 Task: Send an email with the signature Leah Clark with the subject Request for feedback on a disaster recovery plan and the message Could you please provide a list of the project risks and mitigation strategies? from softage.3@softage.net to softage.7@softage.net with an attached audio file Audio_conference_recording.mp3 and move the email from Sent Items to the folder Finished goods
Action: Mouse moved to (126, 220)
Screenshot: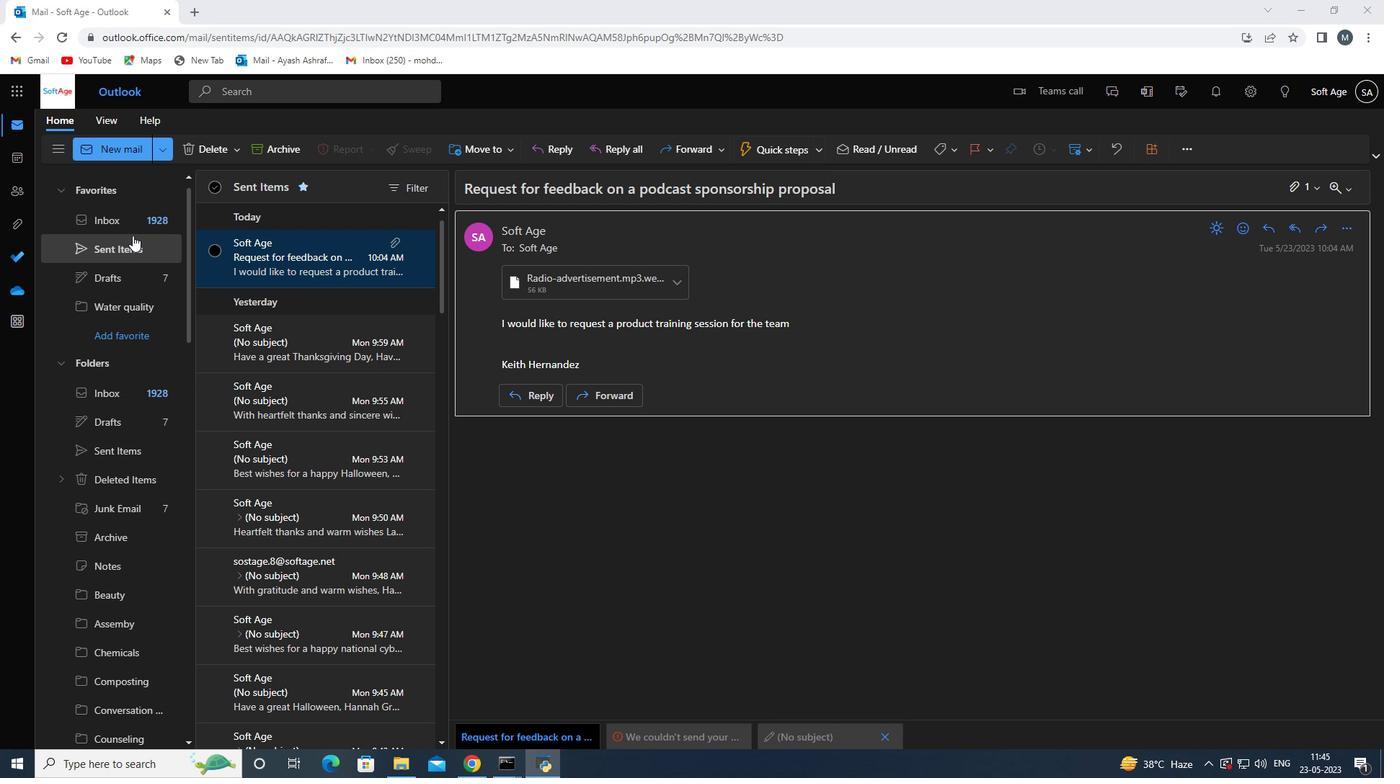 
Action: Mouse pressed left at (126, 220)
Screenshot: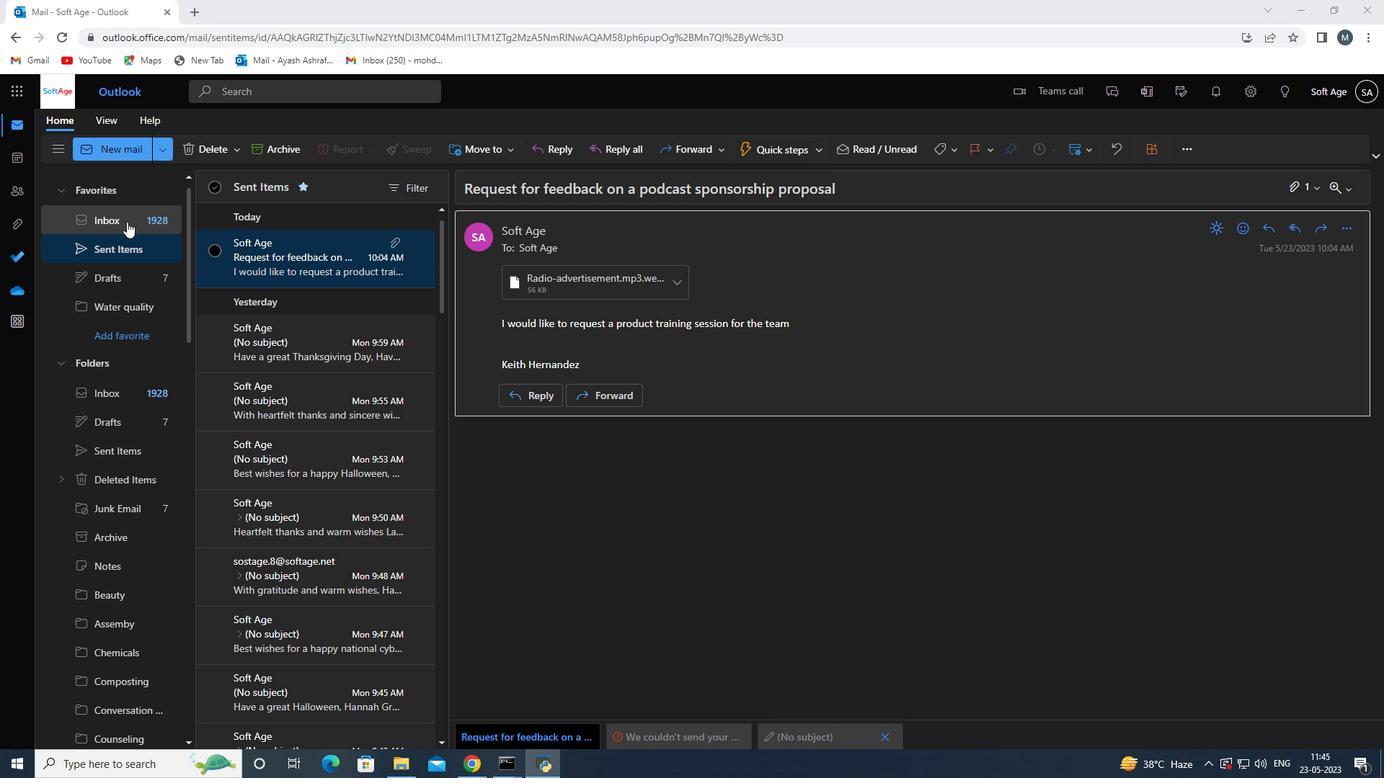 
Action: Mouse moved to (333, 354)
Screenshot: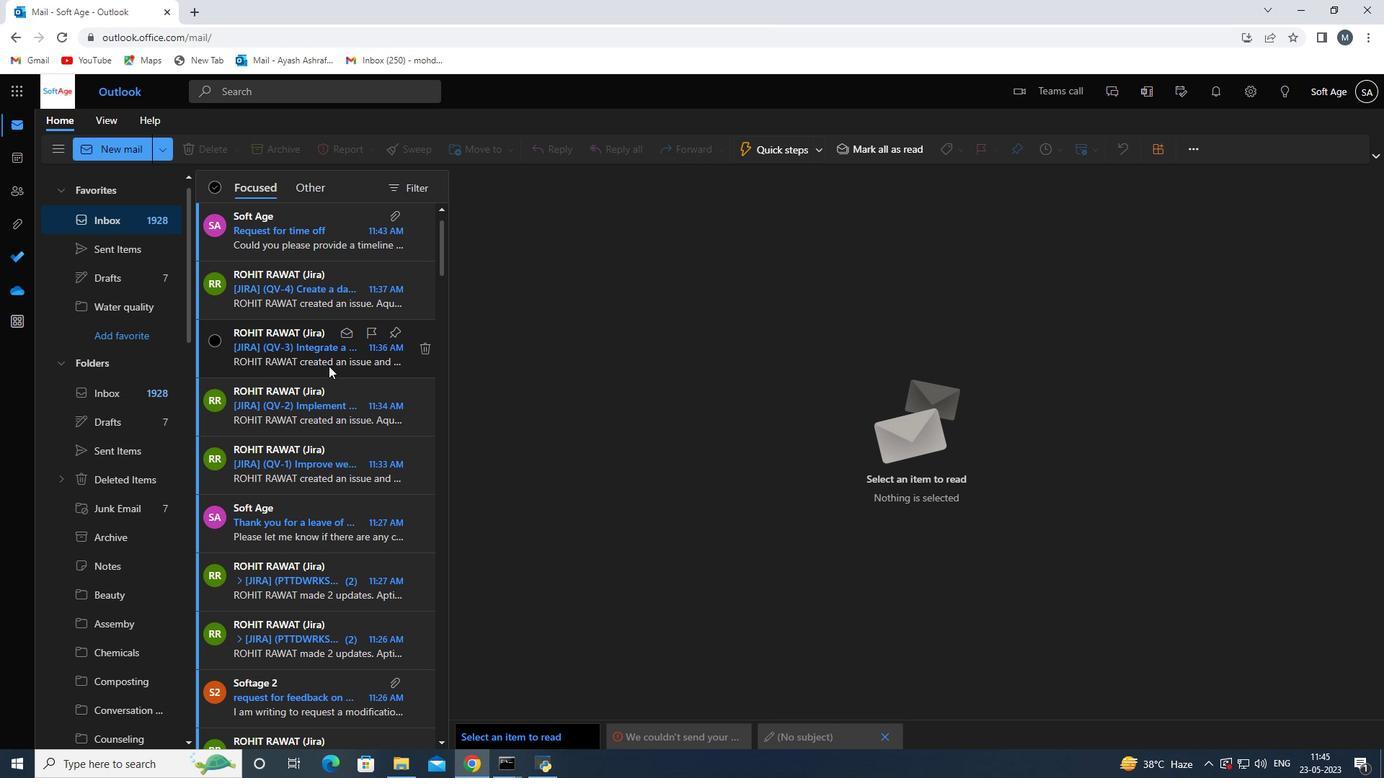 
Action: Mouse scrolled (333, 355) with delta (0, 0)
Screenshot: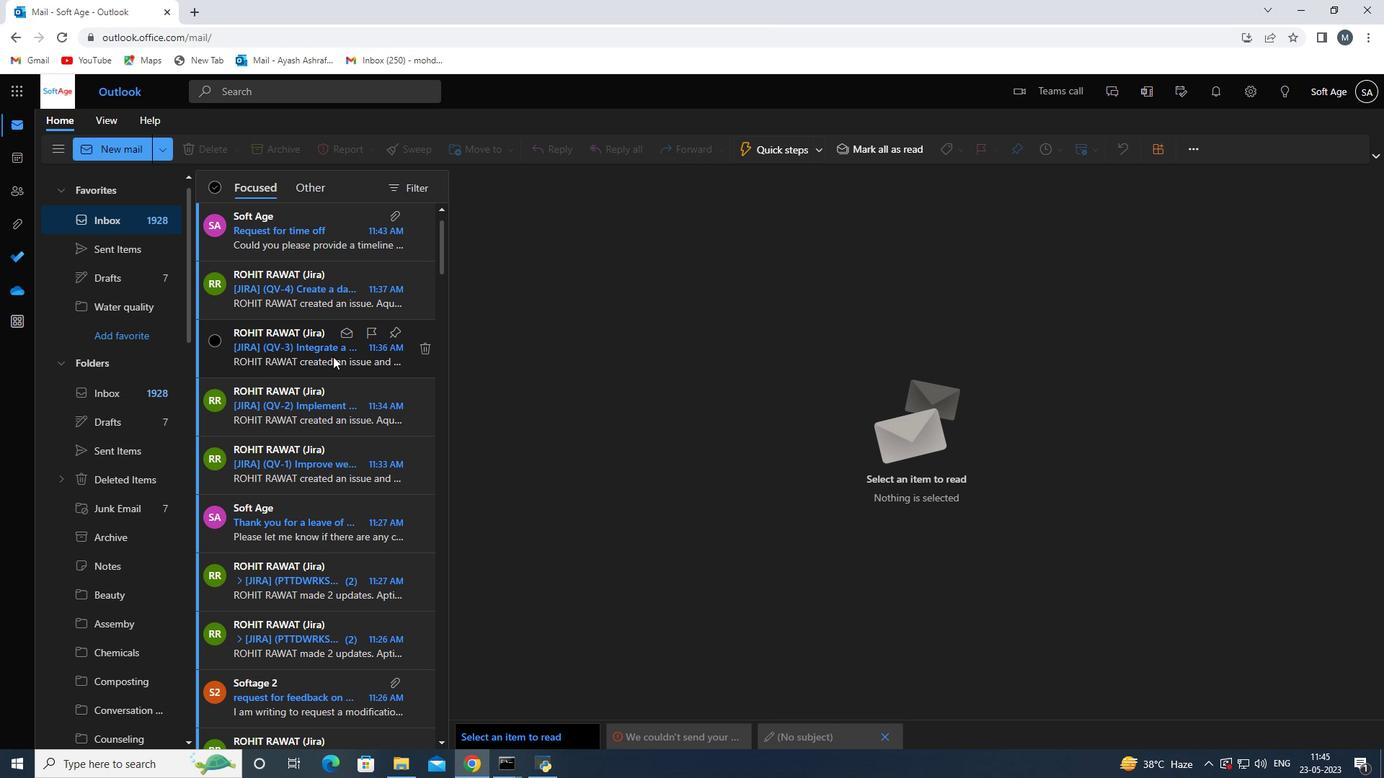 
Action: Mouse scrolled (333, 355) with delta (0, 0)
Screenshot: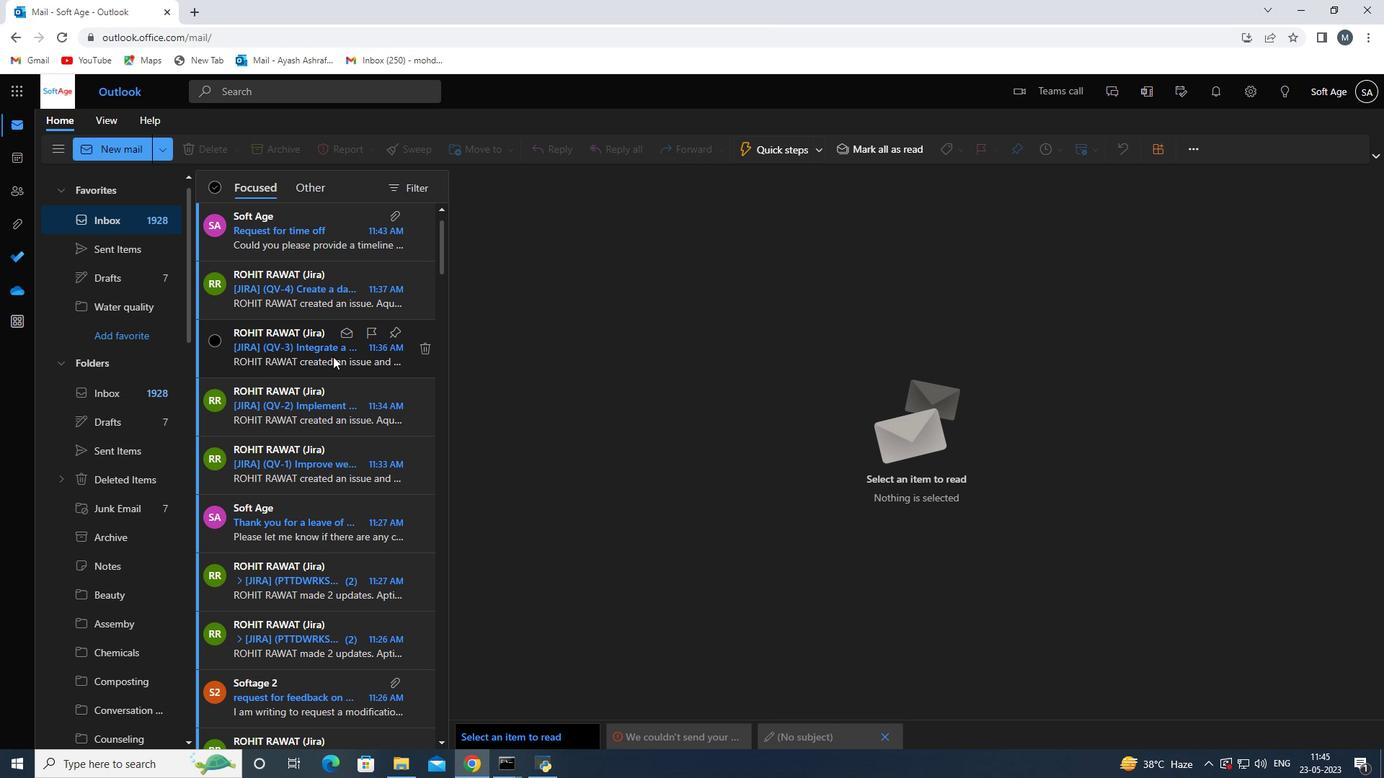 
Action: Mouse scrolled (333, 355) with delta (0, 0)
Screenshot: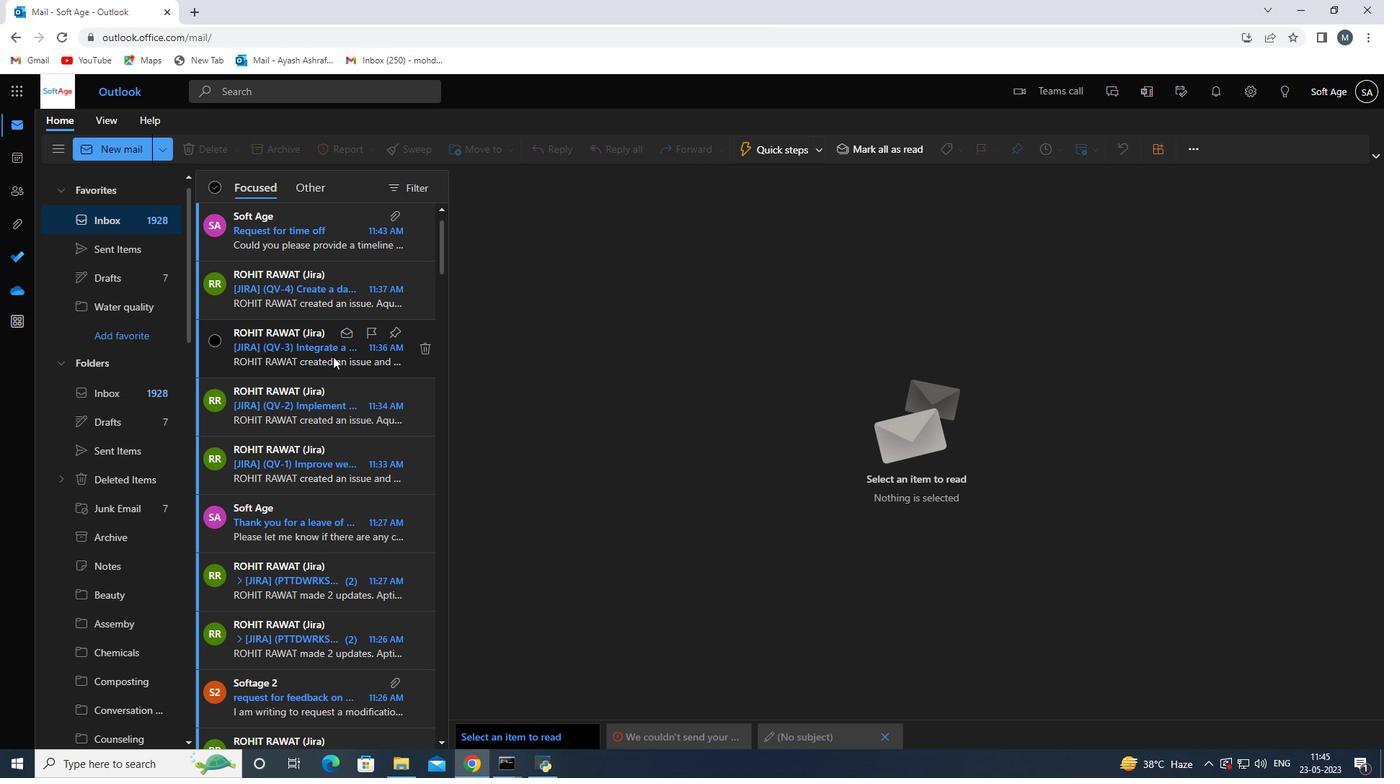 
Action: Mouse scrolled (333, 355) with delta (0, 0)
Screenshot: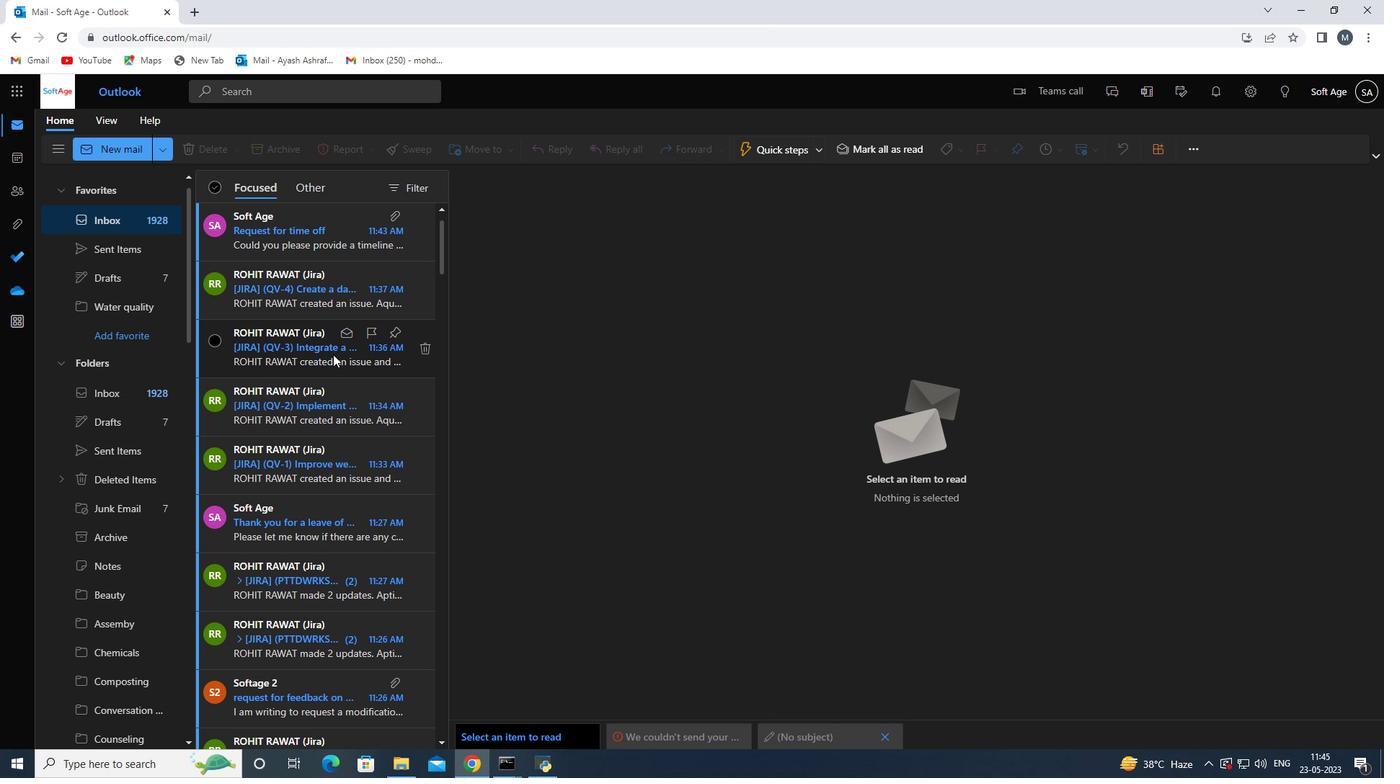 
Action: Mouse moved to (101, 149)
Screenshot: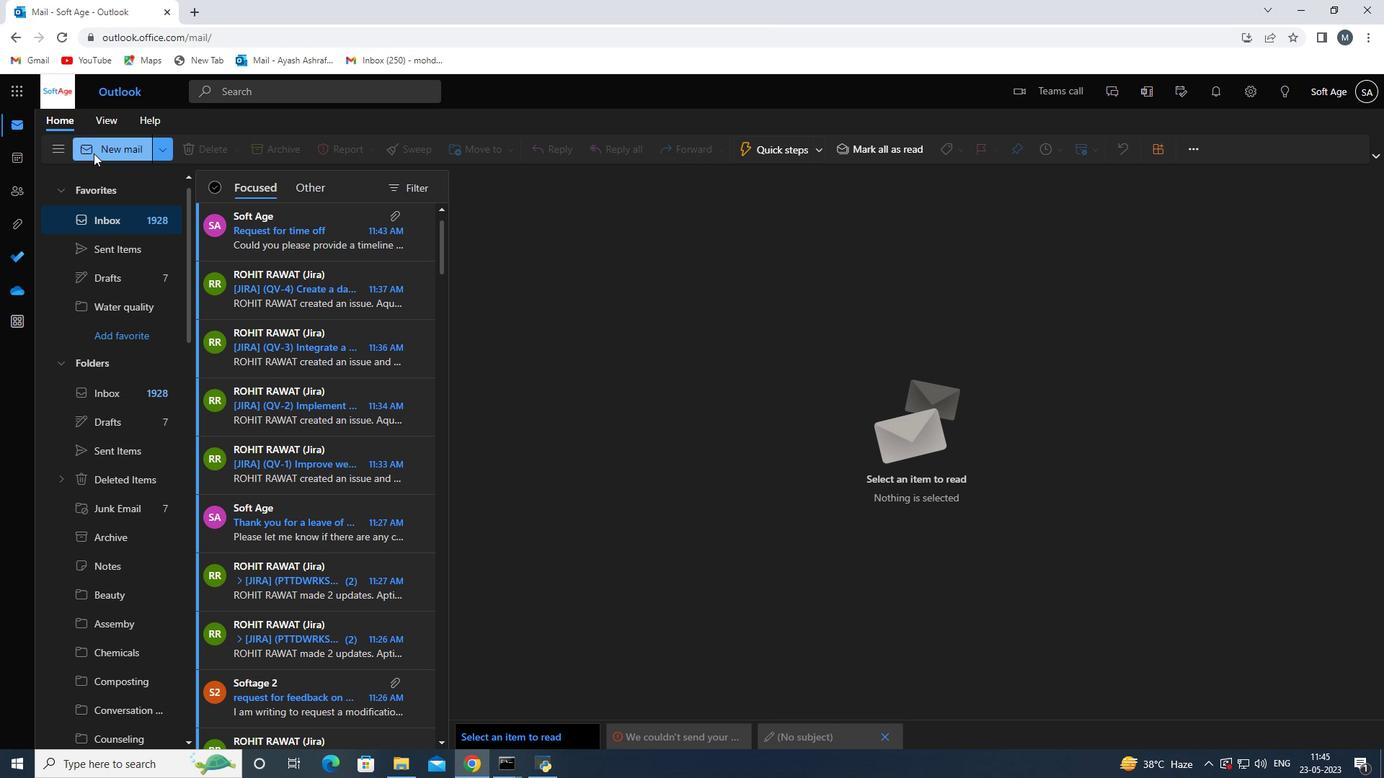 
Action: Mouse pressed left at (101, 149)
Screenshot: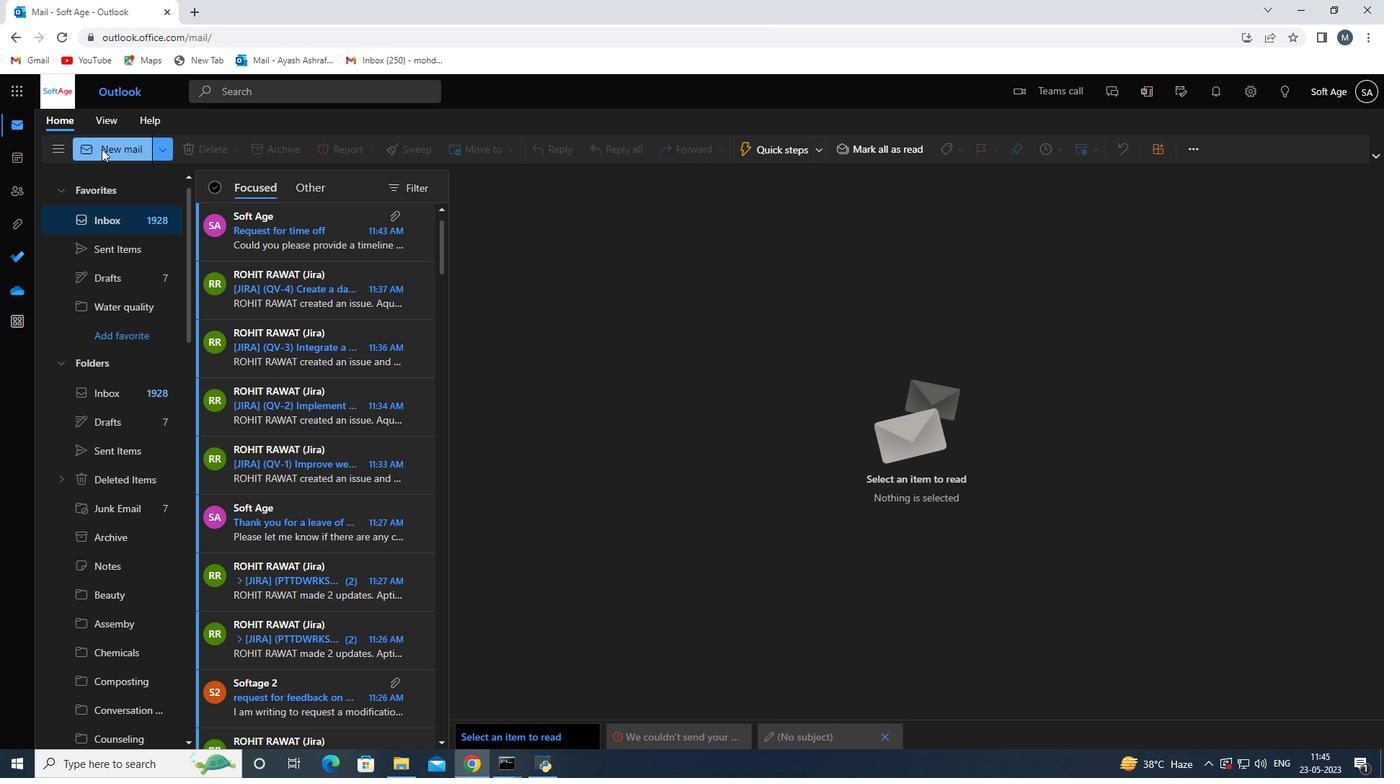 
Action: Mouse moved to (965, 155)
Screenshot: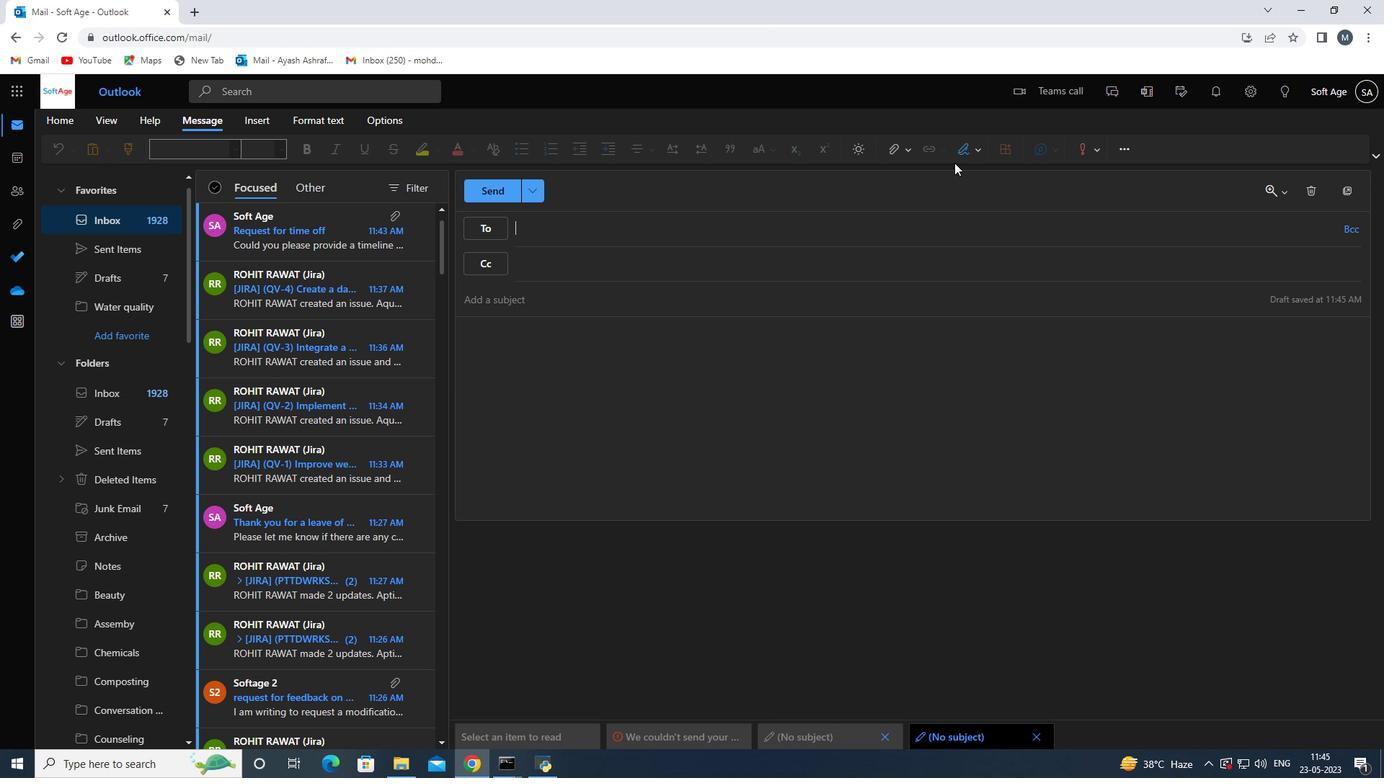 
Action: Mouse pressed left at (965, 155)
Screenshot: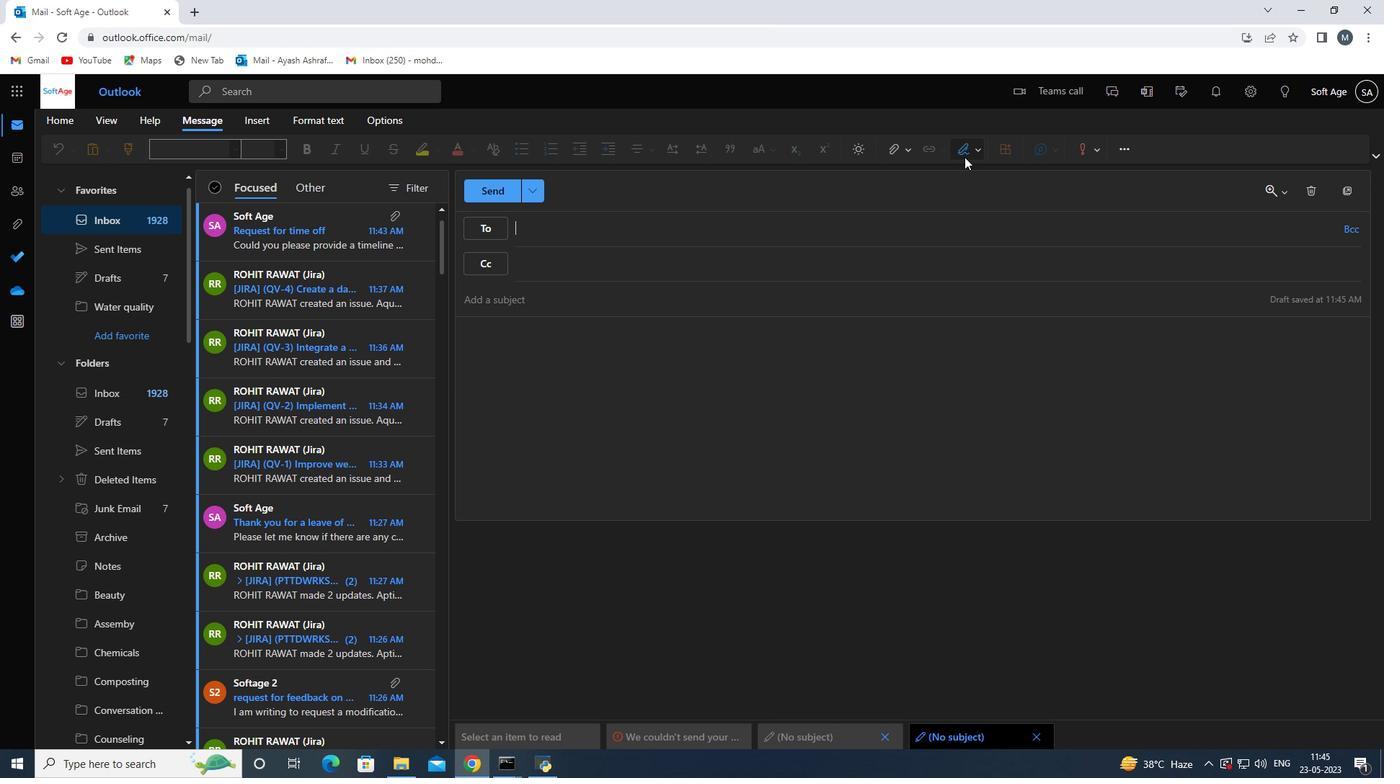 
Action: Mouse moved to (946, 208)
Screenshot: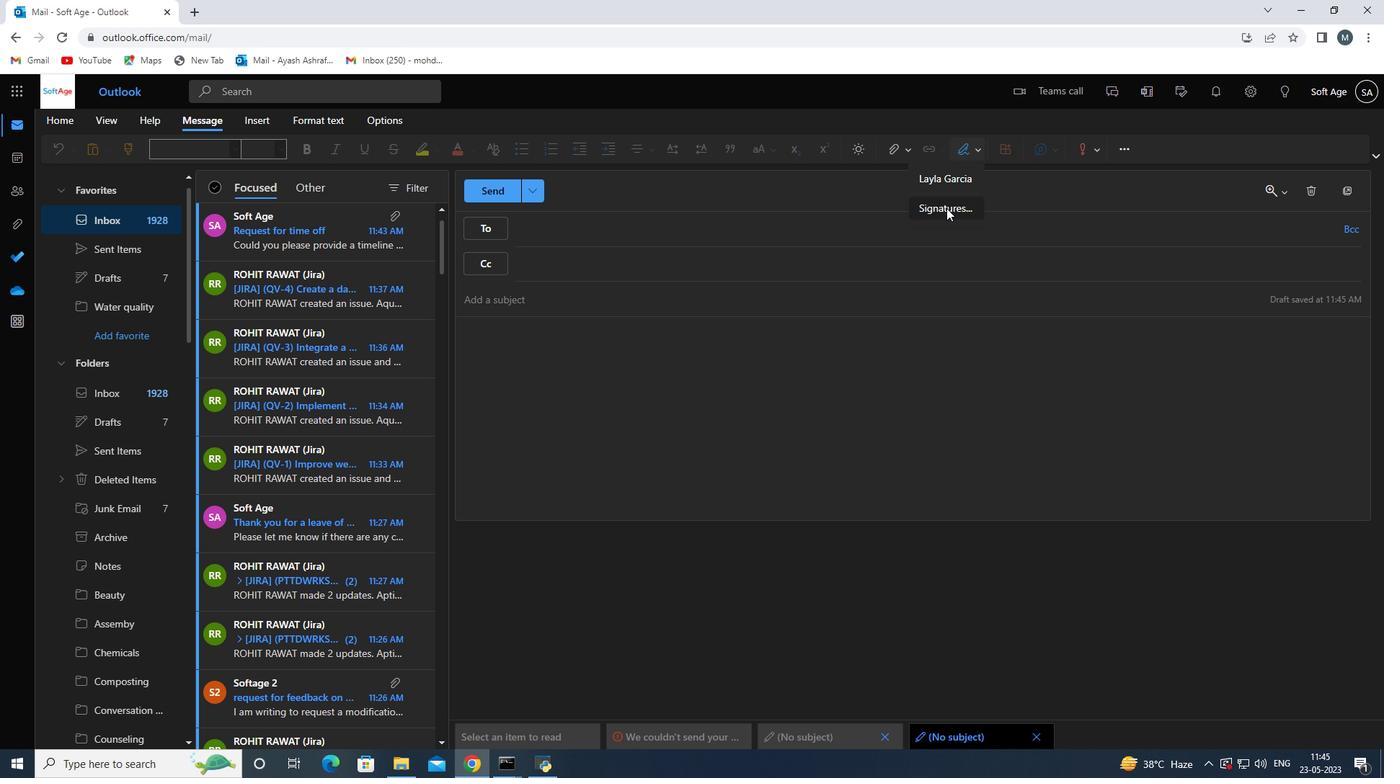 
Action: Mouse pressed left at (946, 208)
Screenshot: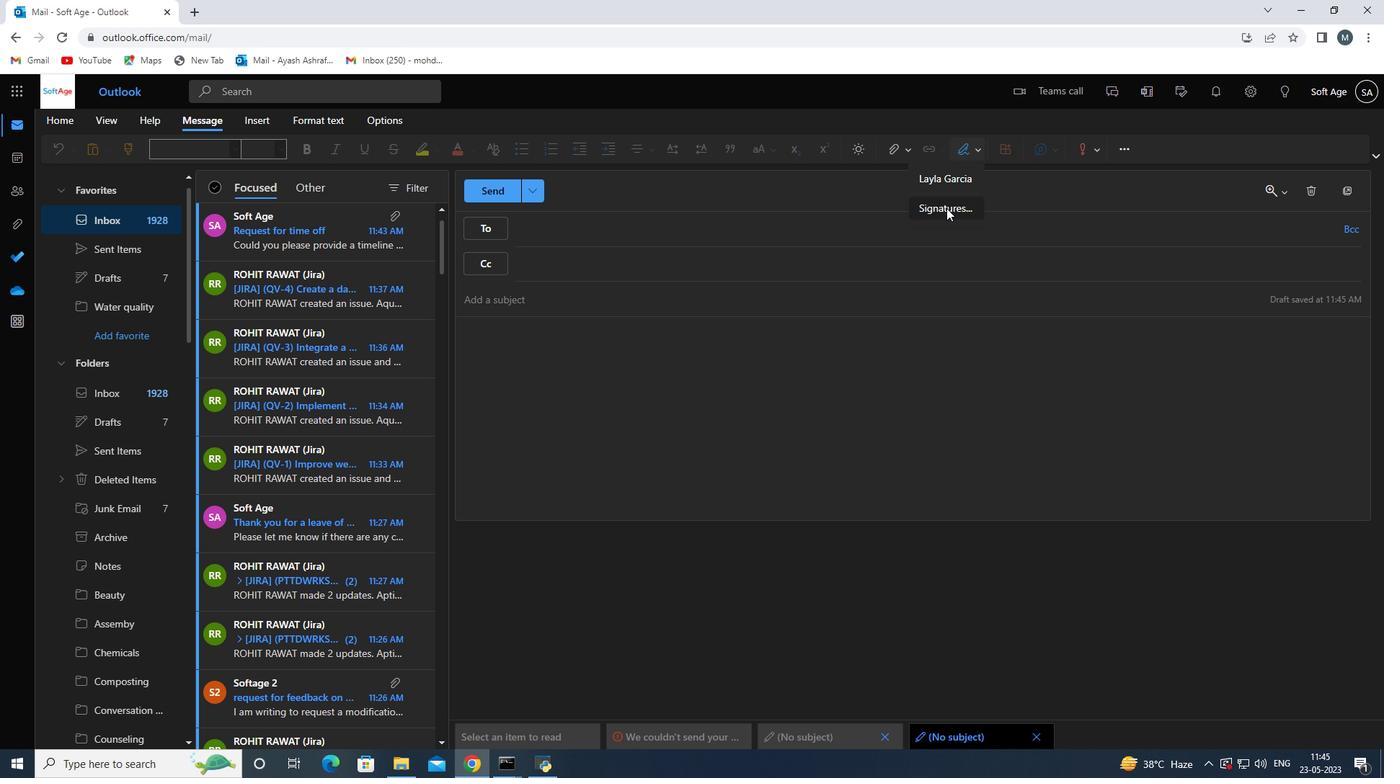 
Action: Mouse moved to (962, 269)
Screenshot: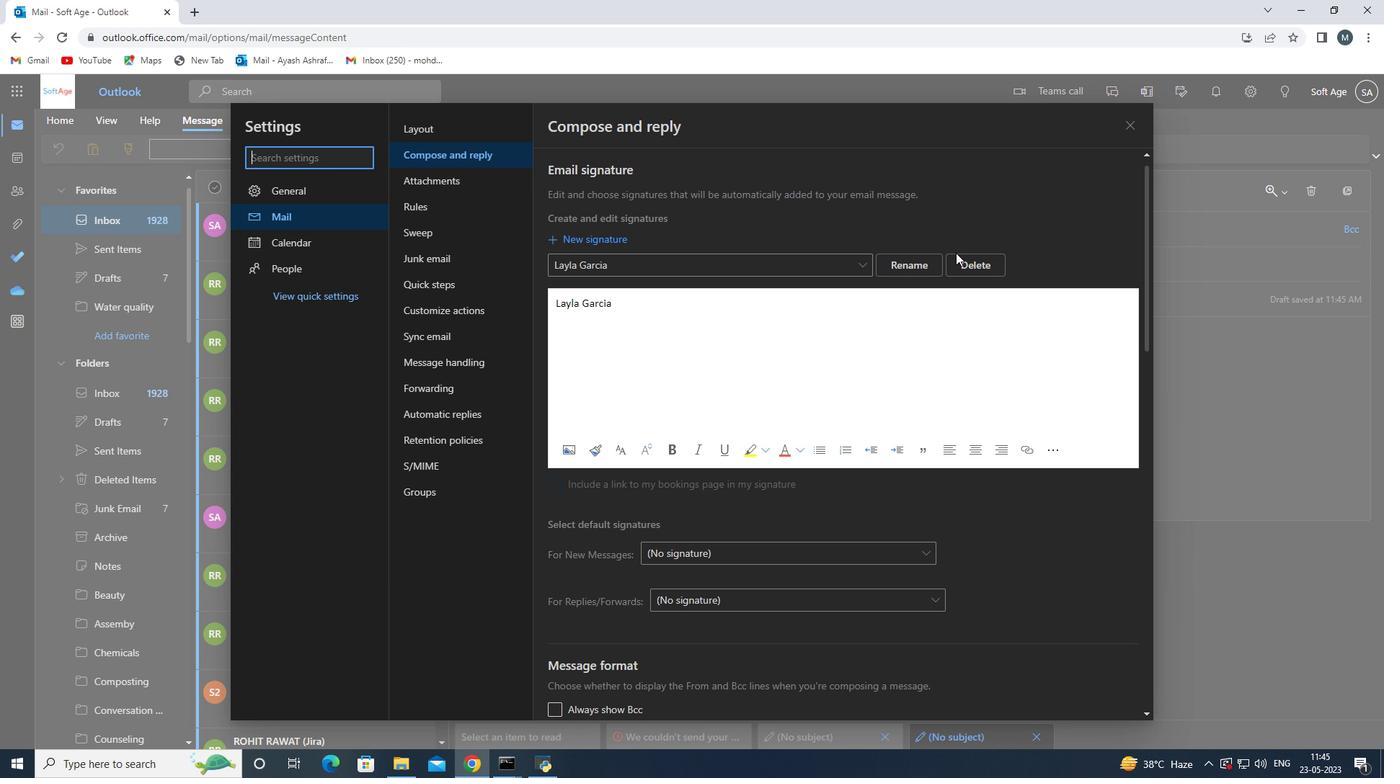 
Action: Mouse pressed left at (962, 269)
Screenshot: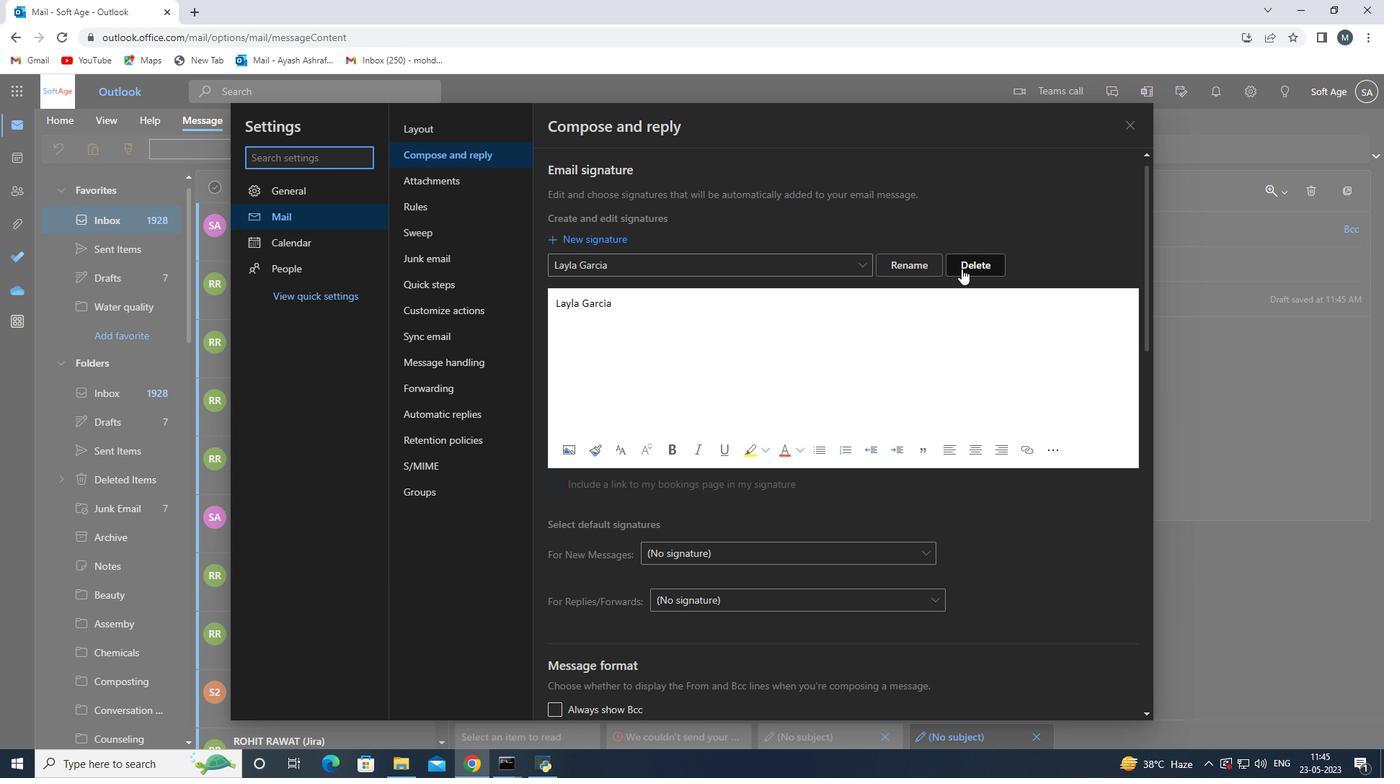
Action: Mouse moved to (724, 267)
Screenshot: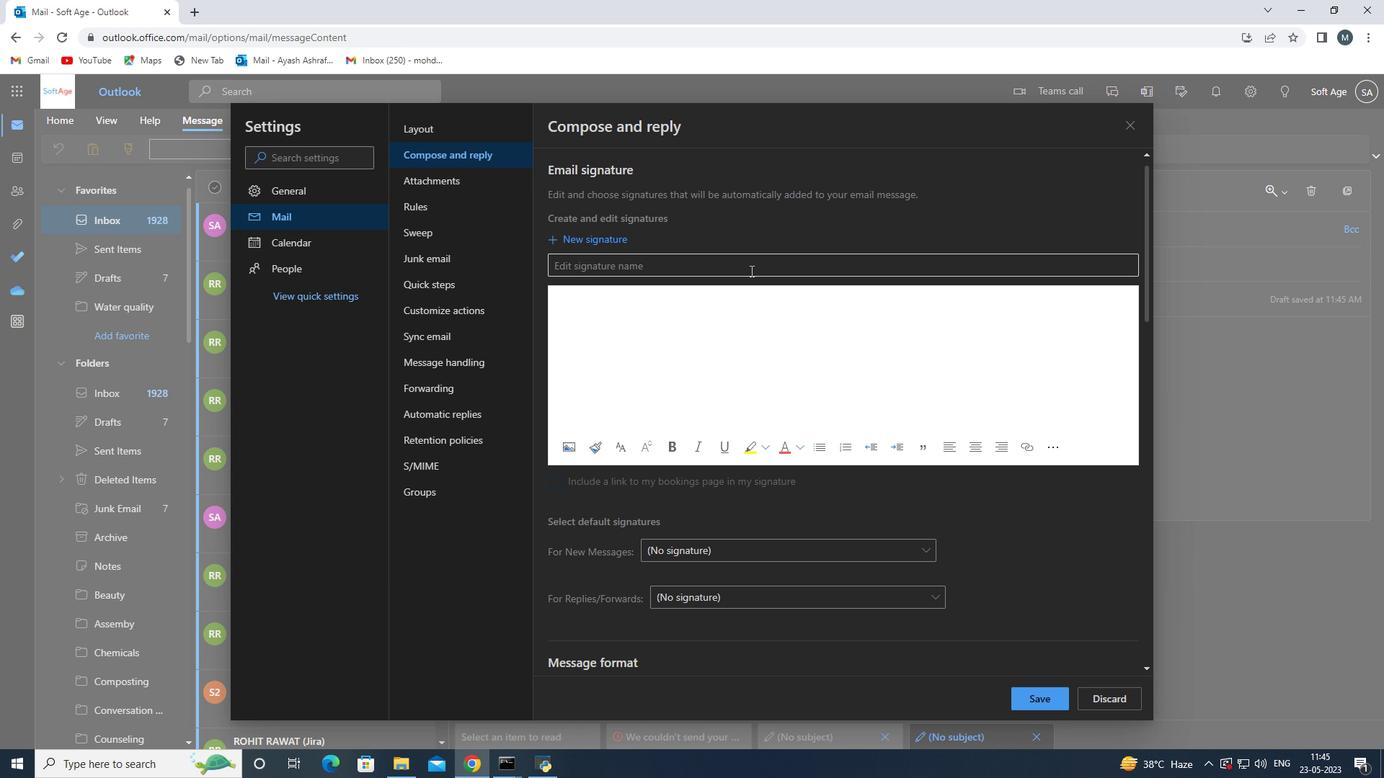 
Action: Mouse pressed left at (724, 267)
Screenshot: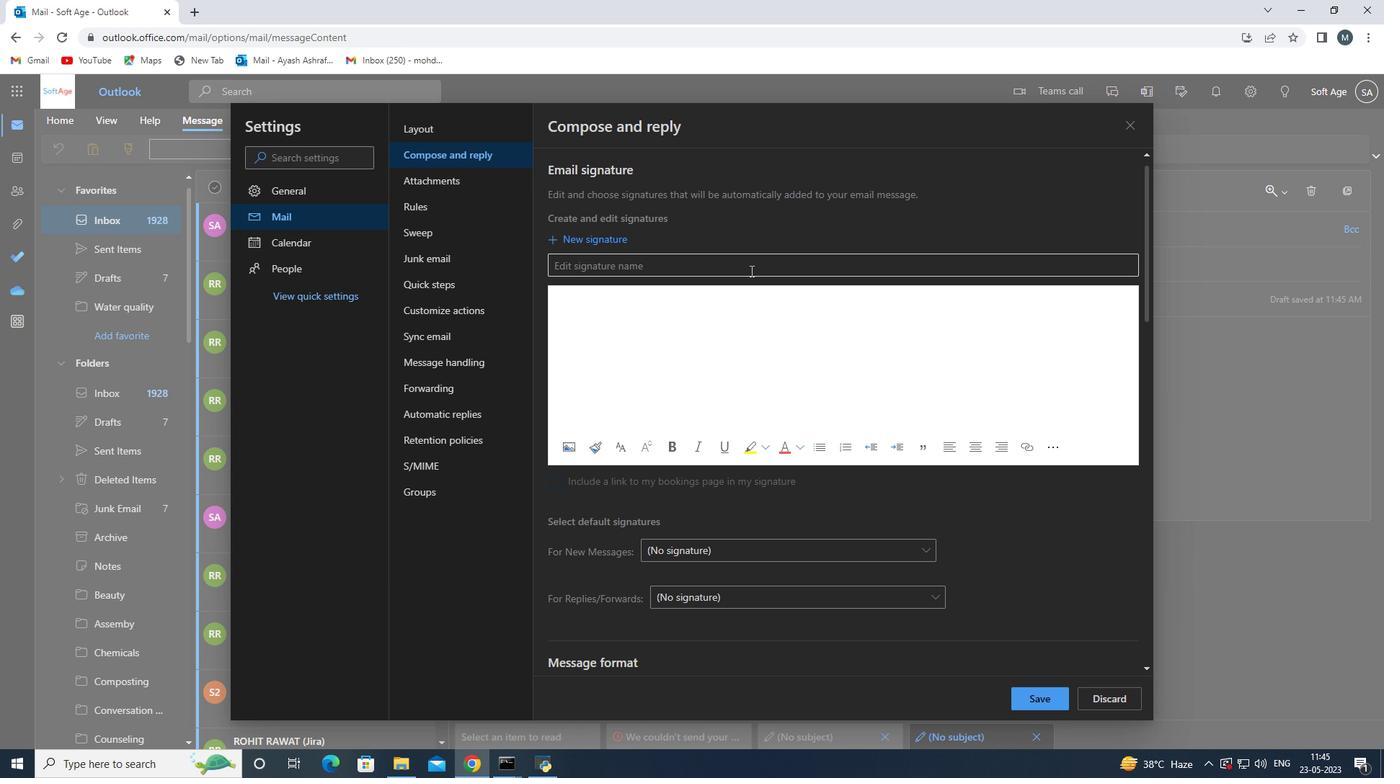 
Action: Key pressed <Key.shift>Leah<Key.space><Key.shift><Key.shift><Key.shift><Key.shift><Key.shift><Key.shift><Key.shift><Key.shift><Key.shift><Key.shift>Clark<Key.space>
Screenshot: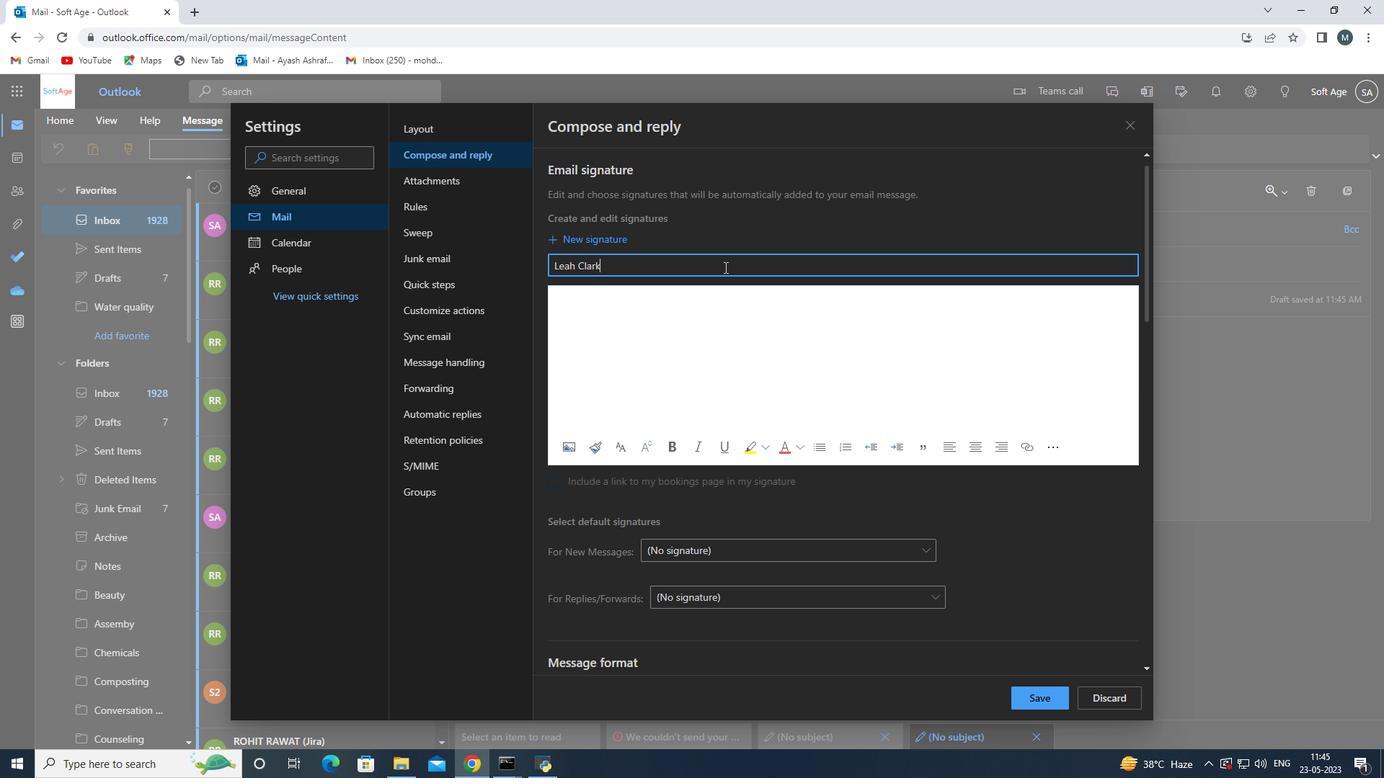 
Action: Mouse moved to (728, 324)
Screenshot: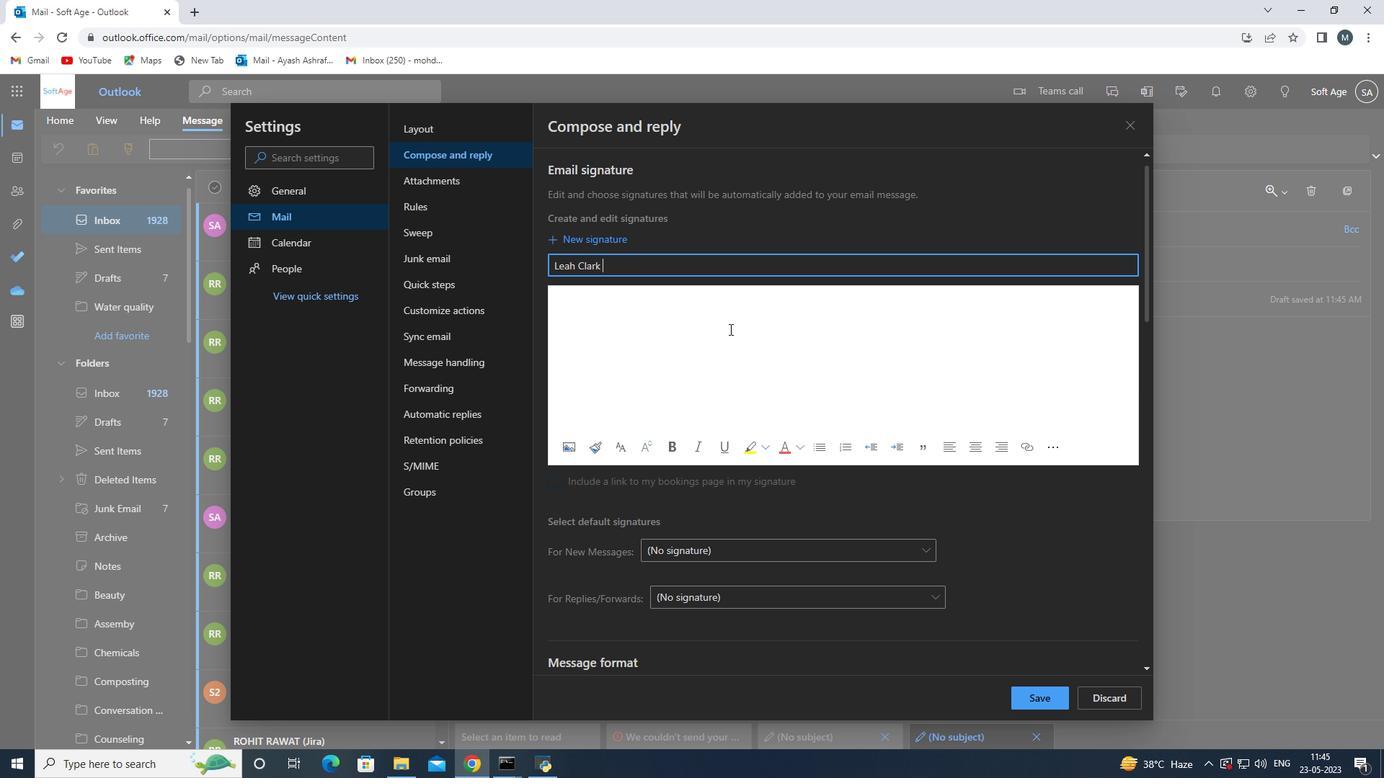 
Action: Mouse pressed left at (728, 324)
Screenshot: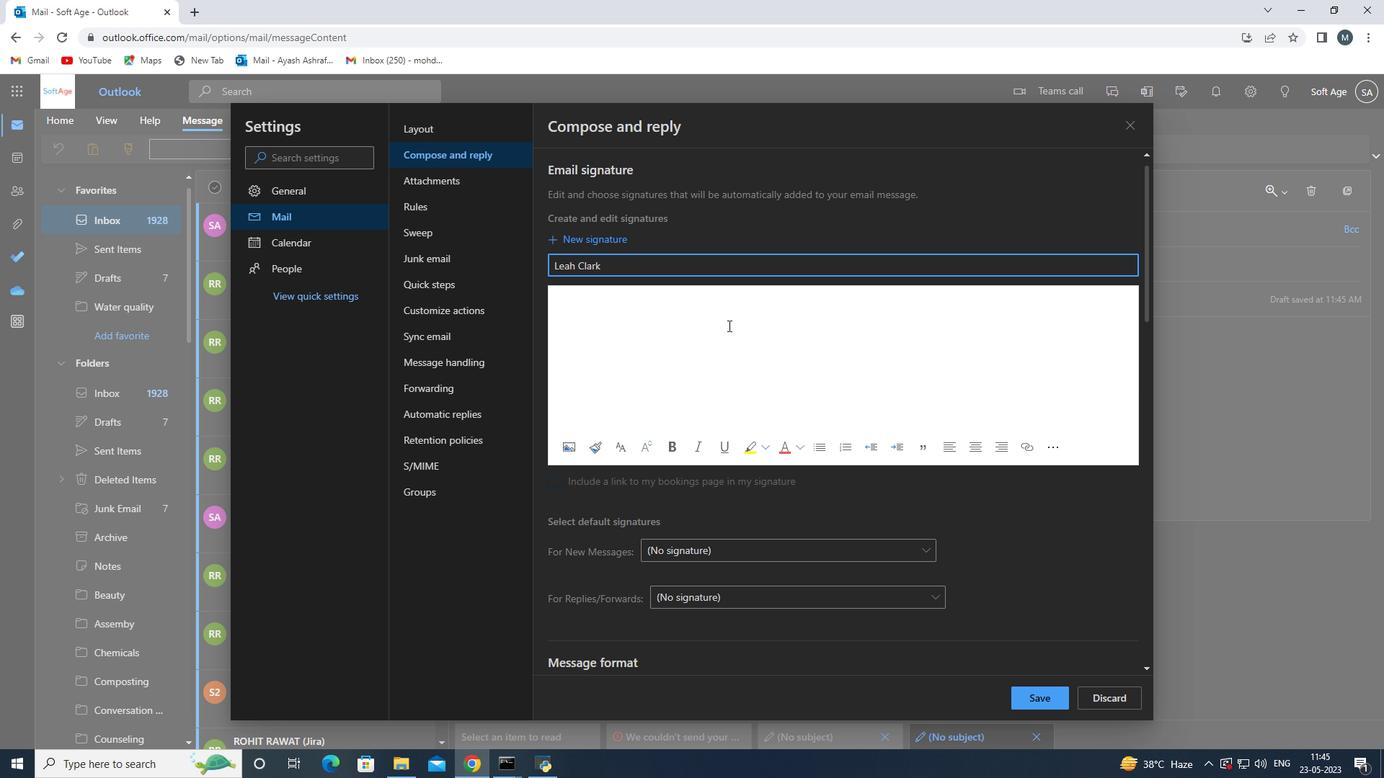 
Action: Key pressed <Key.shift>Leah<Key.space><Key.shift>Clark<Key.space>
Screenshot: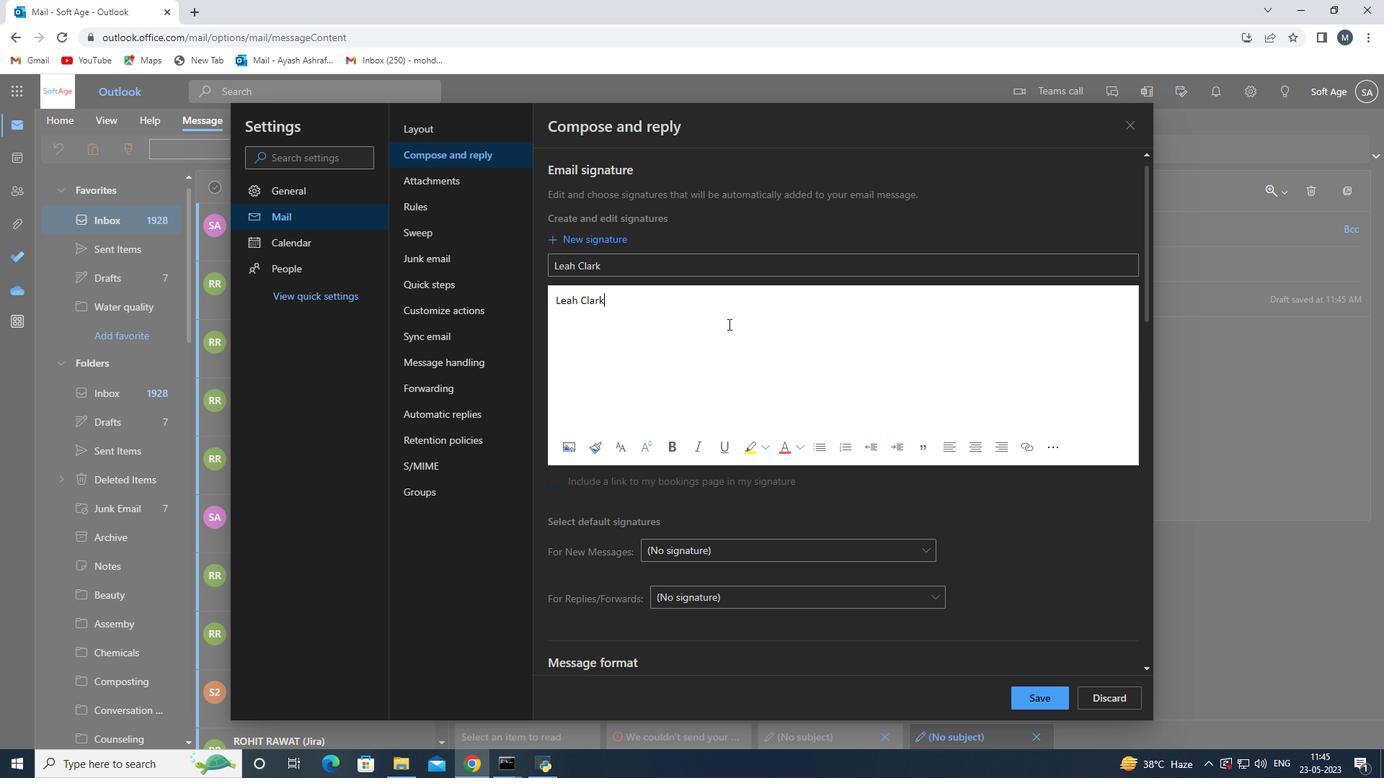 
Action: Mouse moved to (1059, 704)
Screenshot: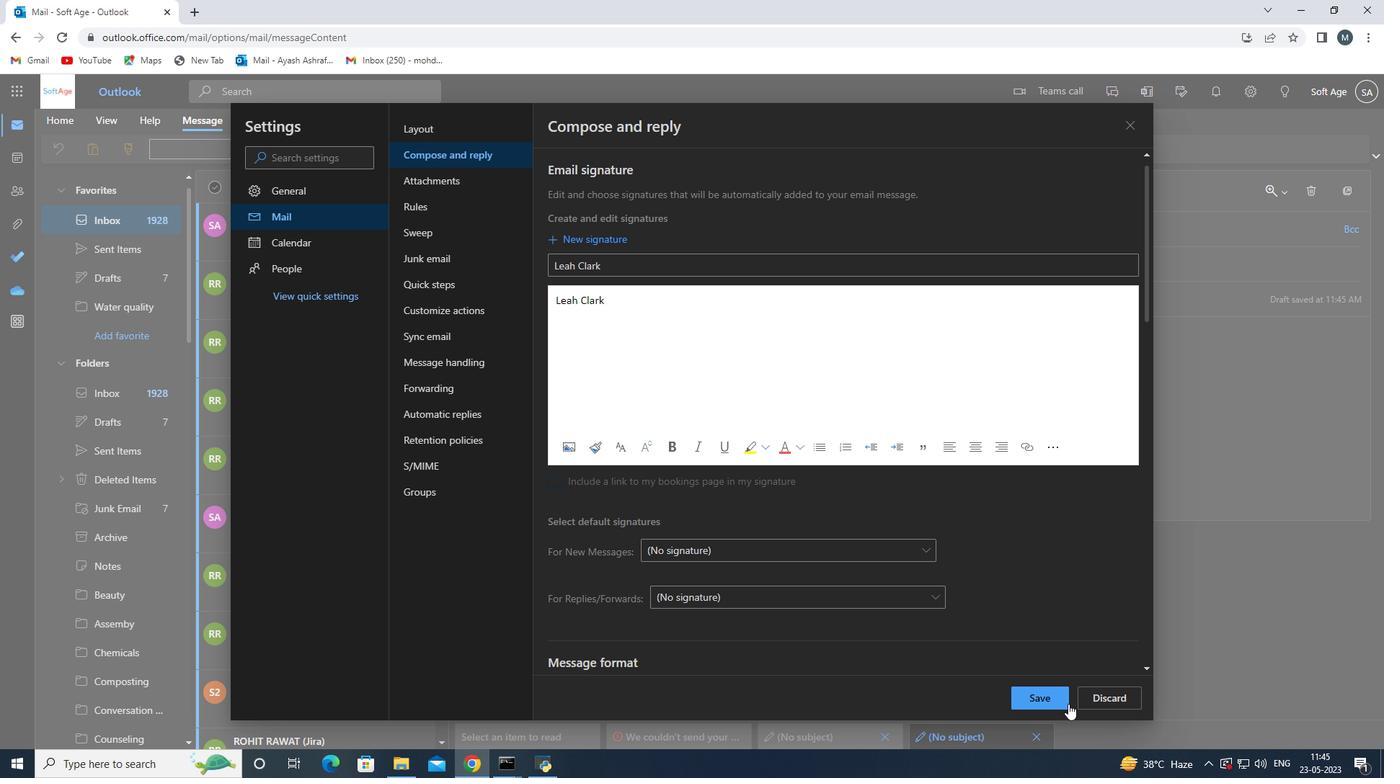 
Action: Mouse pressed left at (1059, 704)
Screenshot: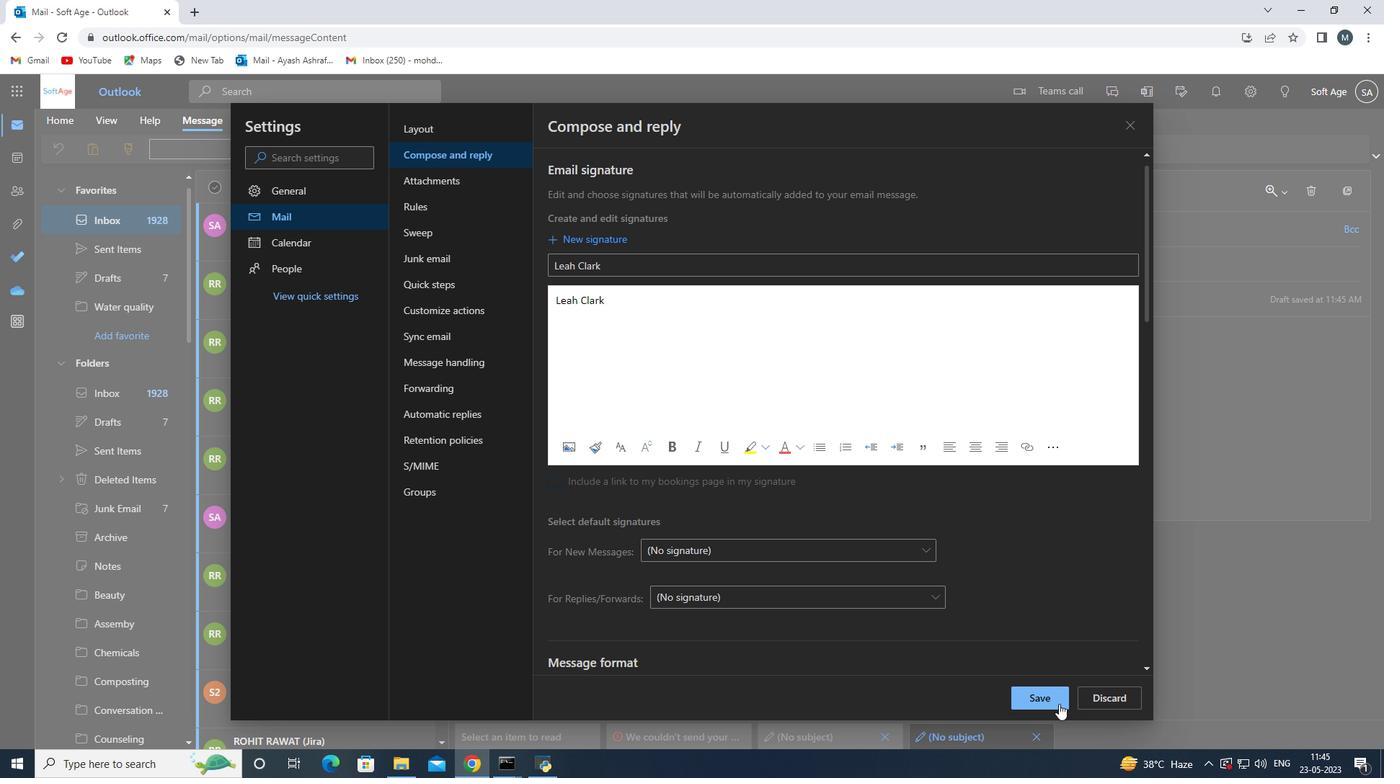 
Action: Mouse moved to (1128, 132)
Screenshot: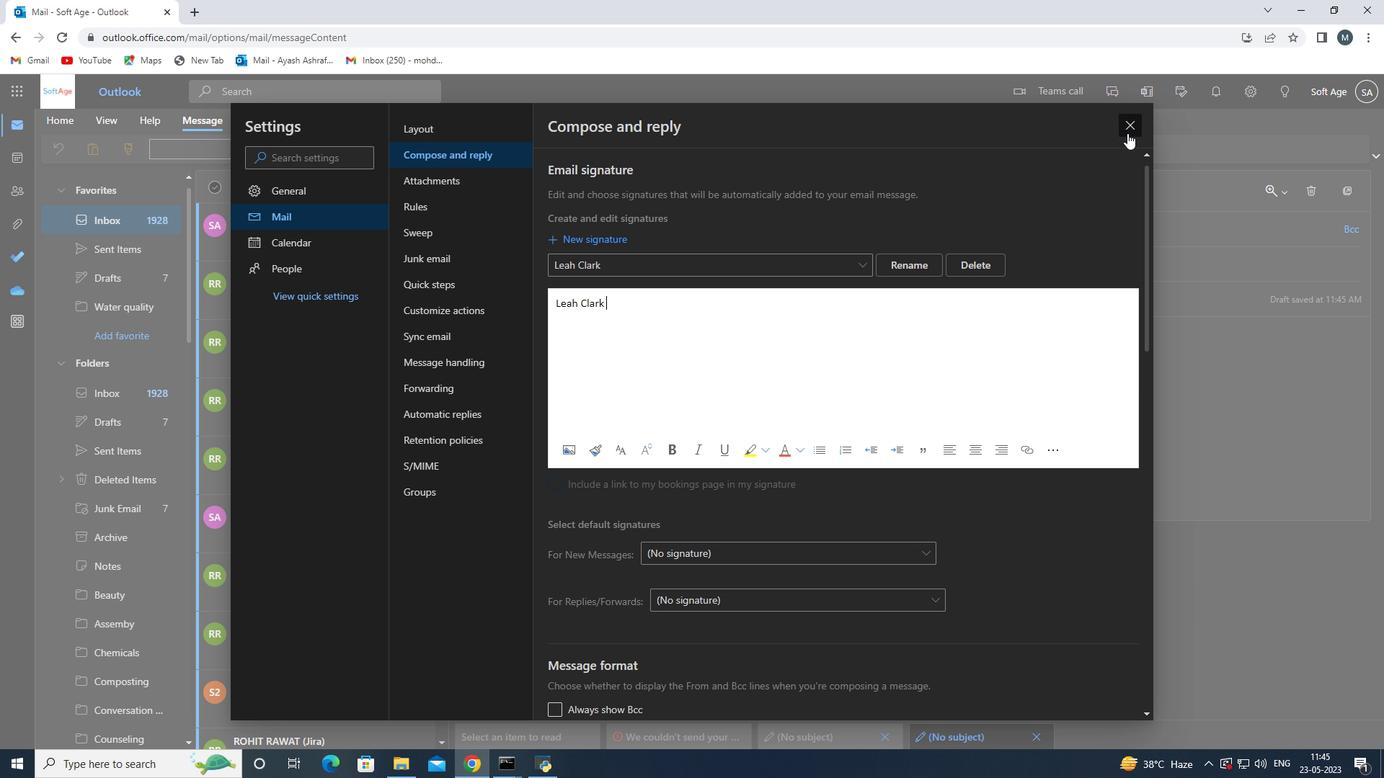 
Action: Mouse pressed left at (1128, 132)
Screenshot: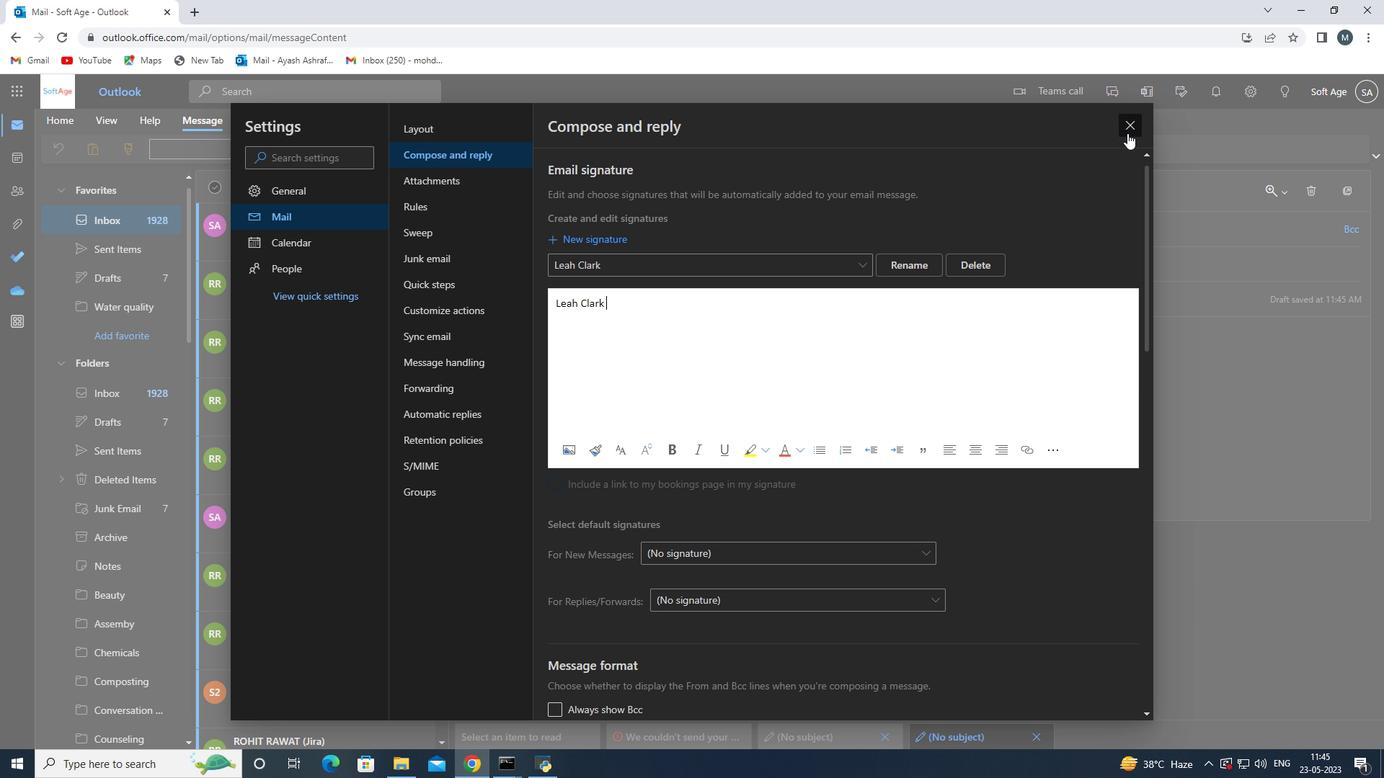 
Action: Mouse moved to (623, 301)
Screenshot: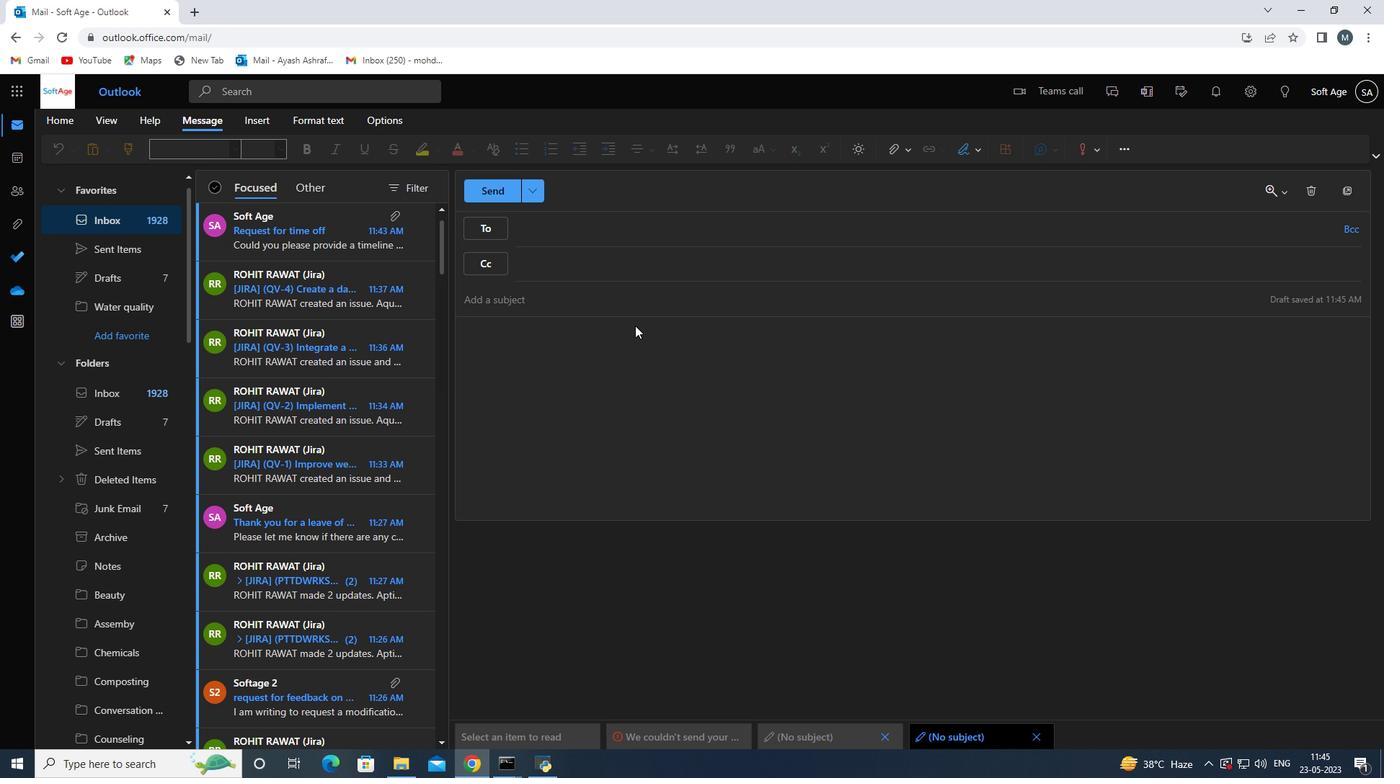 
Action: Mouse pressed left at (623, 301)
Screenshot: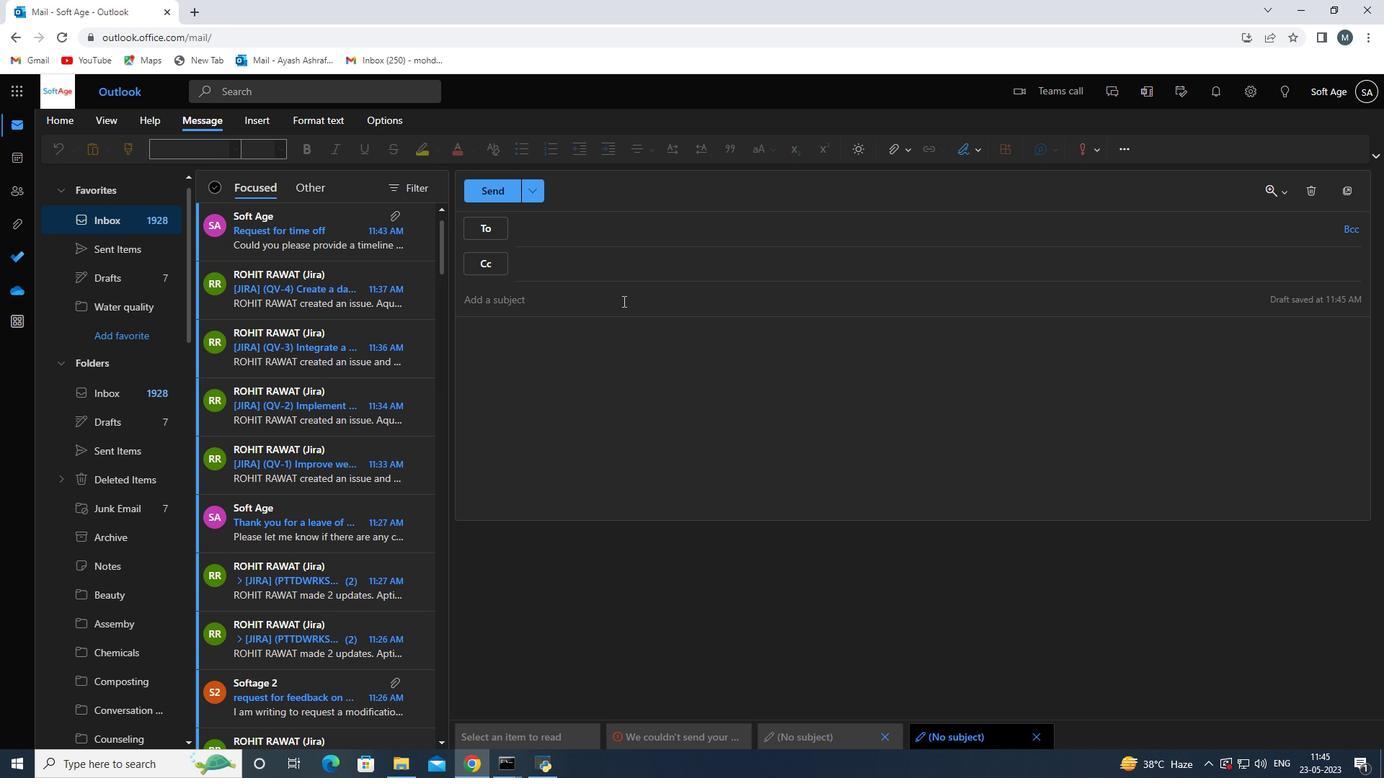 
Action: Key pressed <Key.shift>Request<Key.space>for<Key.space>feedback<Key.space>on<Key.space>a<Key.space>si<Key.backspace><Key.backspace>disaster<Key.space>recovery<Key.space>plan<Key.space>
Screenshot: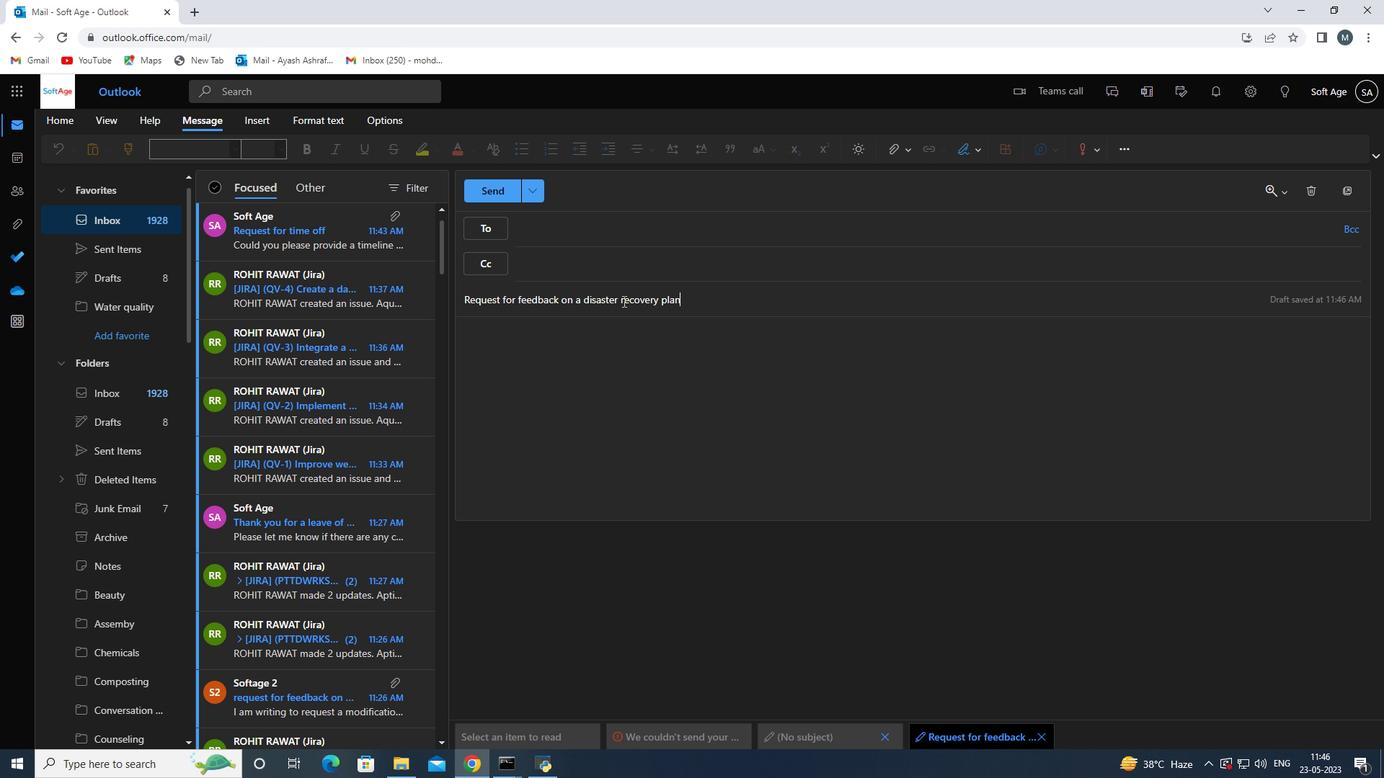 
Action: Mouse moved to (689, 357)
Screenshot: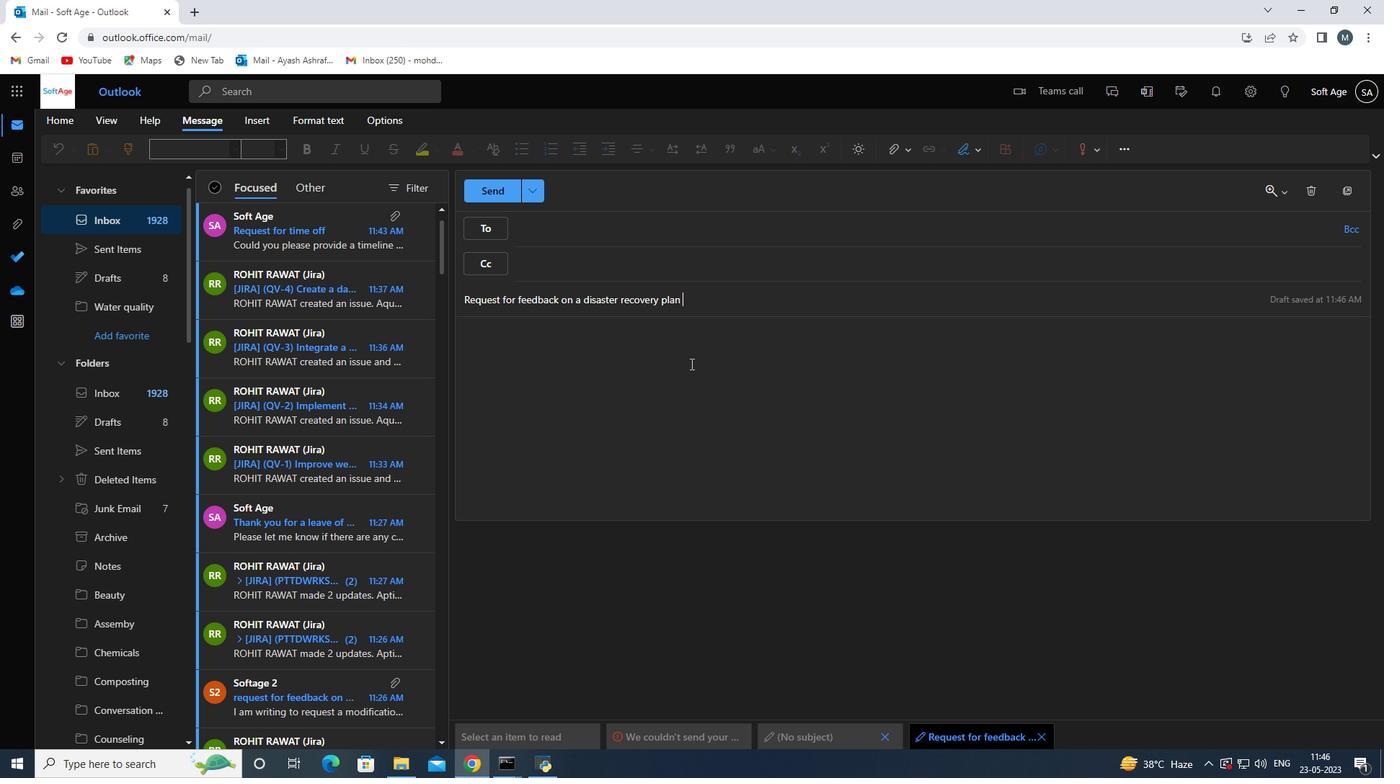 
Action: Key pressed <Key.enter><Key.shift>Could<Key.space>you<Key.space>please<Key.space>provide<Key.space>a<Key.space>list<Key.space>of<Key.space>the<Key.space>project<Key.space>risks<Key.space>and<Key.space>mitigation<Key.space>strategies<Key.enter>
Screenshot: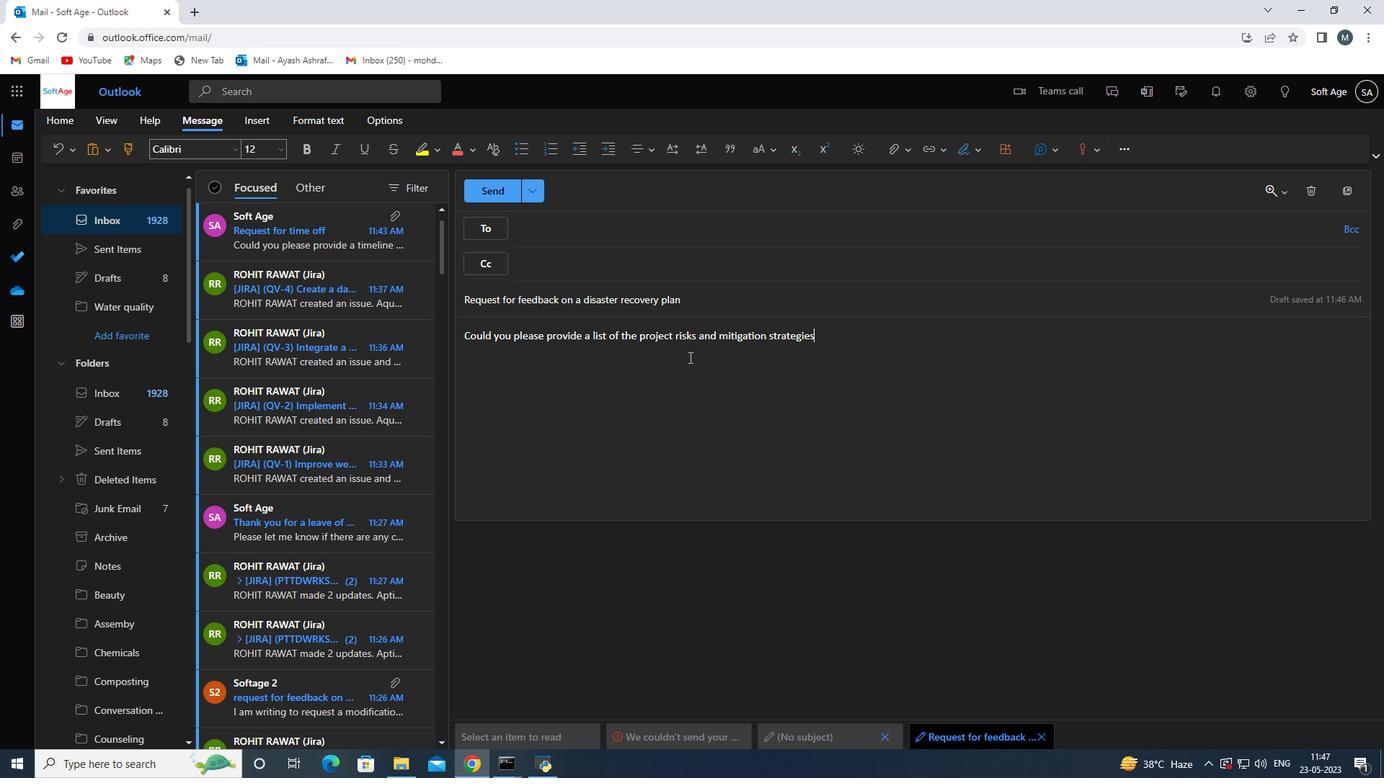 
Action: Mouse moved to (968, 156)
Screenshot: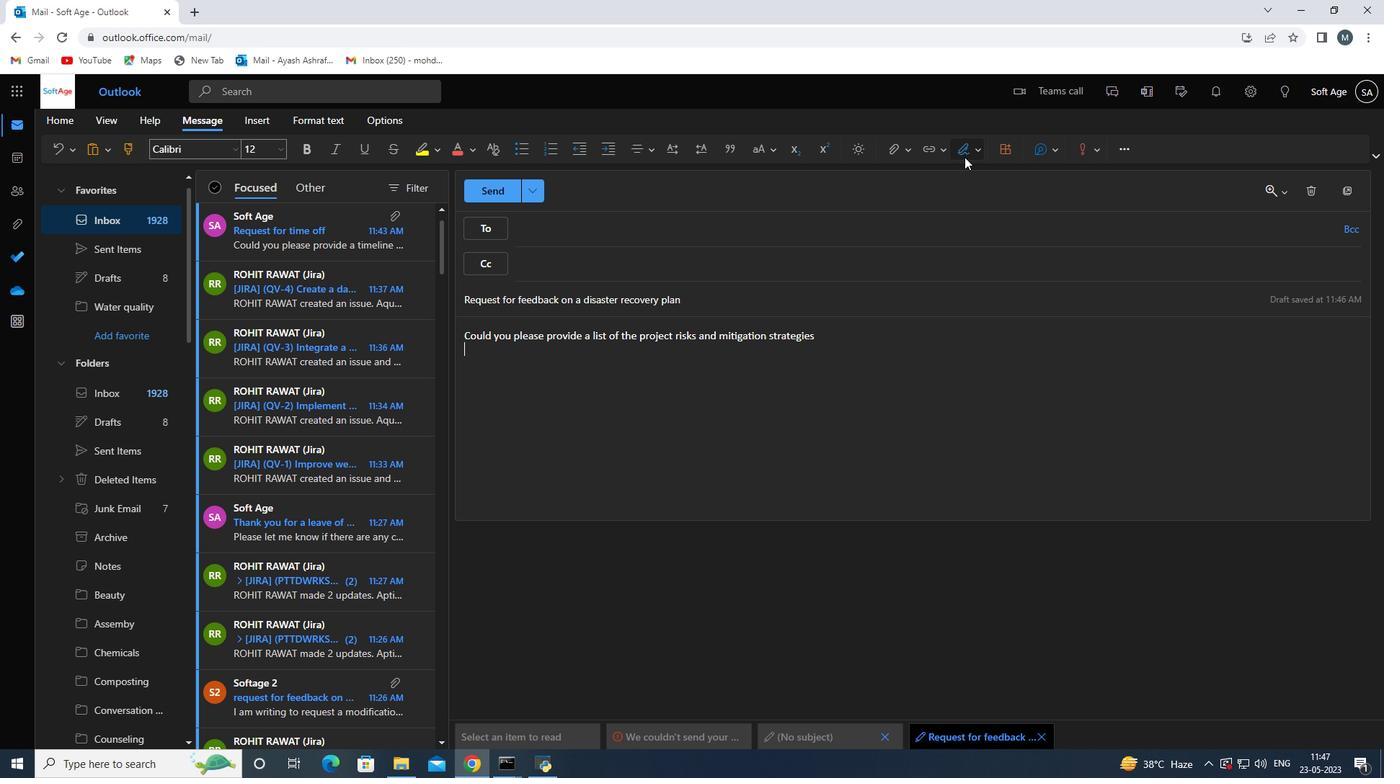 
Action: Mouse pressed left at (968, 156)
Screenshot: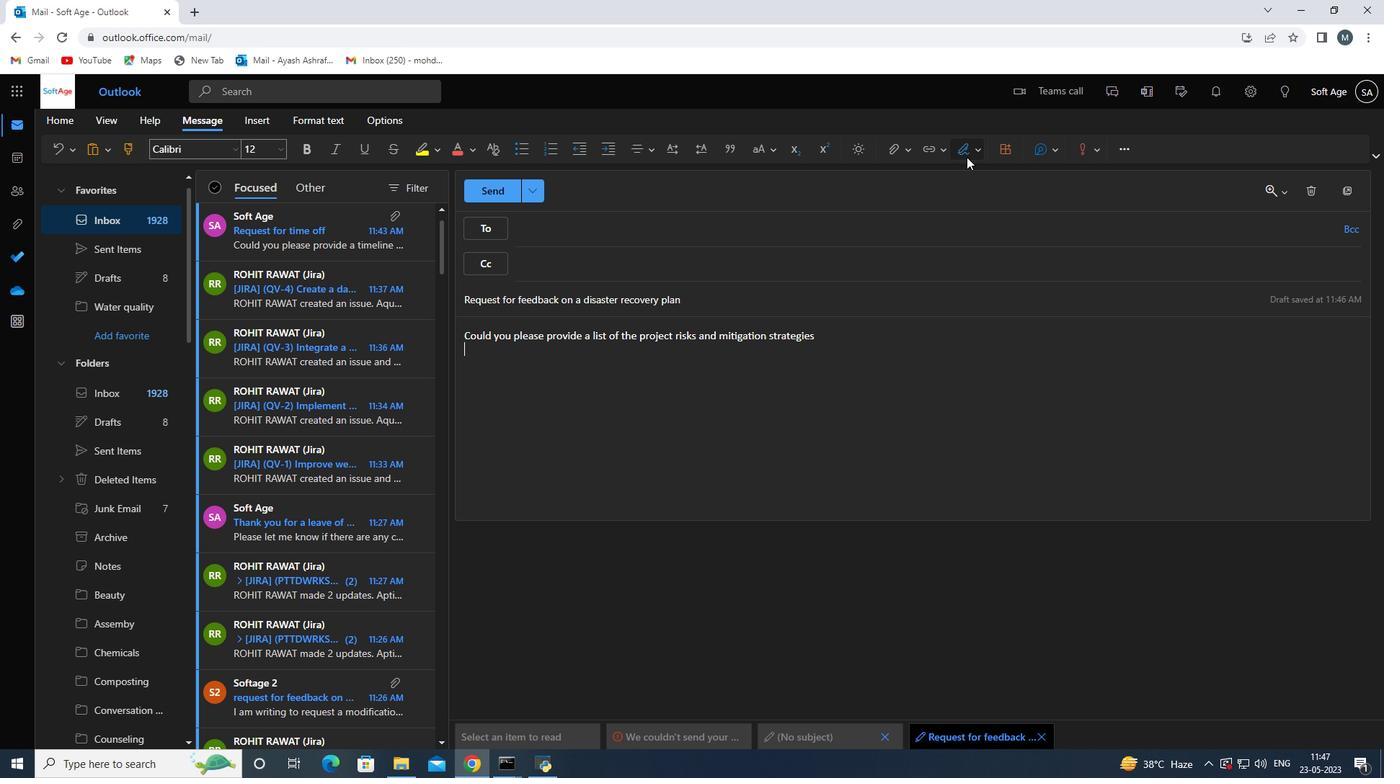 
Action: Mouse moved to (951, 181)
Screenshot: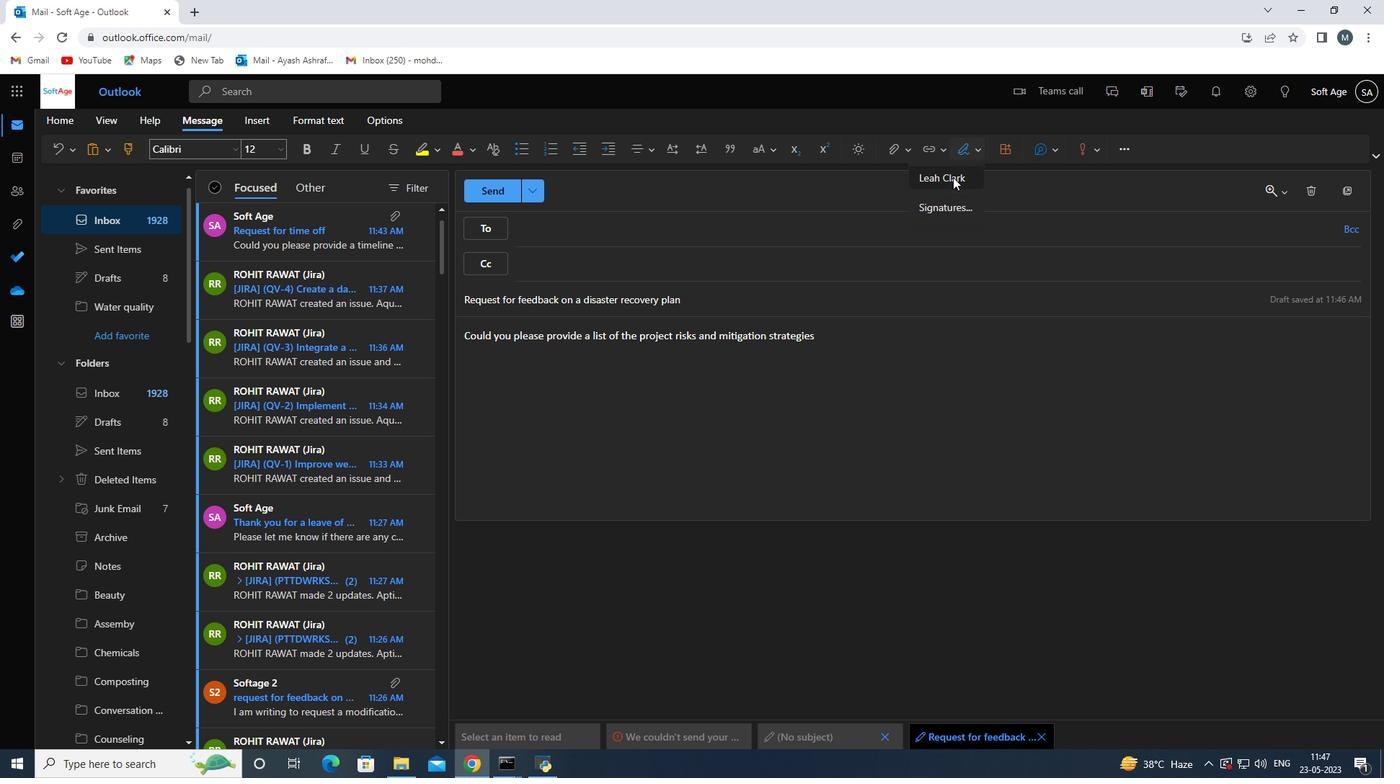 
Action: Mouse pressed left at (951, 181)
Screenshot: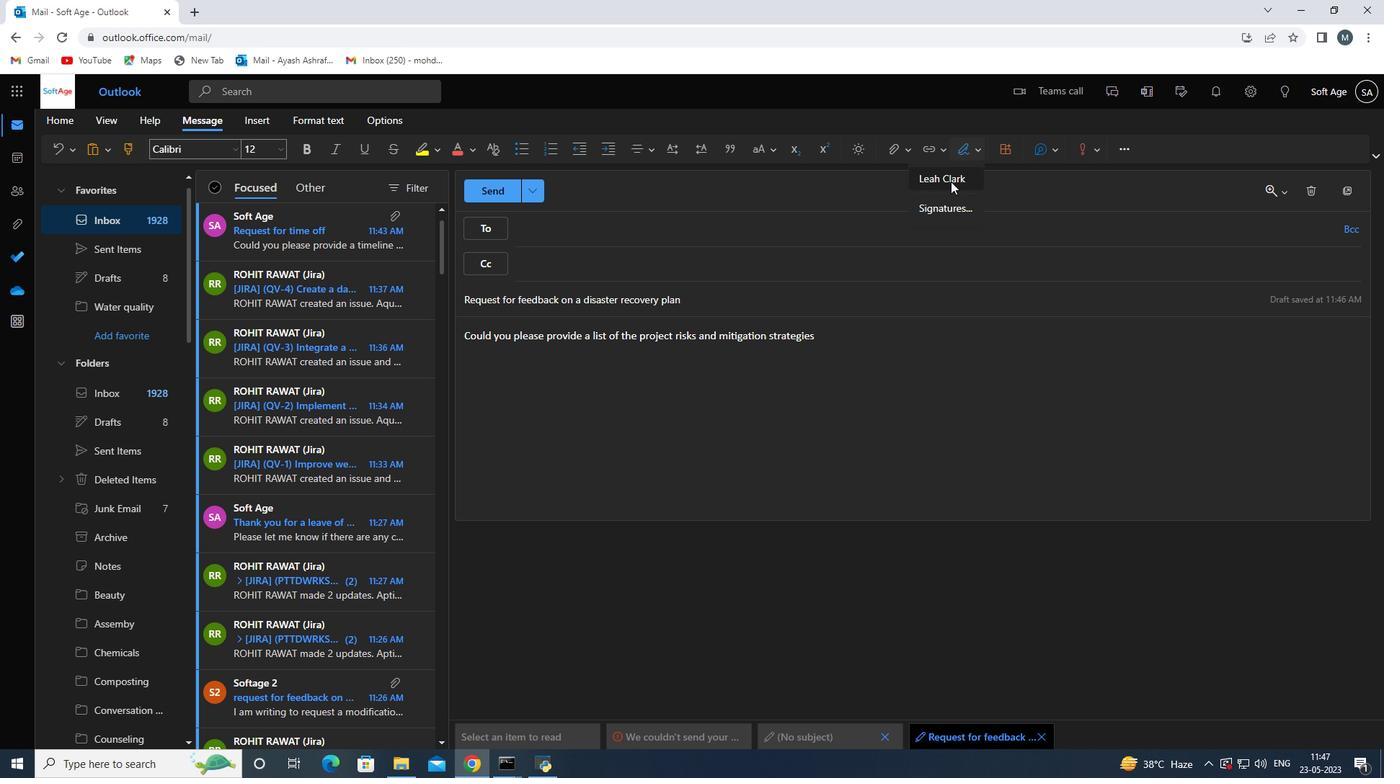 
Action: Mouse moved to (580, 224)
Screenshot: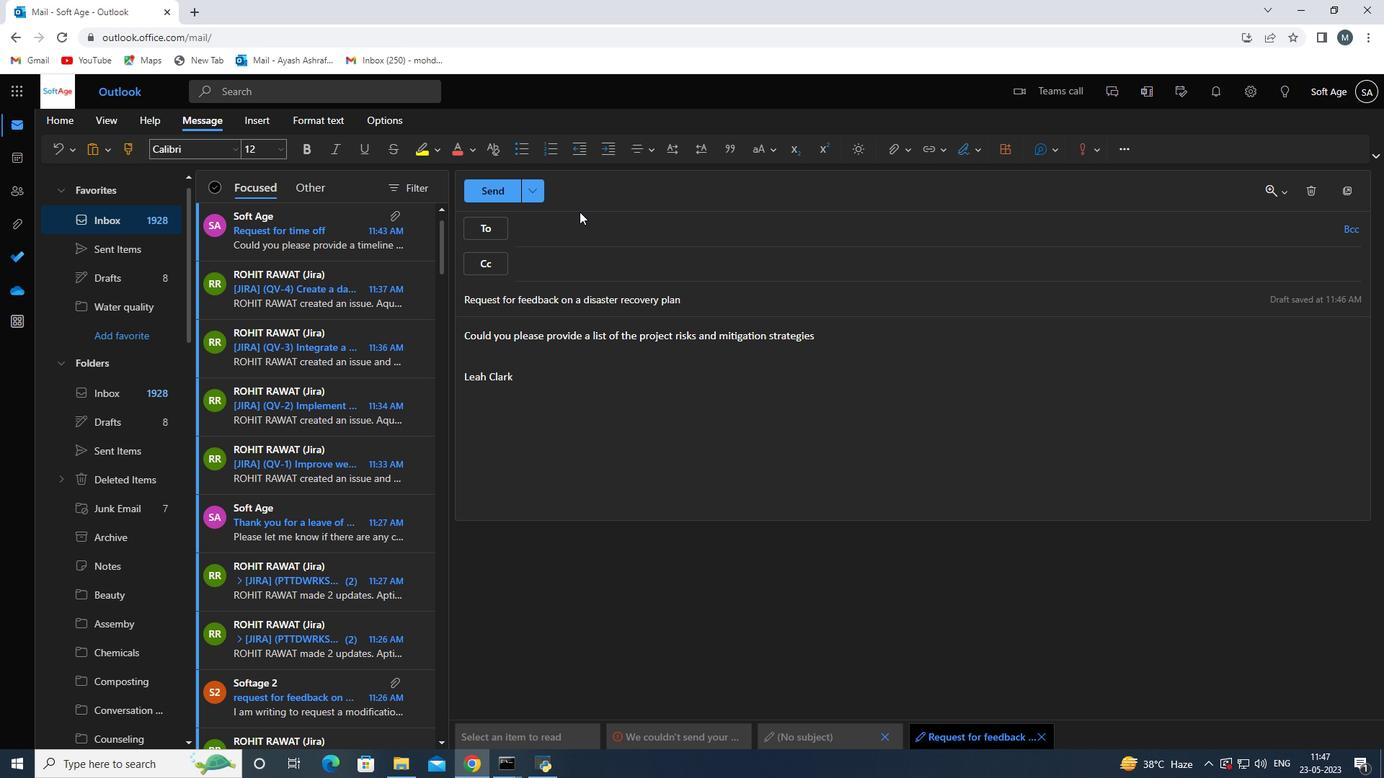 
Action: Mouse pressed left at (580, 224)
Screenshot: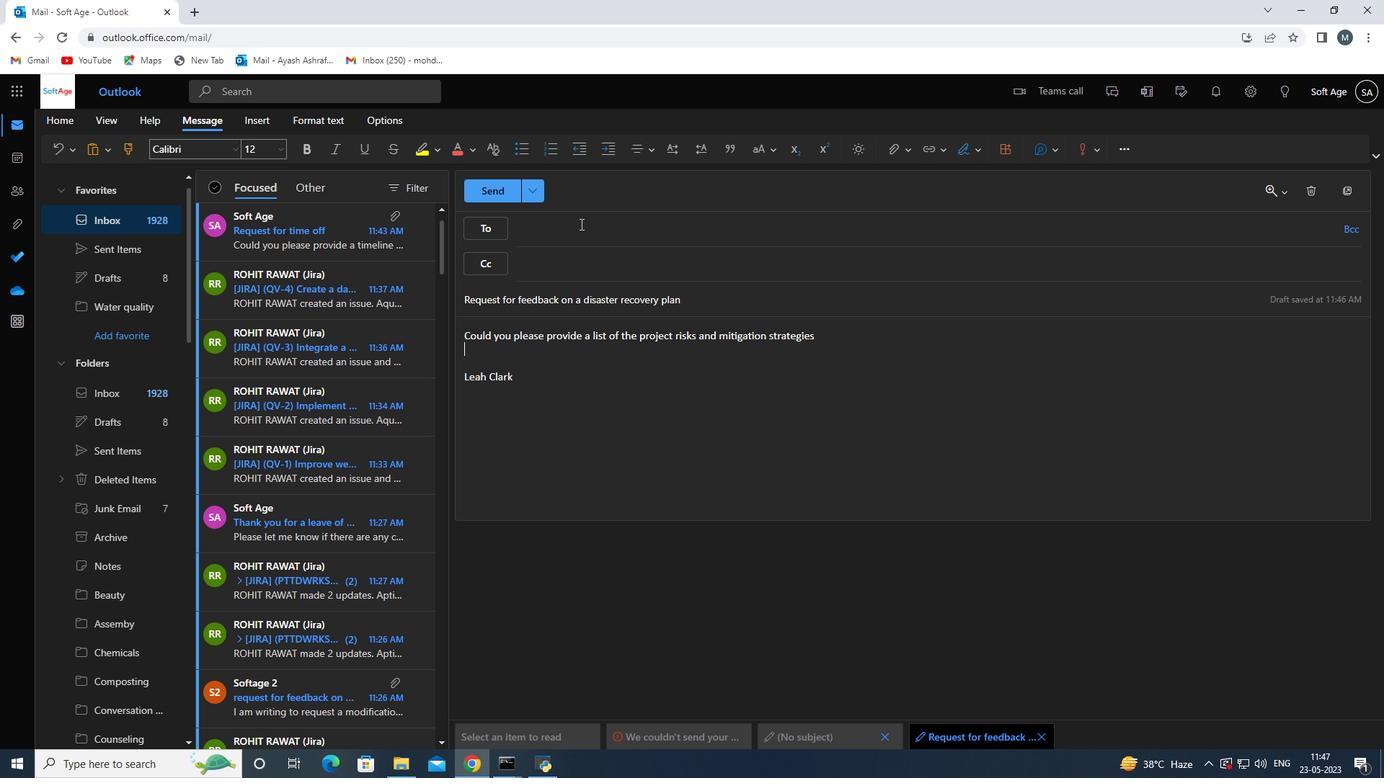 
Action: Key pressed softah<Key.backspace>ge.7<Key.shift>@softage.net
Screenshot: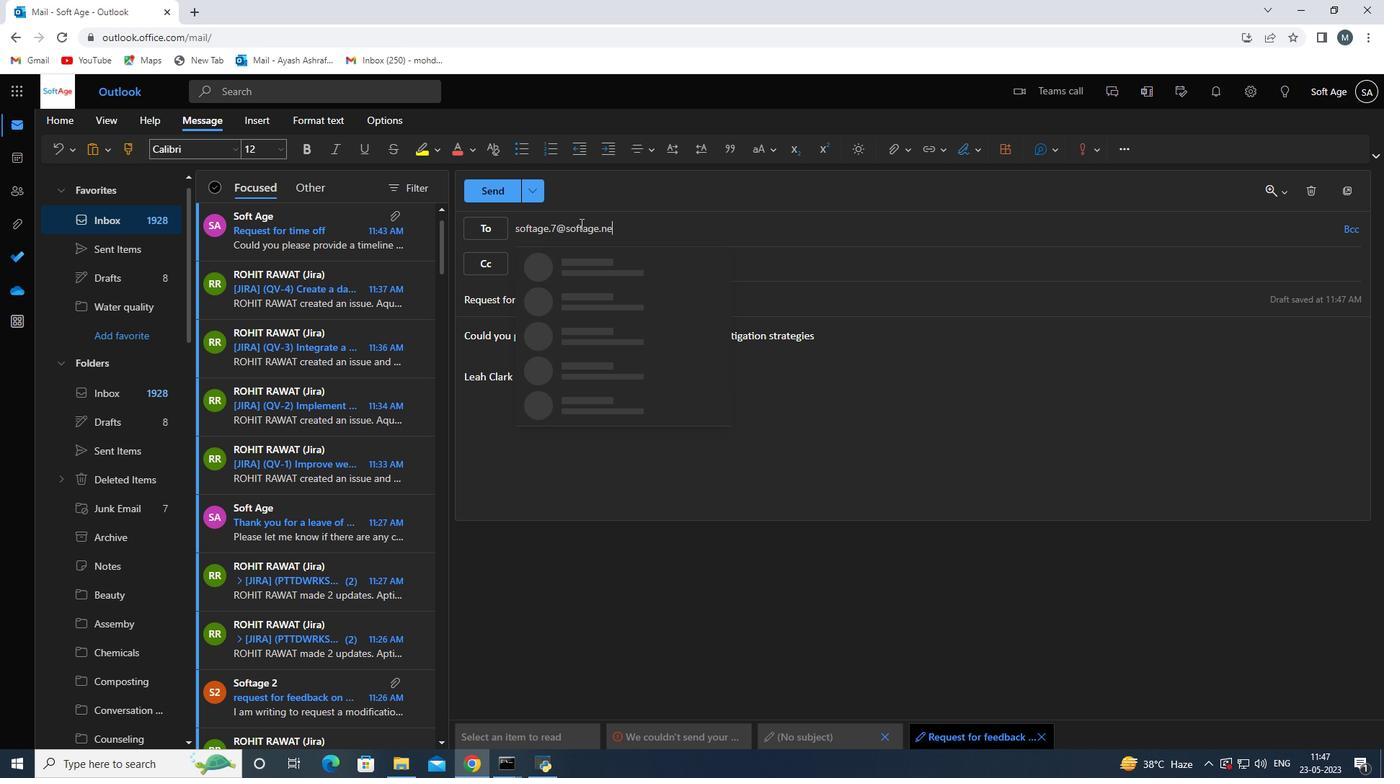 
Action: Mouse moved to (604, 280)
Screenshot: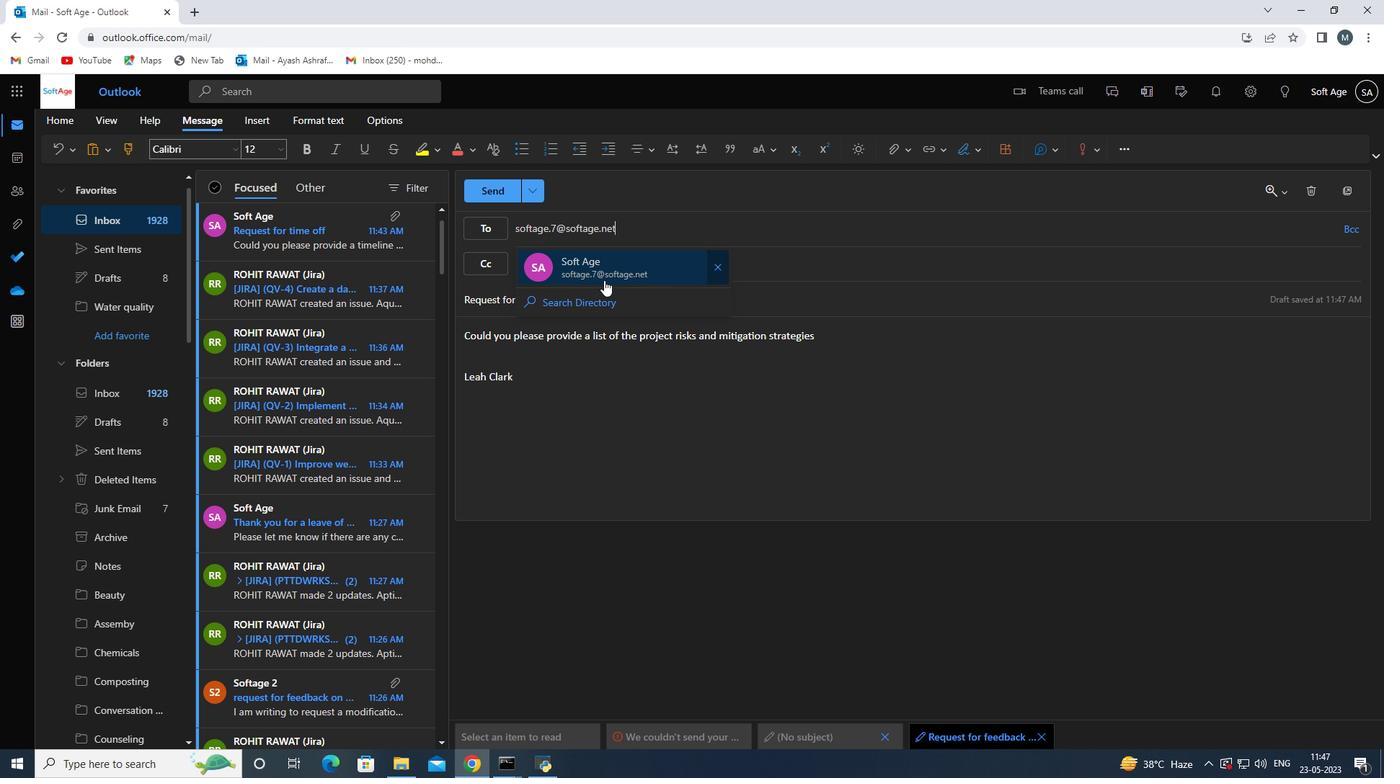
Action: Mouse pressed left at (604, 280)
Screenshot: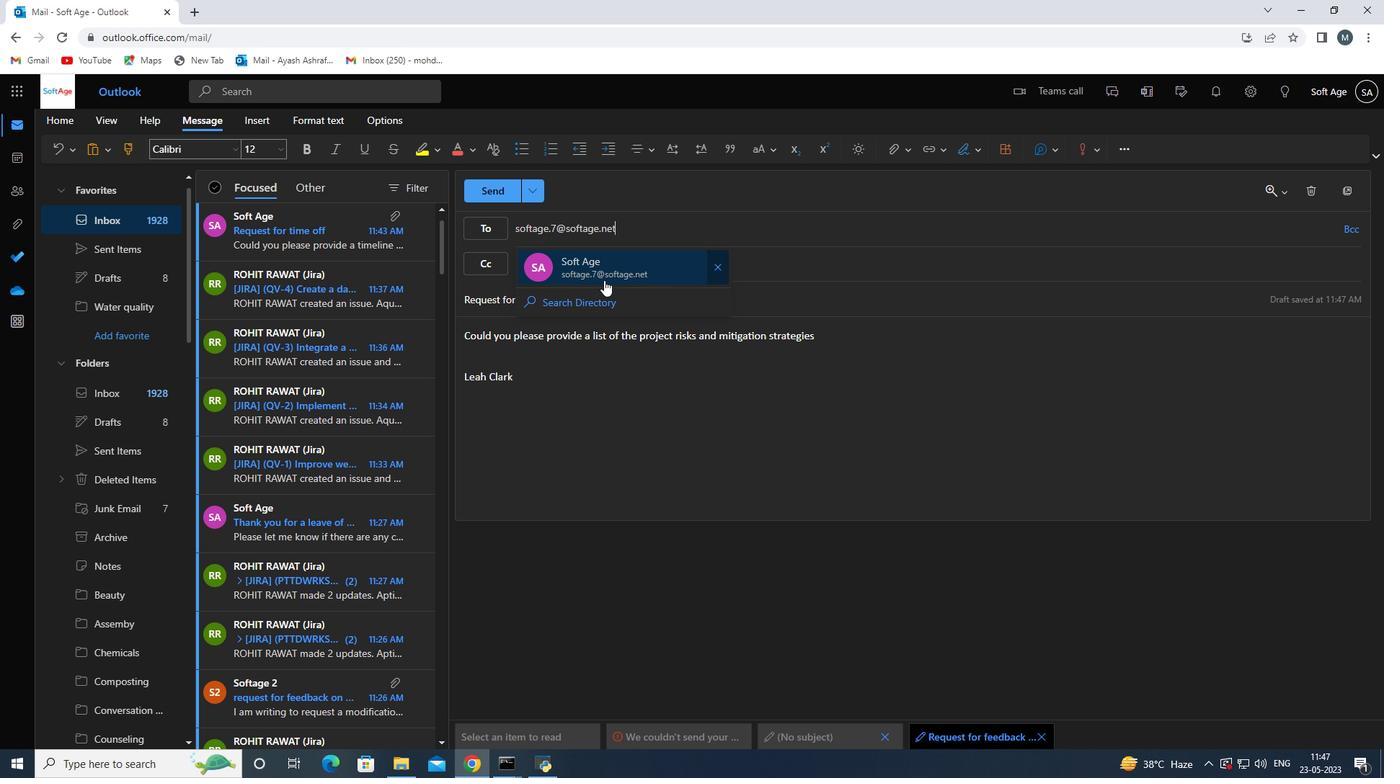 
Action: Mouse moved to (897, 153)
Screenshot: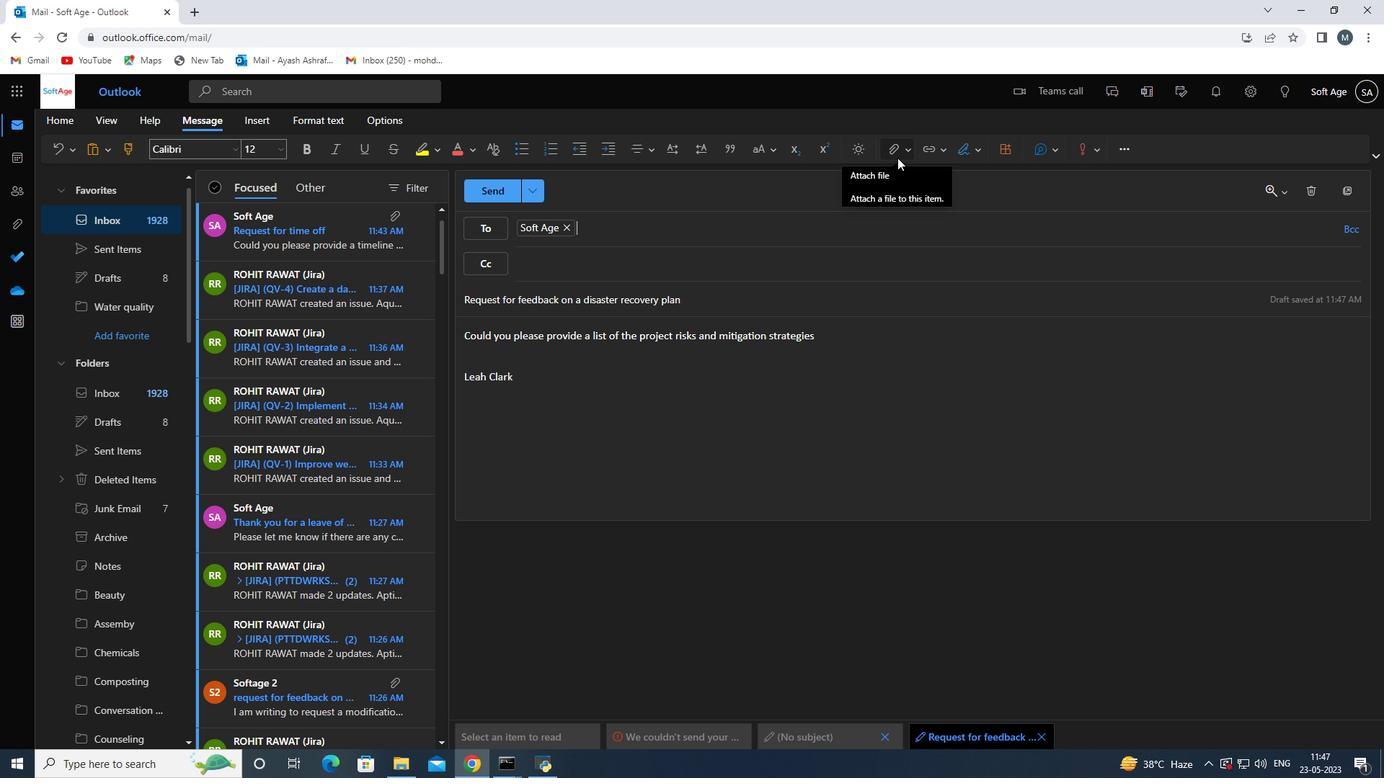 
Action: Mouse pressed left at (897, 153)
Screenshot: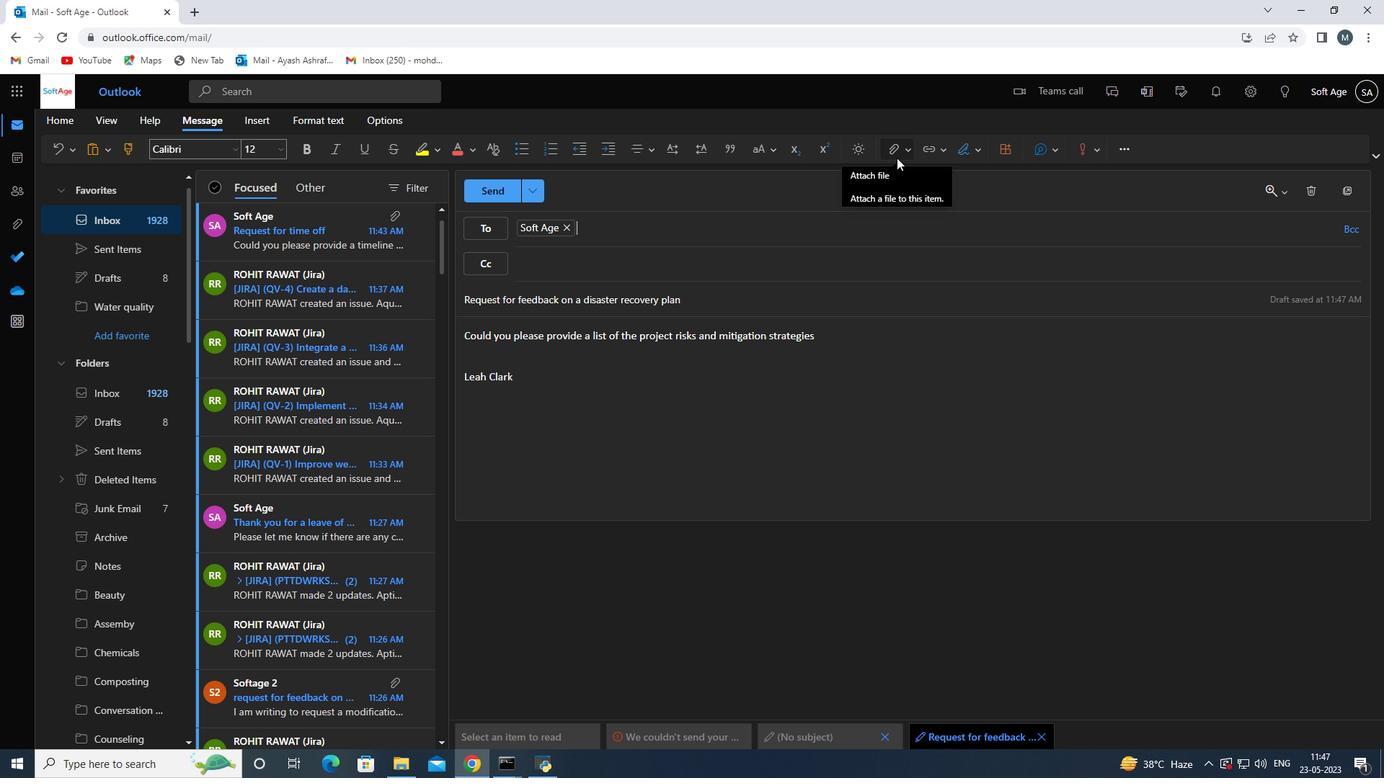 
Action: Mouse moved to (857, 183)
Screenshot: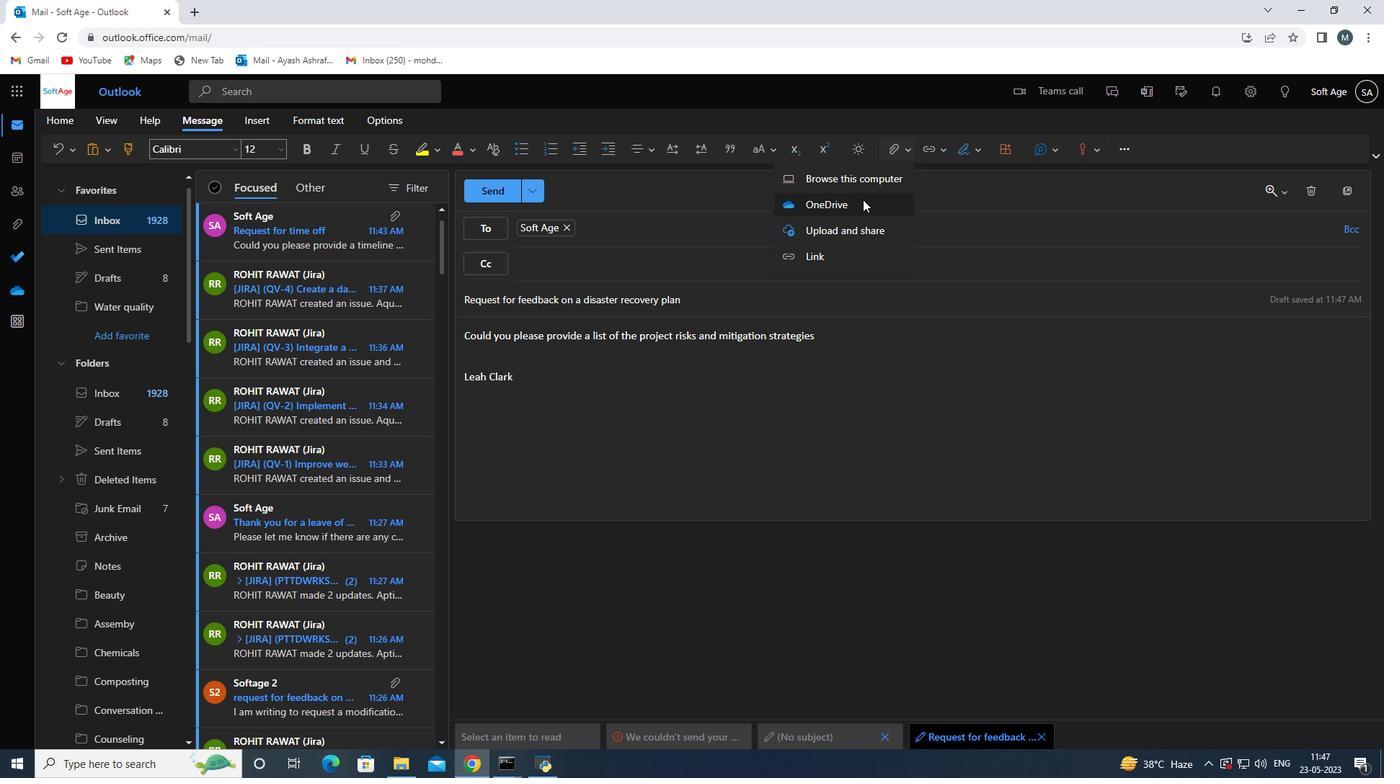 
Action: Mouse pressed left at (857, 183)
Screenshot: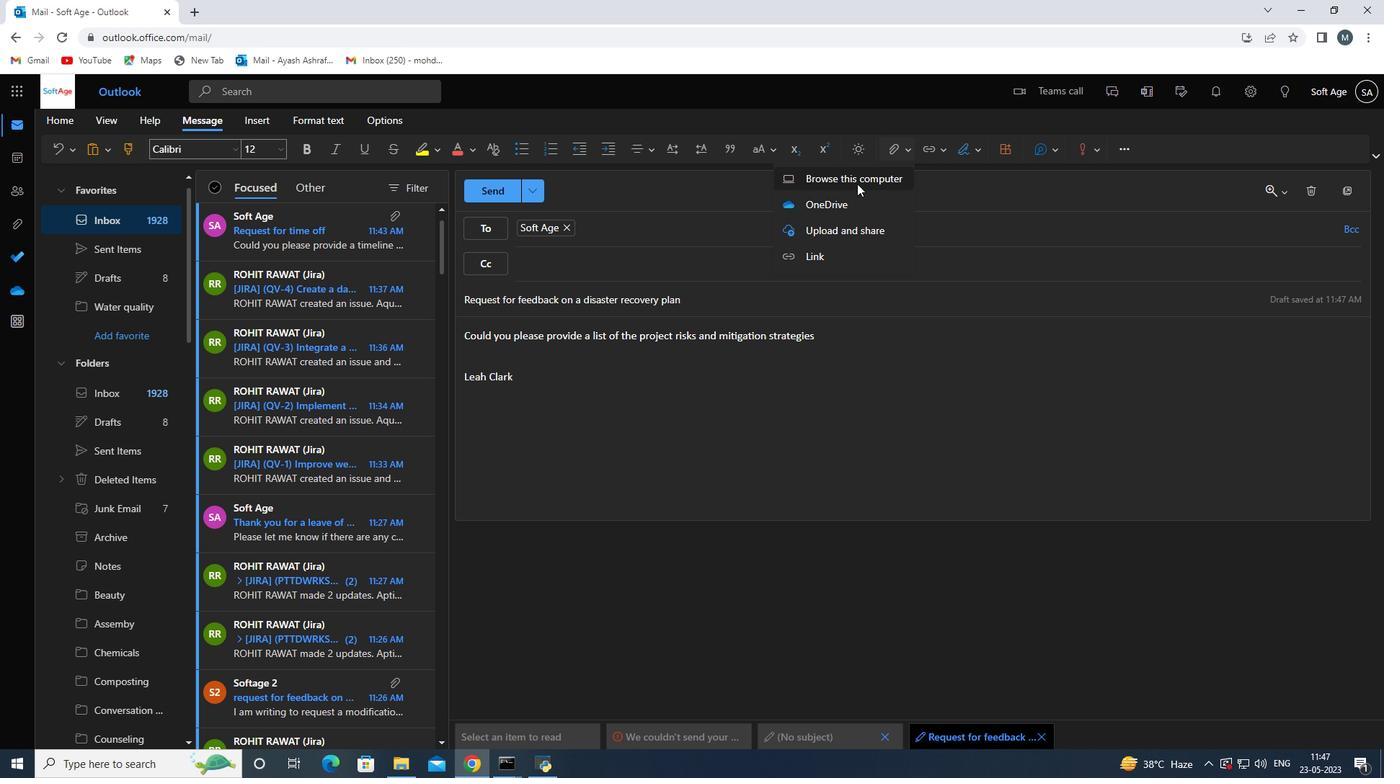 
Action: Mouse moved to (271, 245)
Screenshot: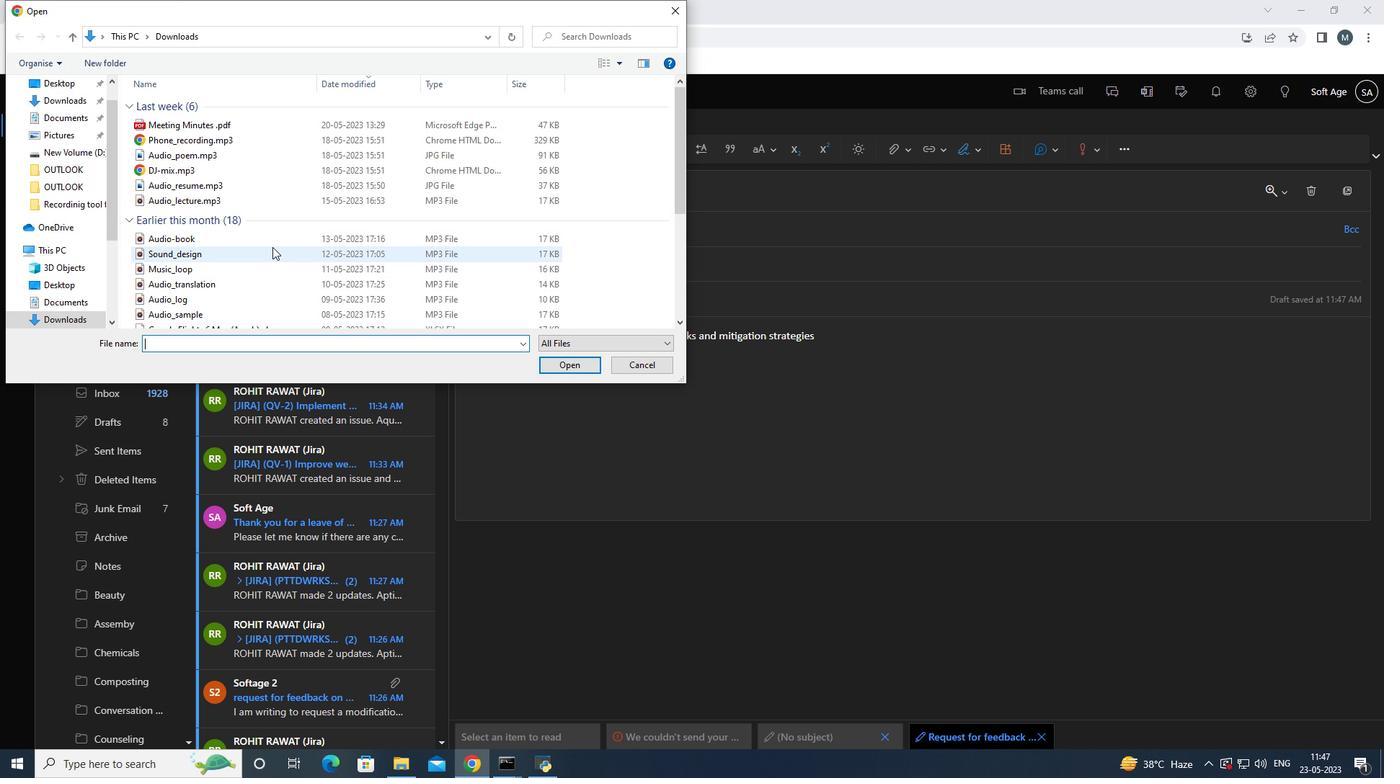 
Action: Mouse scrolled (271, 246) with delta (0, 0)
Screenshot: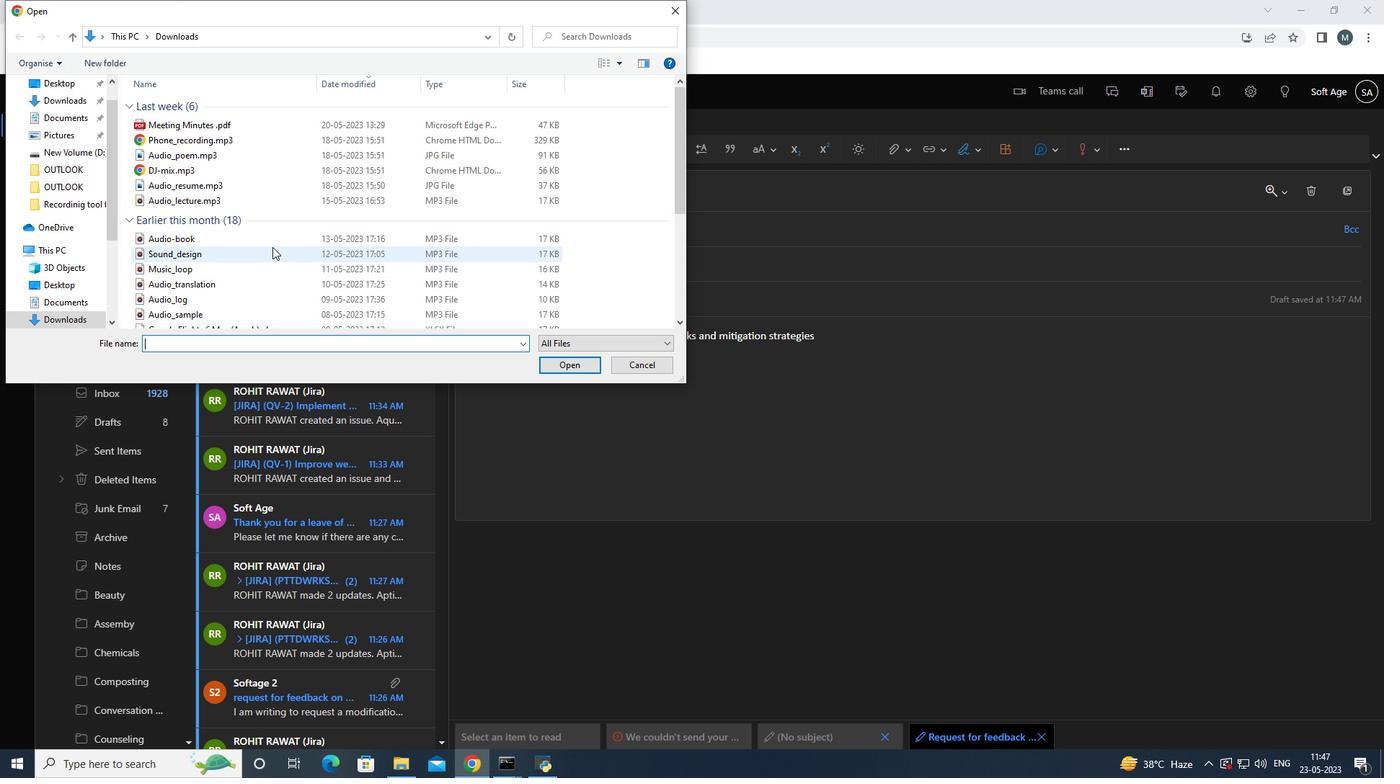 
Action: Mouse scrolled (271, 246) with delta (0, 0)
Screenshot: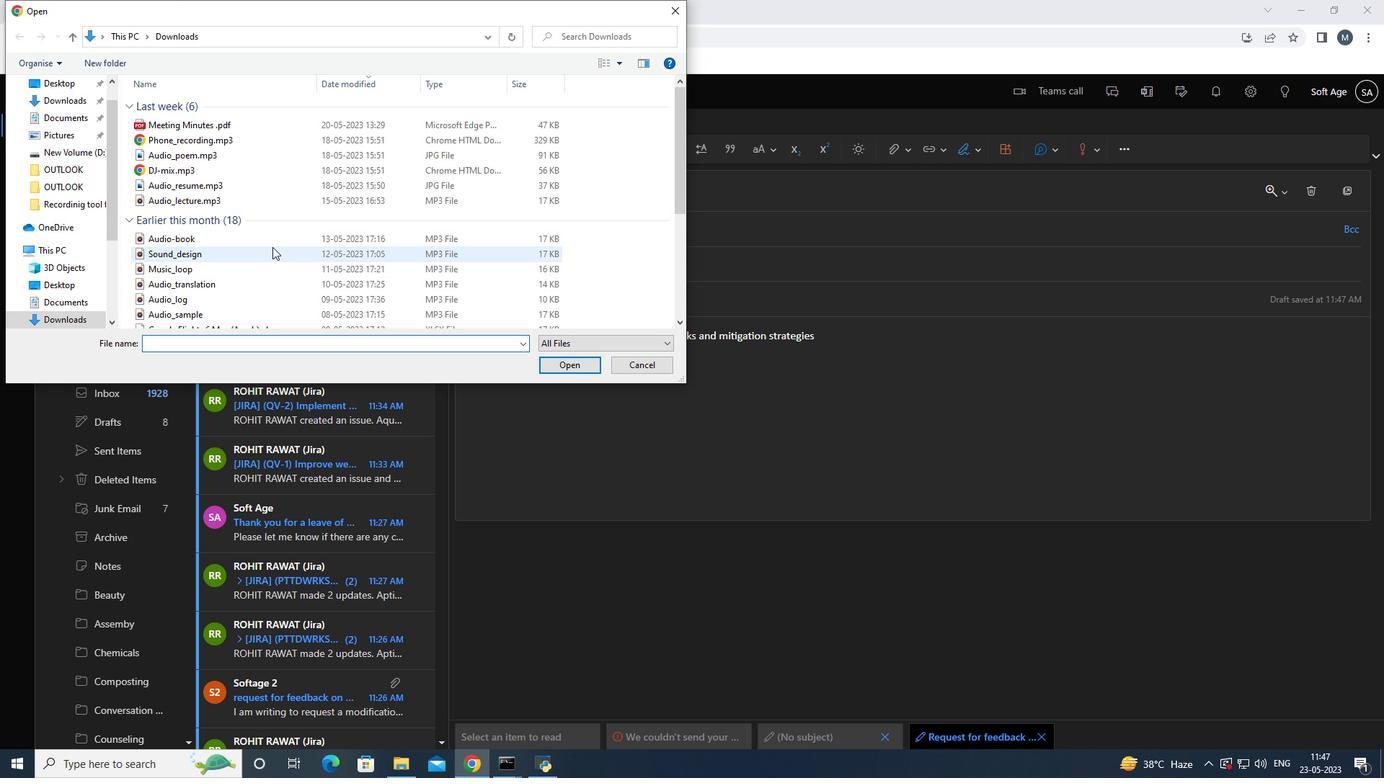 
Action: Mouse scrolled (271, 246) with delta (0, 0)
Screenshot: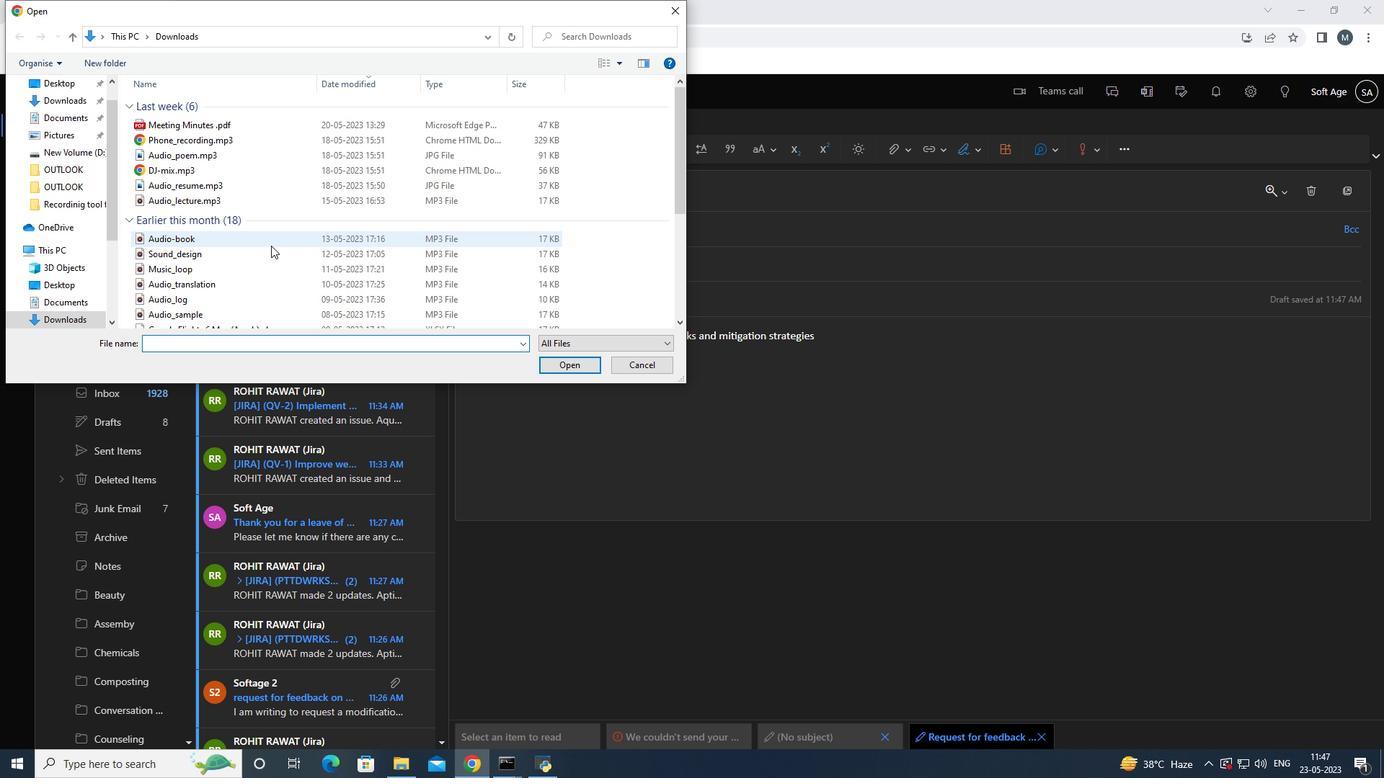
Action: Mouse moved to (274, 279)
Screenshot: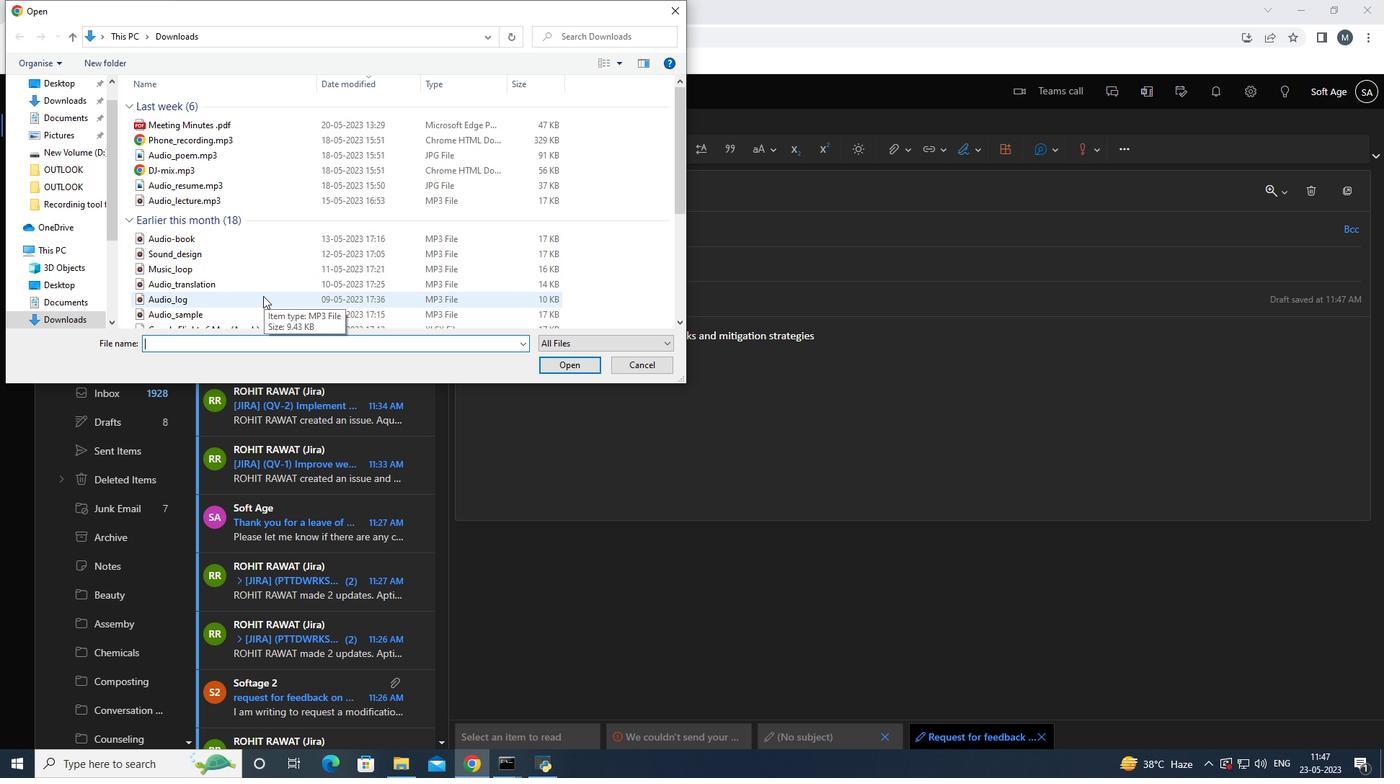 
Action: Mouse scrolled (274, 278) with delta (0, 0)
Screenshot: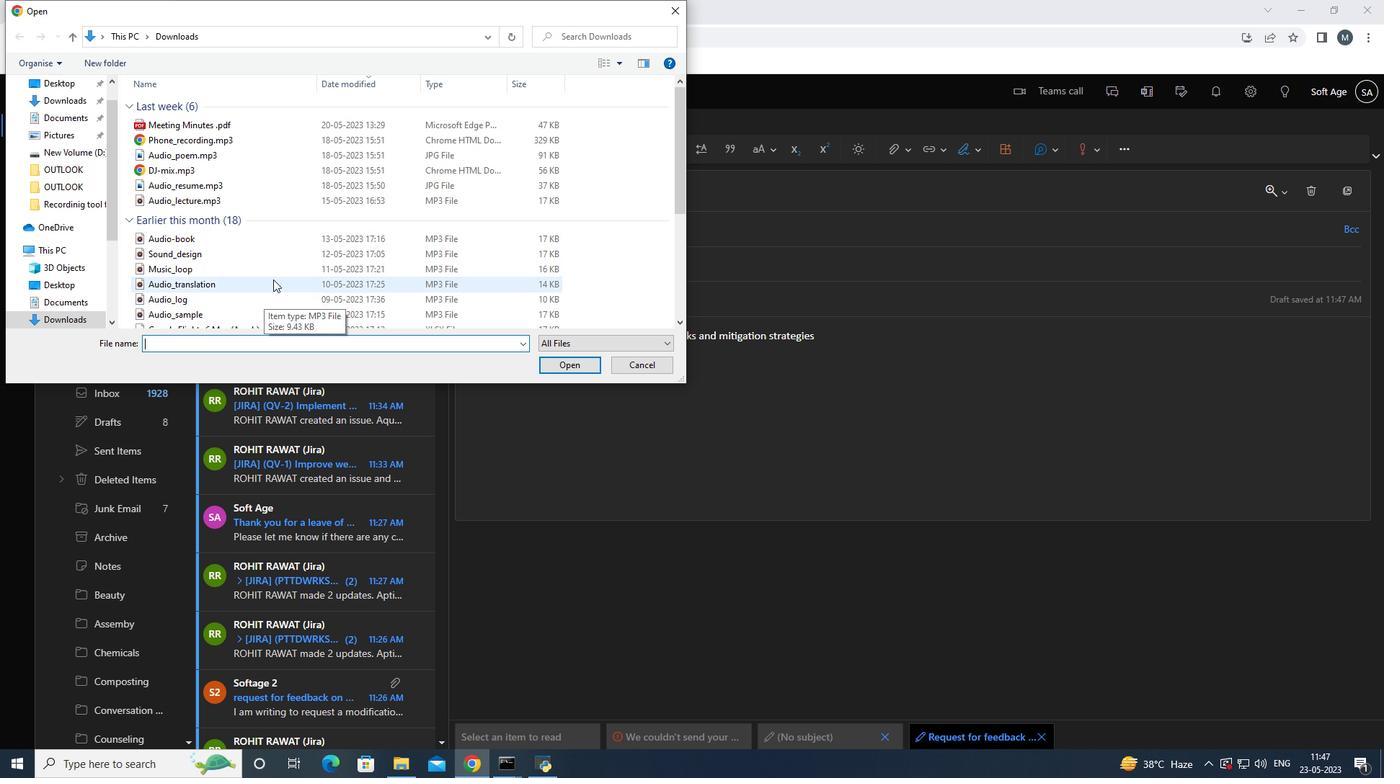 
Action: Mouse scrolled (274, 278) with delta (0, 0)
Screenshot: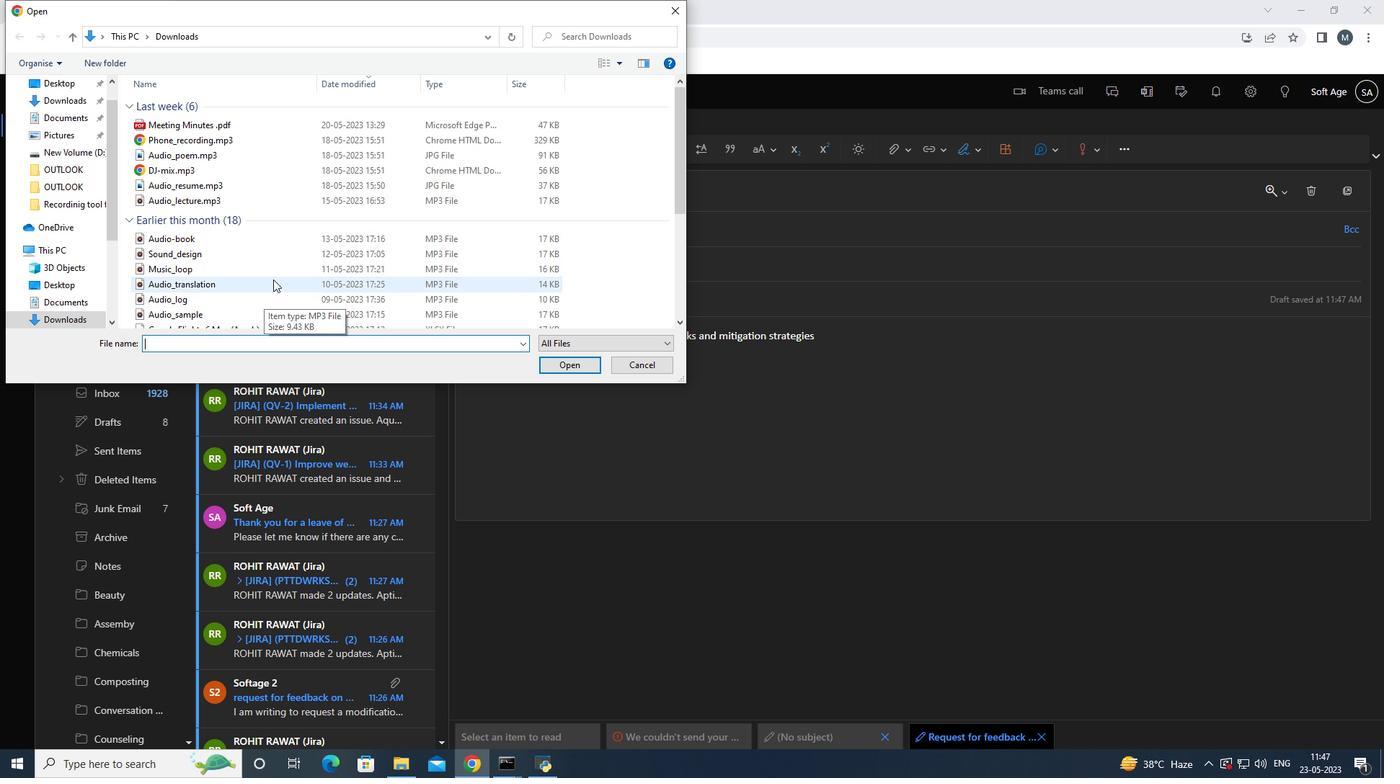 
Action: Mouse moved to (256, 243)
Screenshot: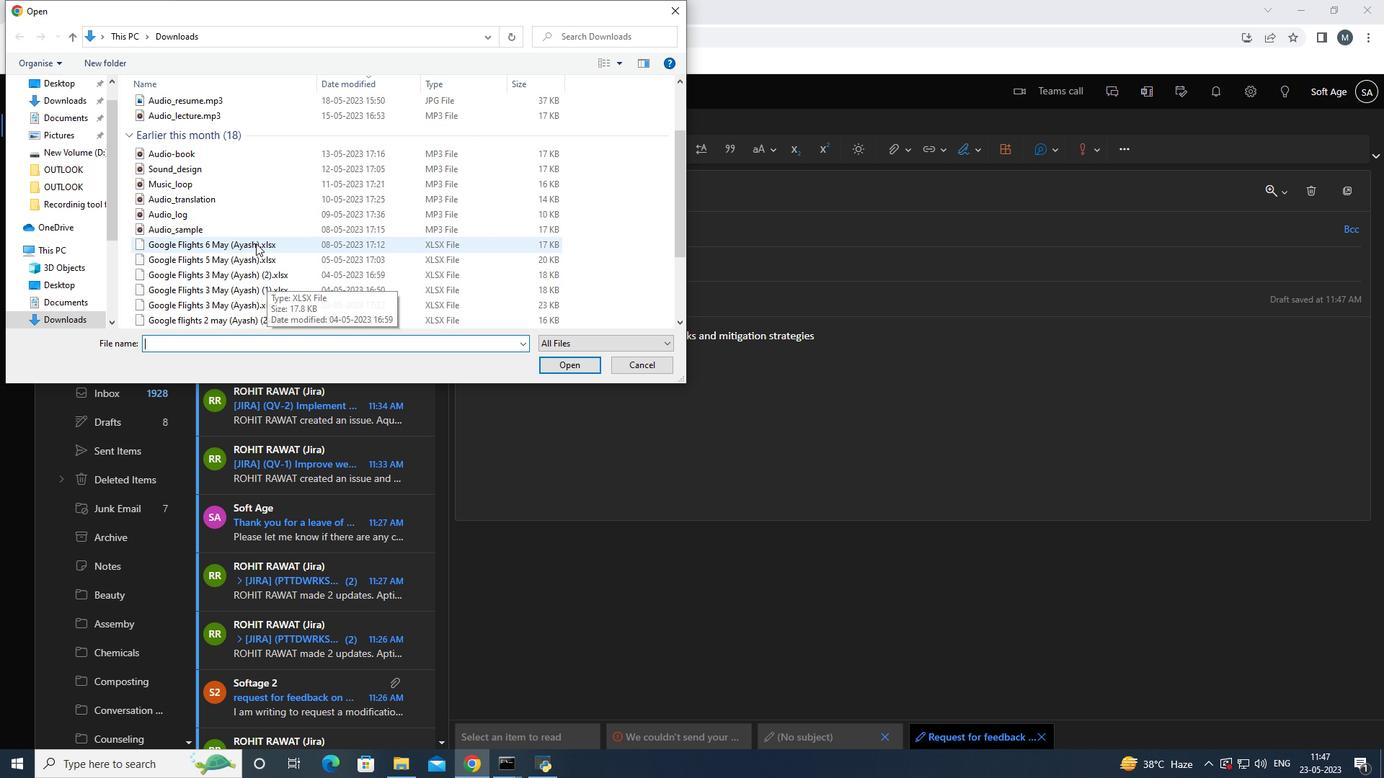 
Action: Mouse pressed left at (256, 243)
Screenshot: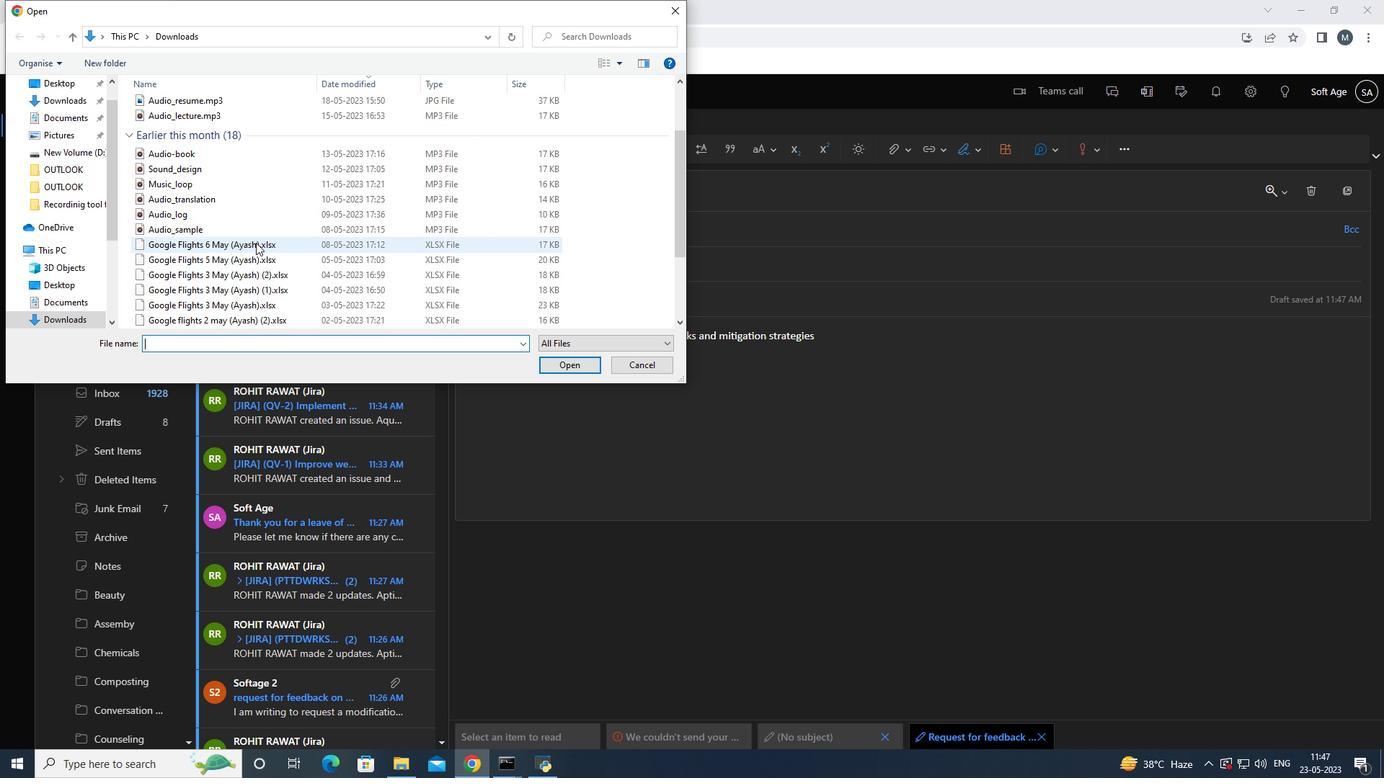 
Action: Mouse moved to (256, 243)
Screenshot: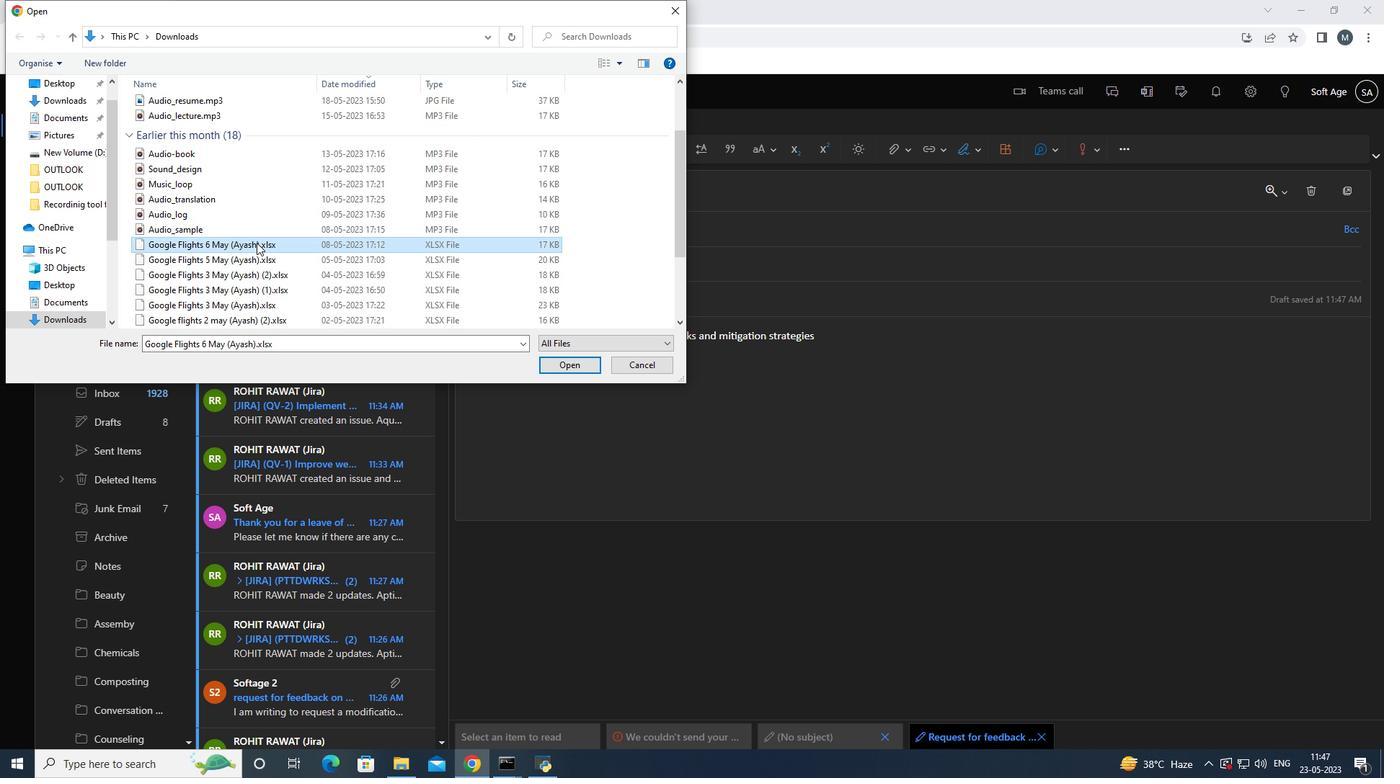
Action: Mouse pressed right at (256, 243)
Screenshot: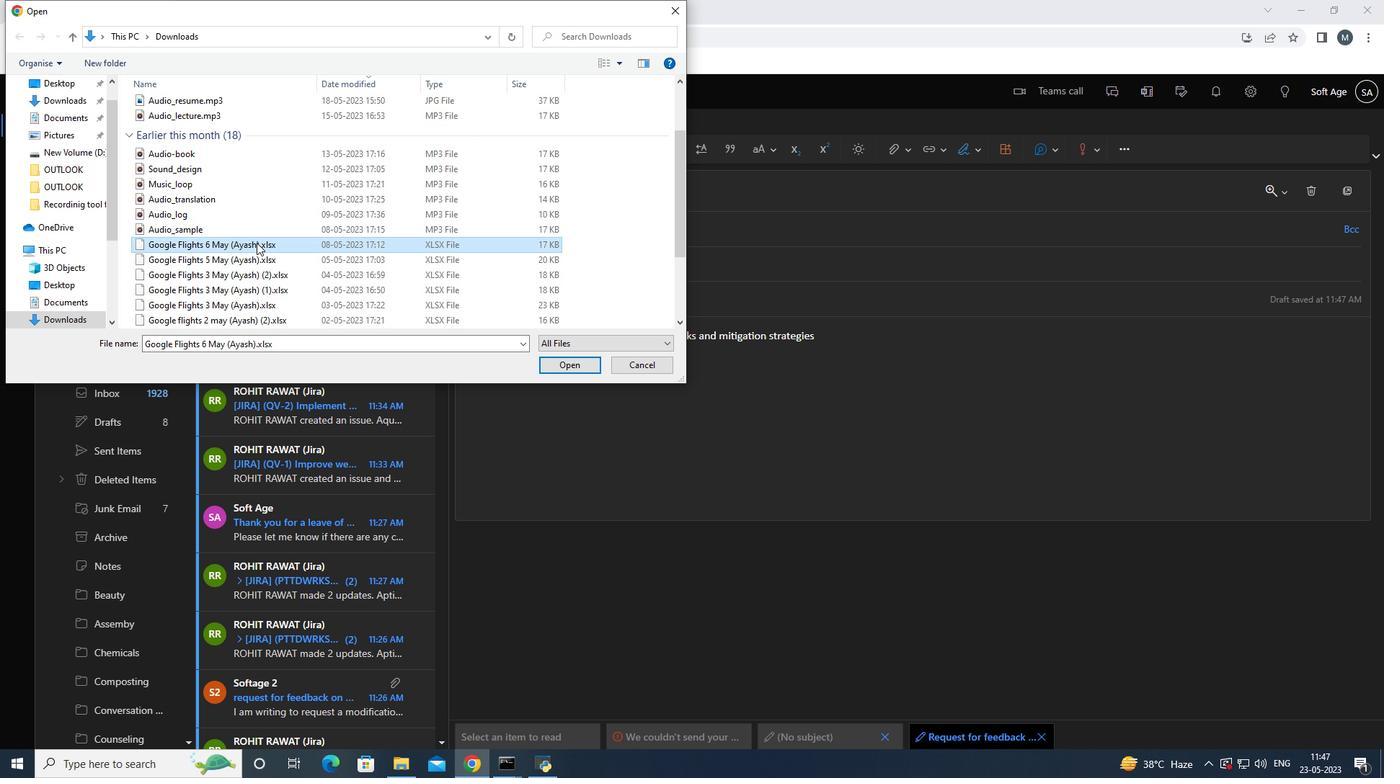 
Action: Mouse moved to (329, 504)
Screenshot: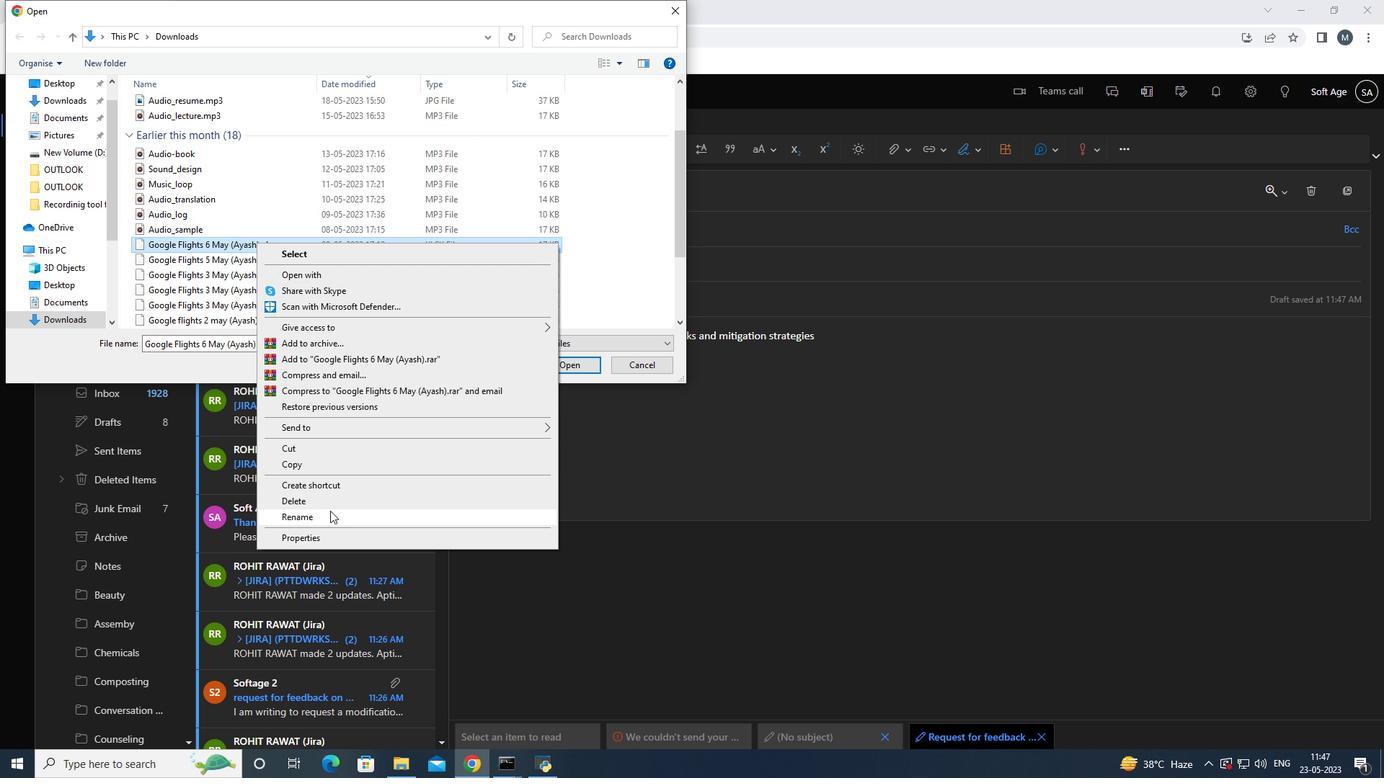 
Action: Mouse pressed left at (329, 504)
Screenshot: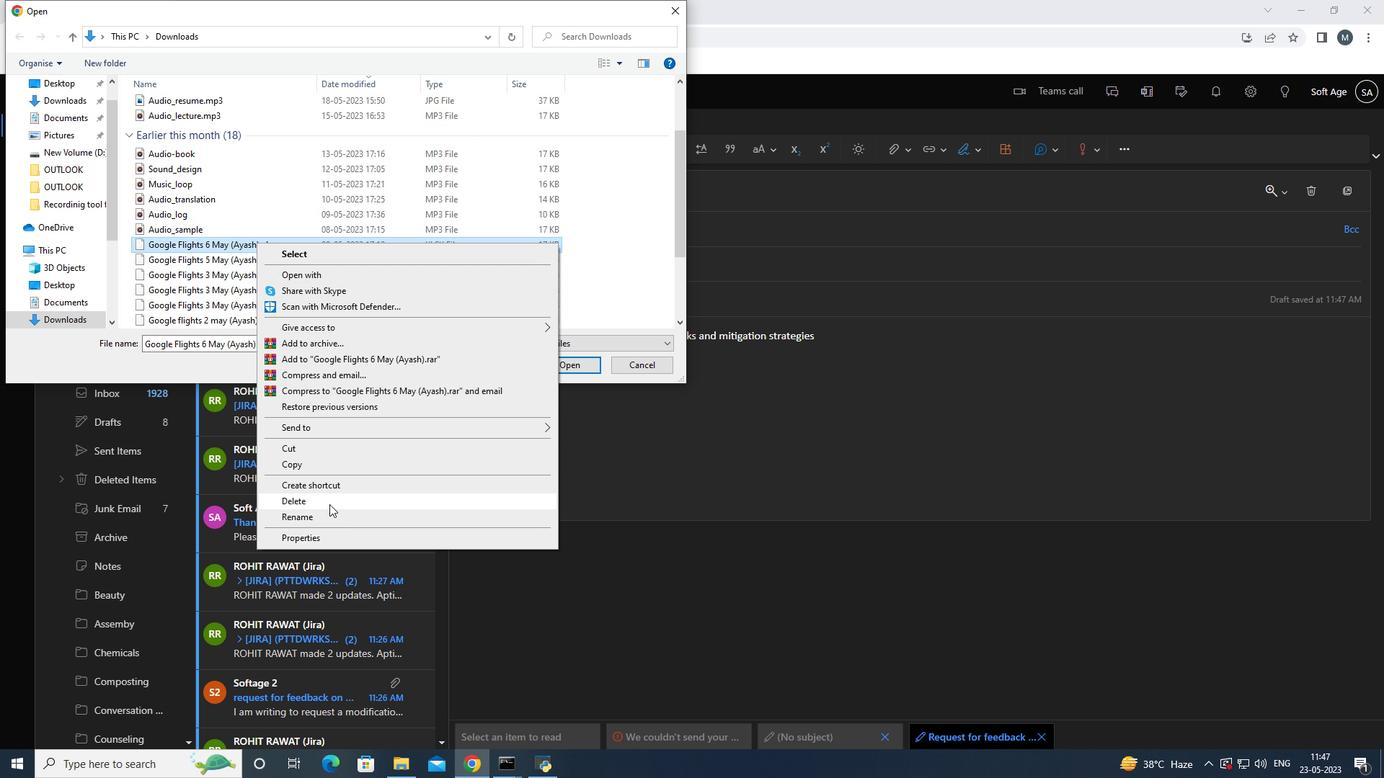 
Action: Mouse moved to (292, 346)
Screenshot: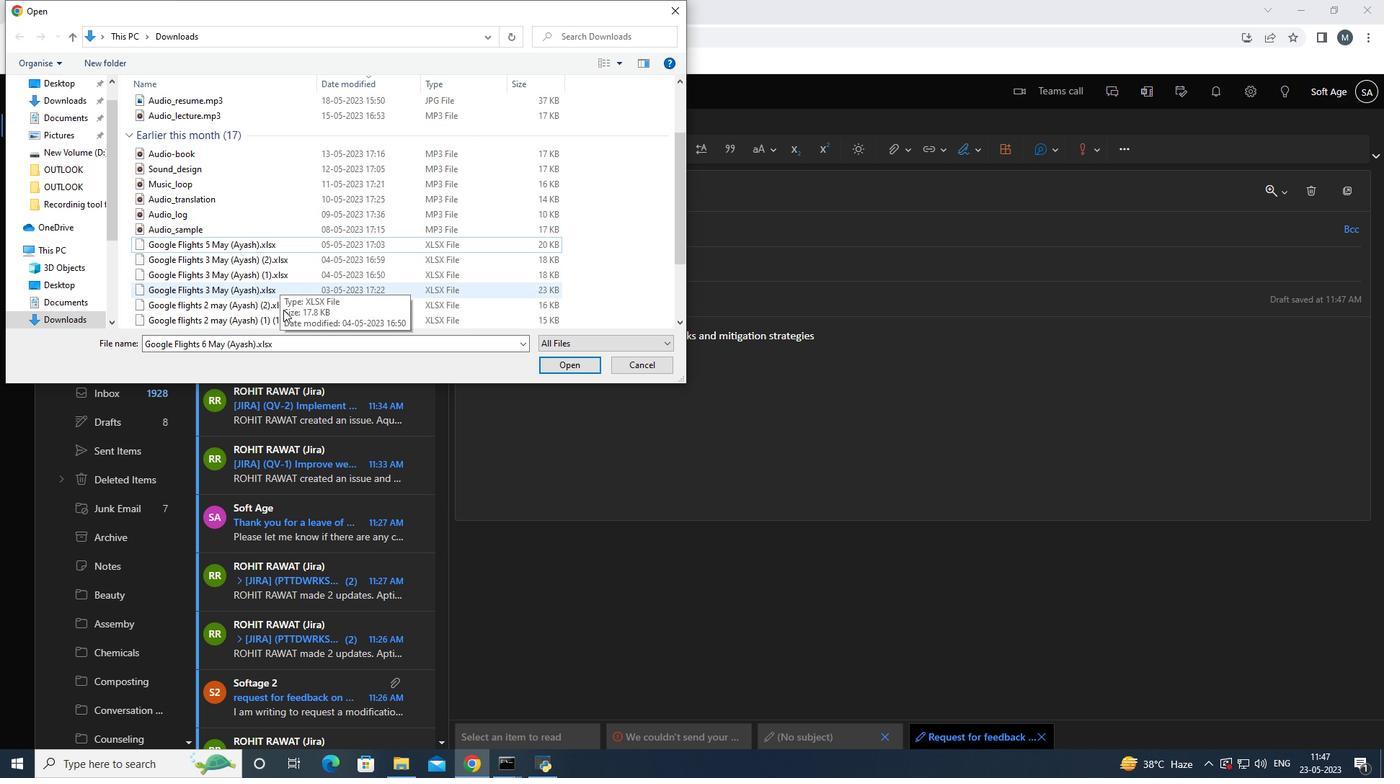 
Action: Mouse pressed left at (292, 346)
Screenshot: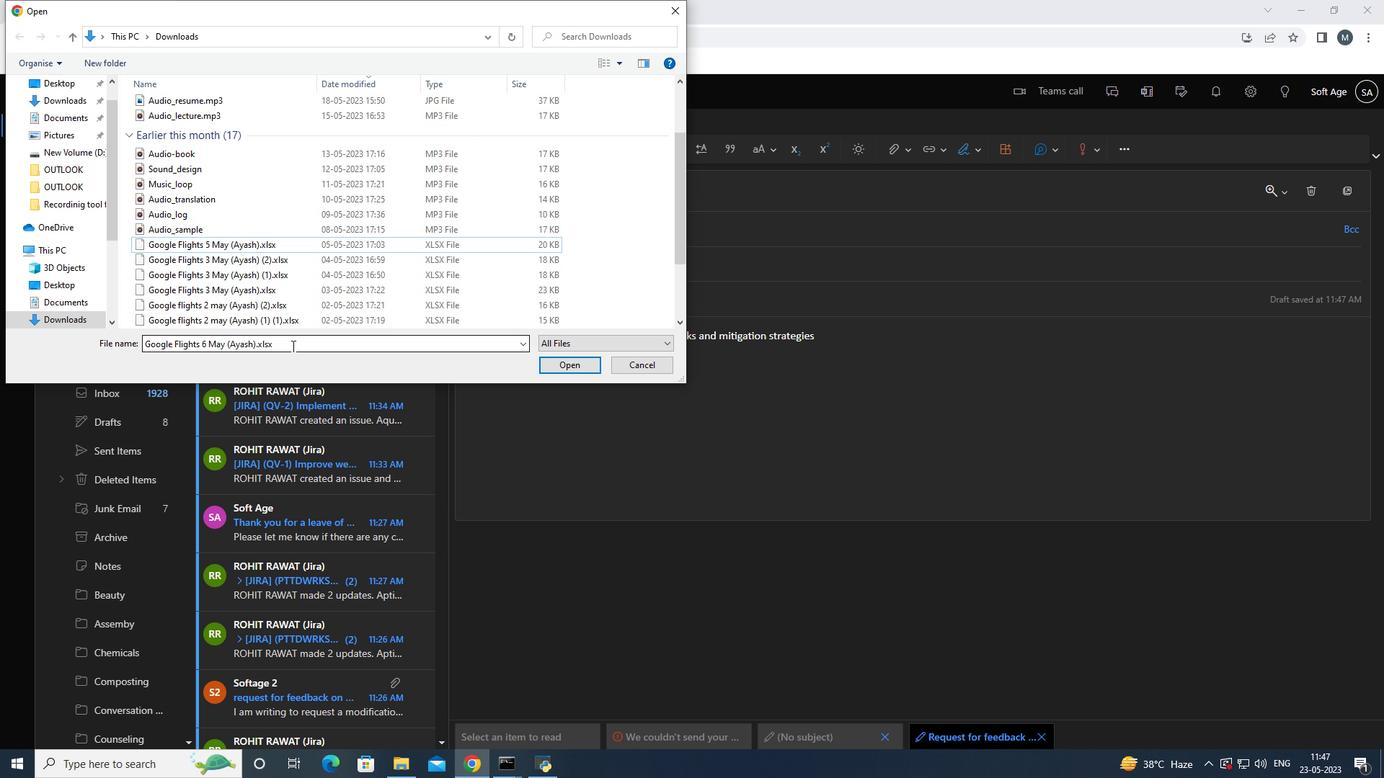 
Action: Key pressed <Key.backspace>
Screenshot: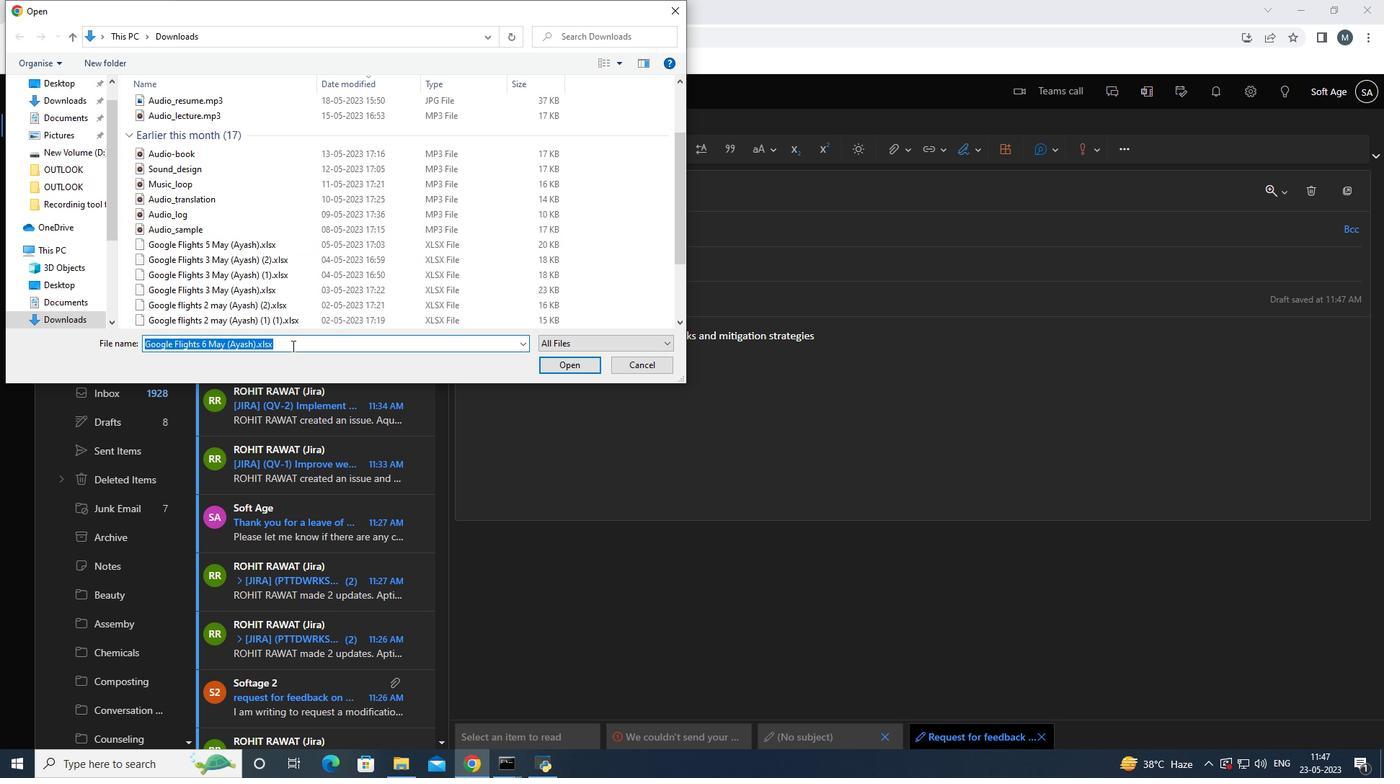 
Action: Mouse moved to (262, 295)
Screenshot: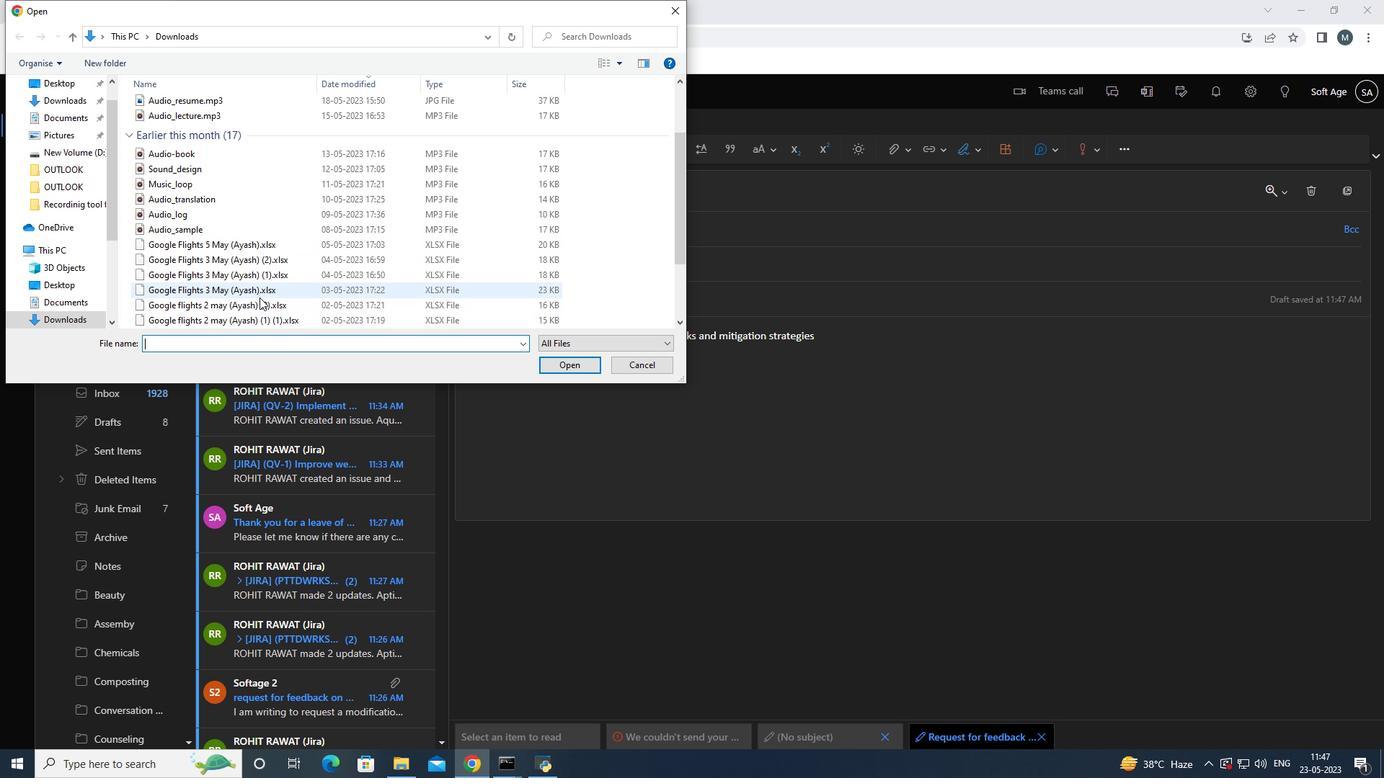 
Action: Mouse pressed left at (262, 295)
Screenshot: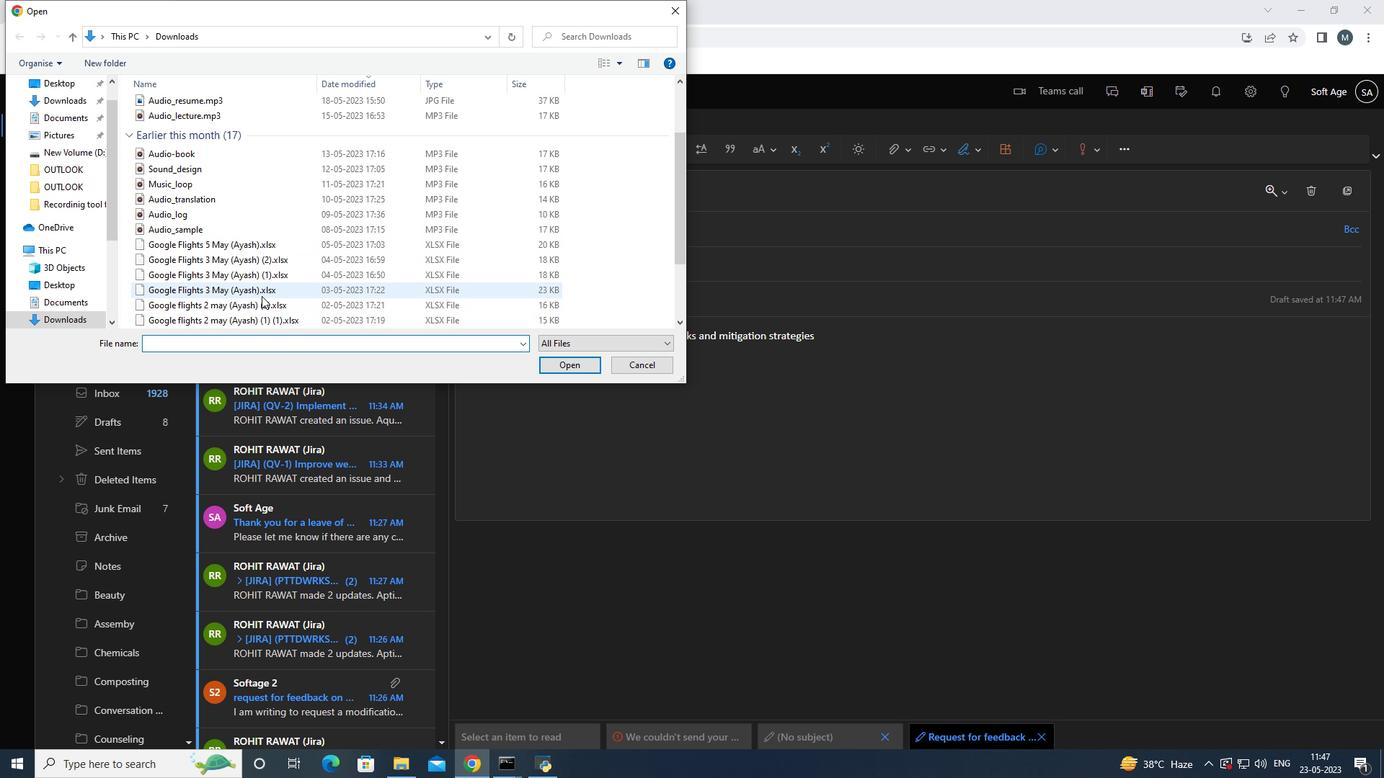 
Action: Mouse moved to (297, 290)
Screenshot: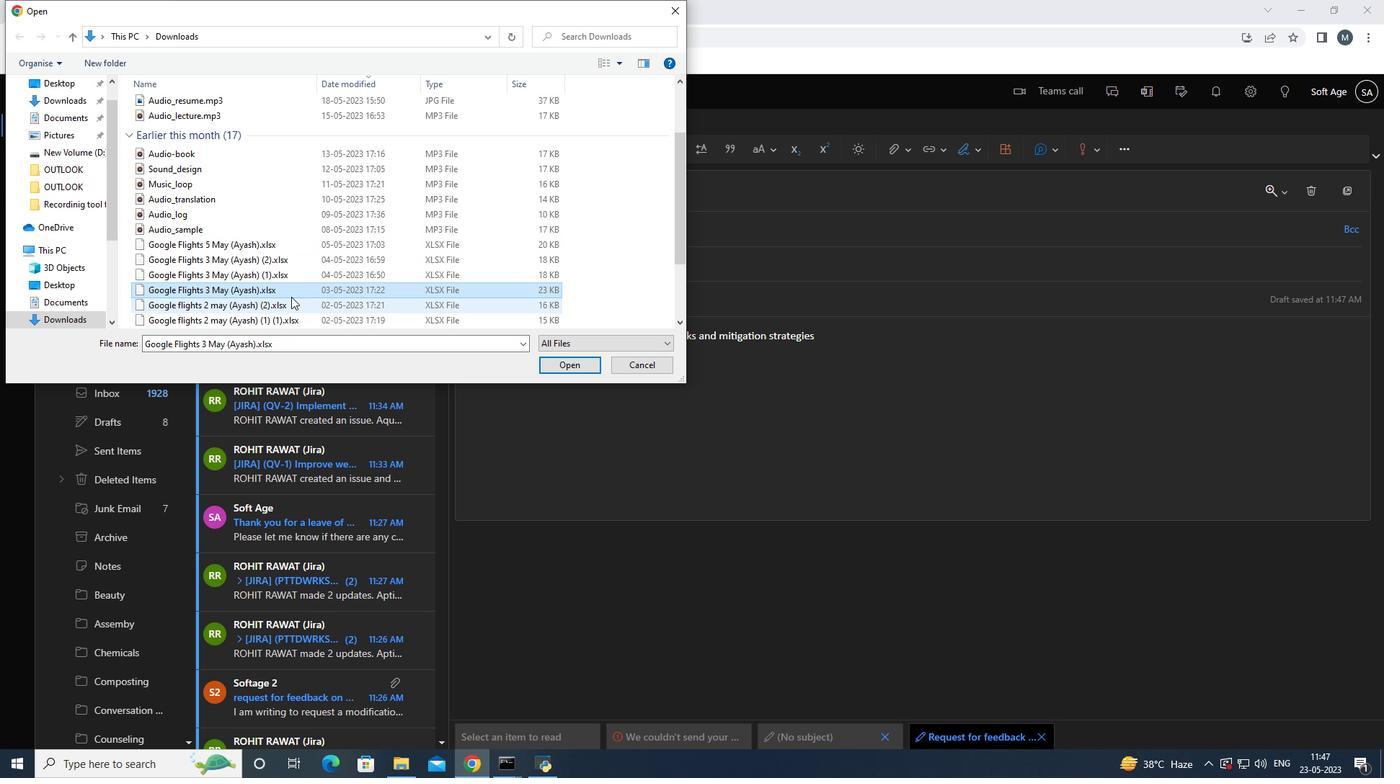 
Action: Mouse pressed right at (297, 290)
Screenshot: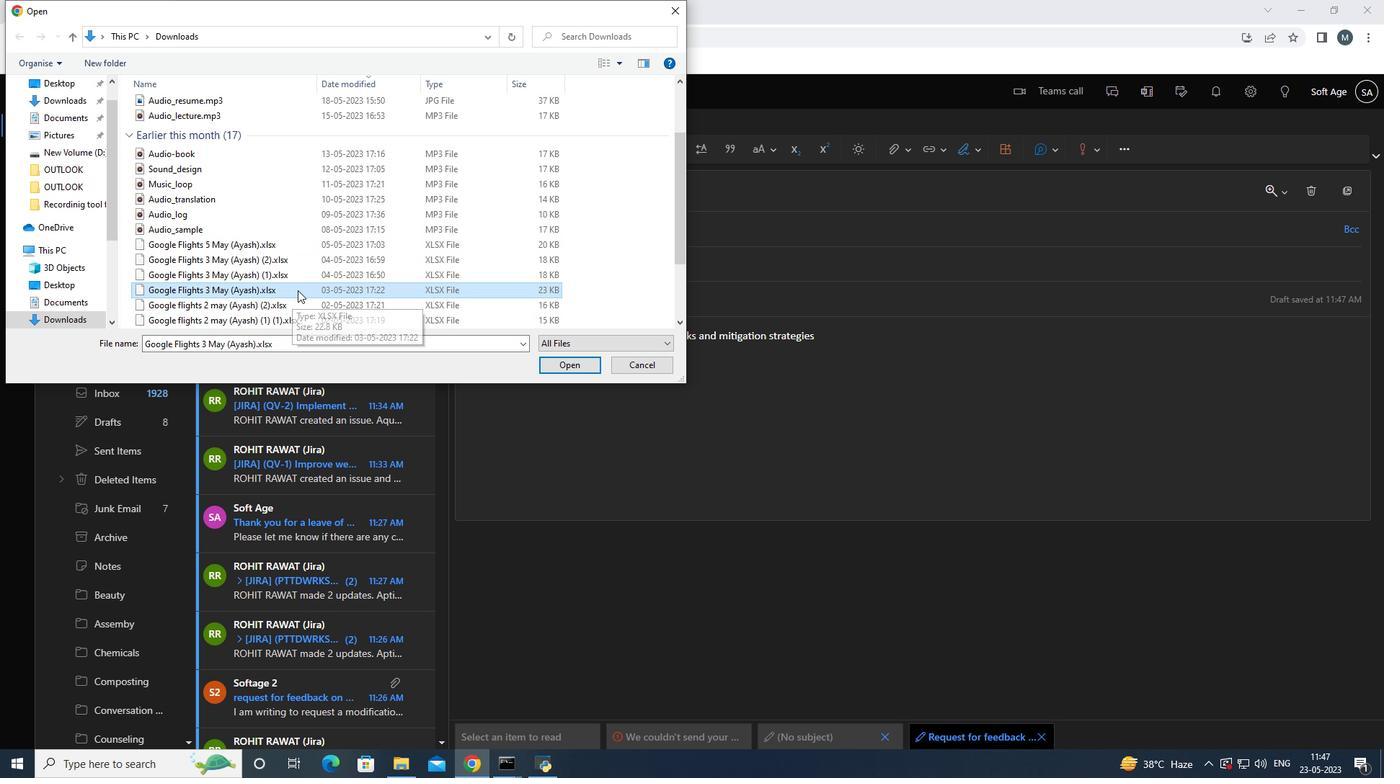 
Action: Mouse moved to (338, 560)
Screenshot: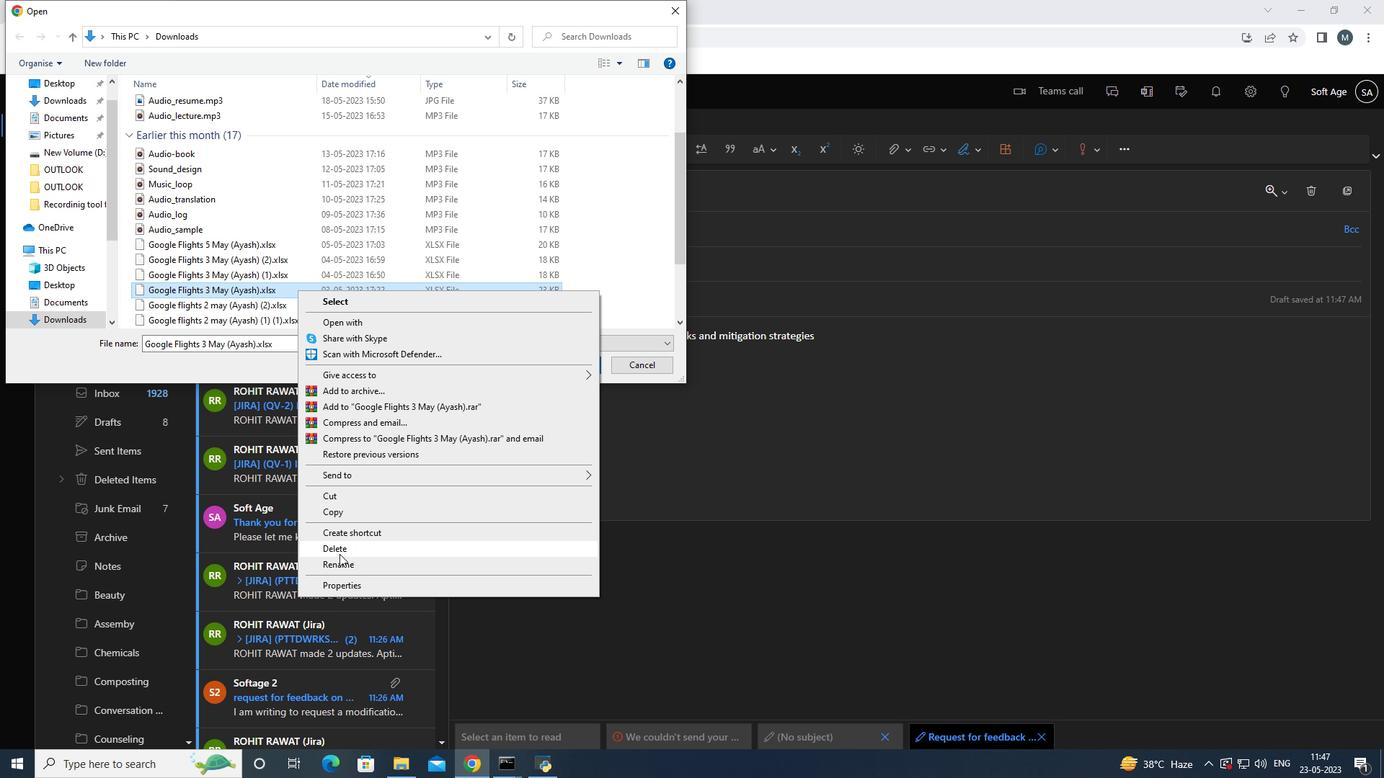 
Action: Mouse pressed left at (338, 560)
Screenshot: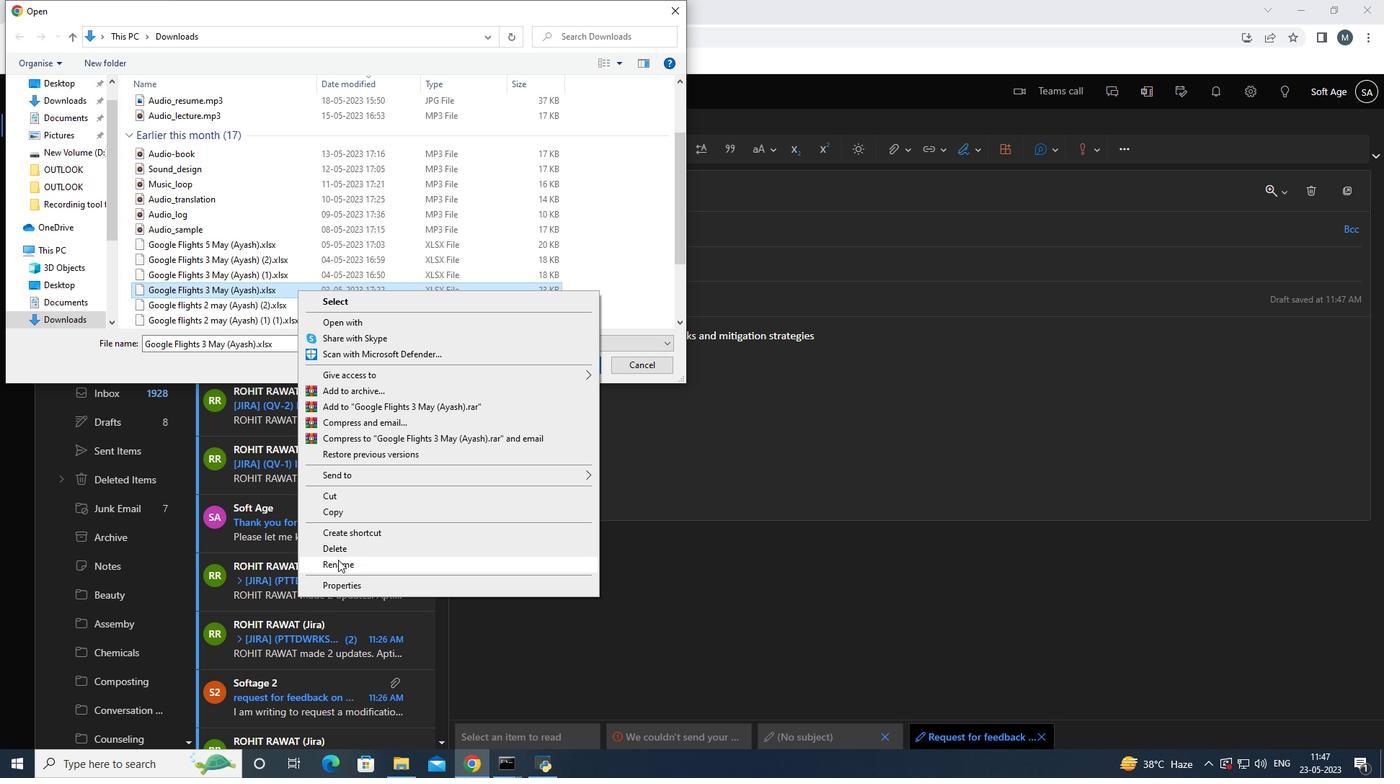 
Action: Mouse moved to (297, 437)
Screenshot: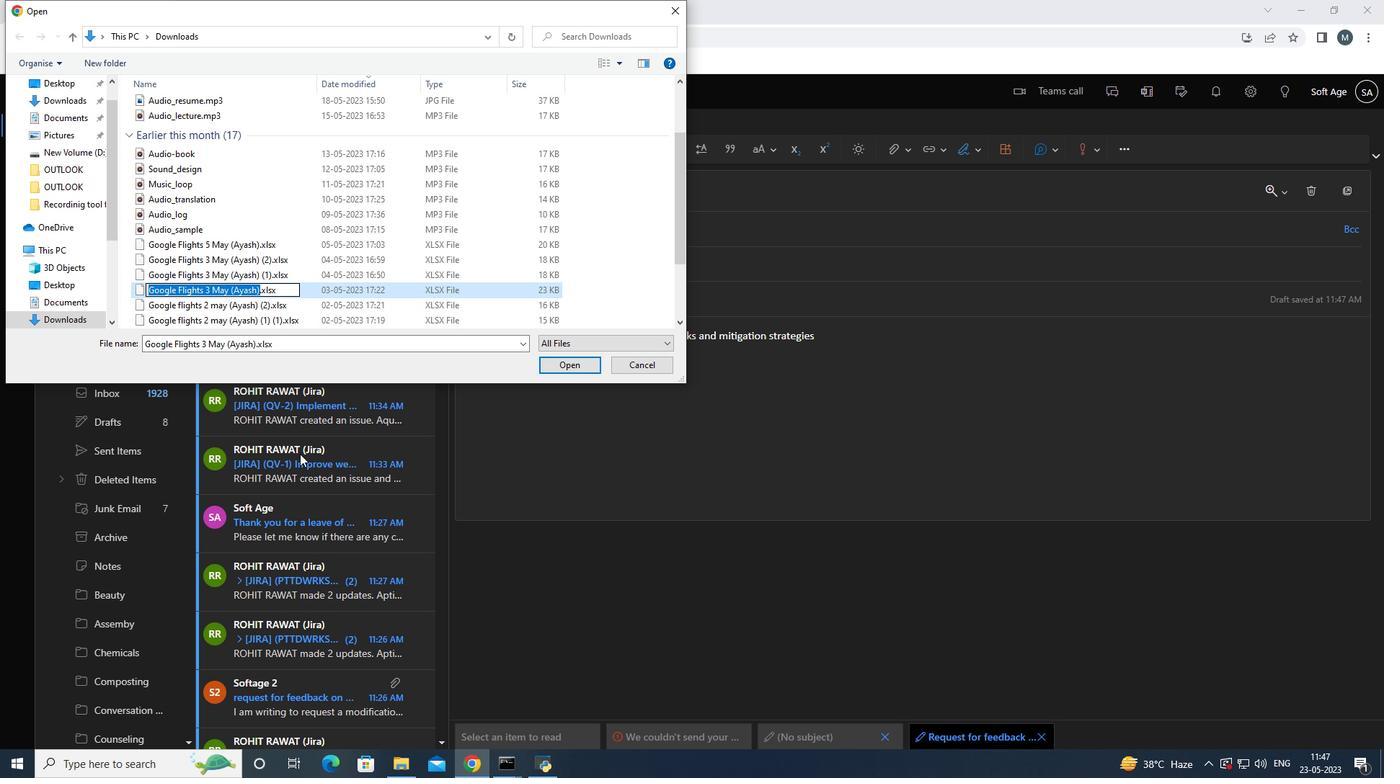 
Action: Key pressed <Key.shift>Audio<Key.shift><Key.shift>_conference<Key.space><Key.backspace><Key.shift>_recording.mp3
Screenshot: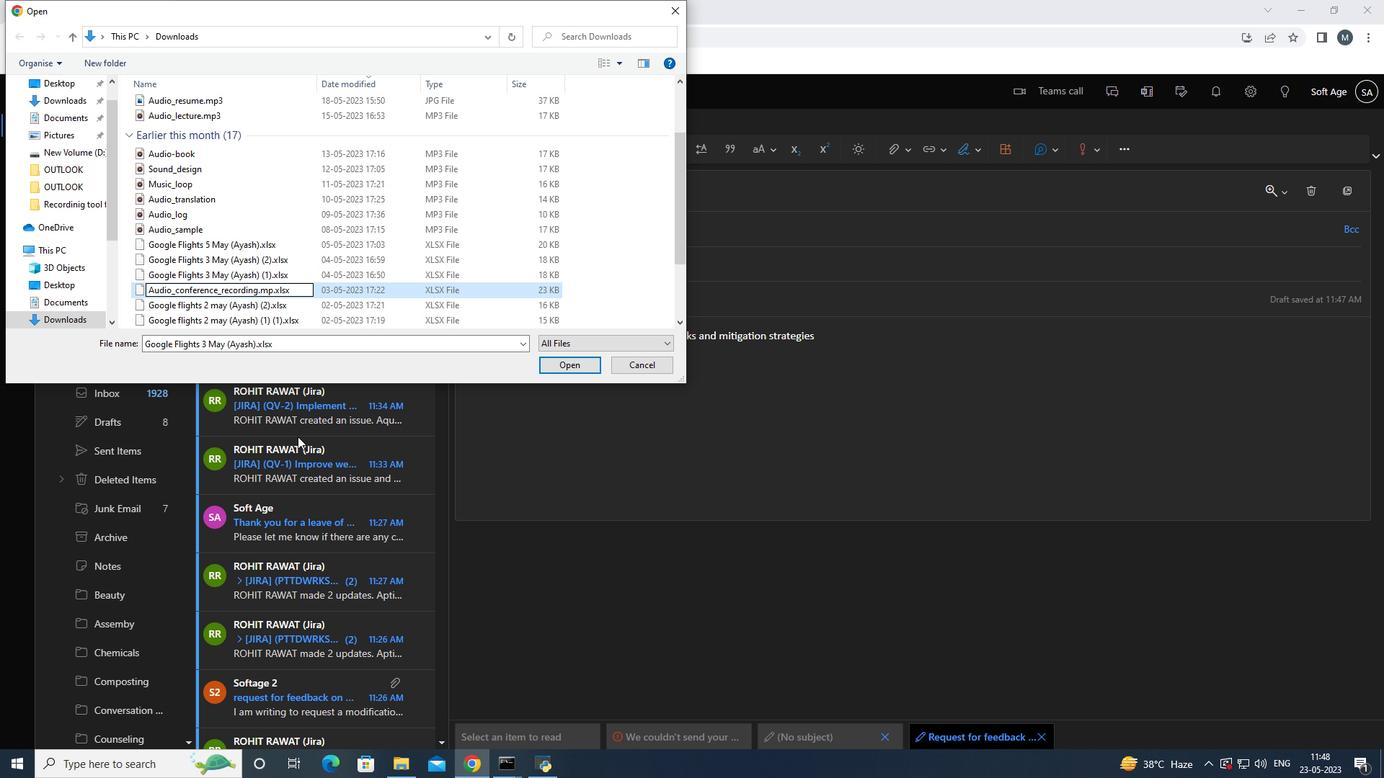 
Action: Mouse moved to (305, 287)
Screenshot: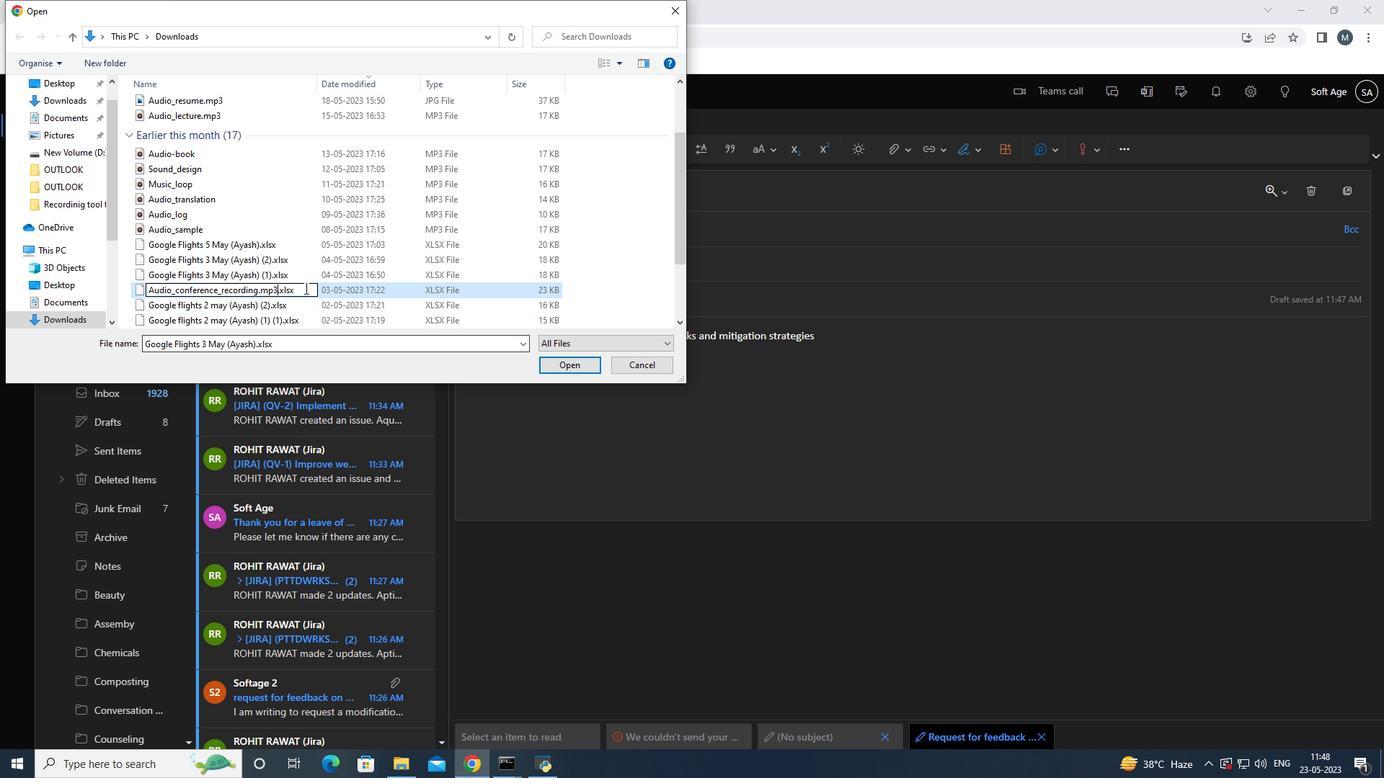 
Action: Mouse pressed left at (305, 287)
Screenshot: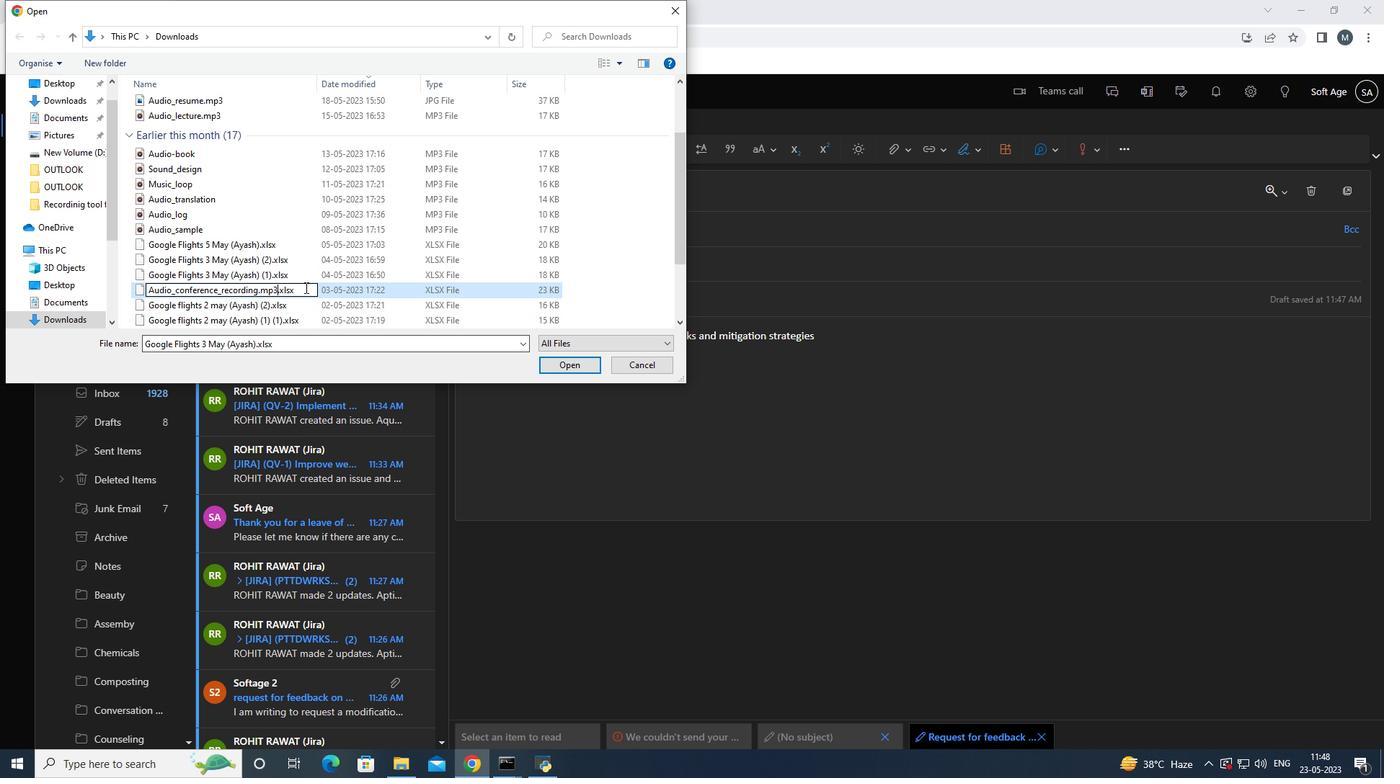 
Action: Key pressed <Key.backspace><Key.backspace><Key.backspace><Key.backspace><Key.backspace>
Screenshot: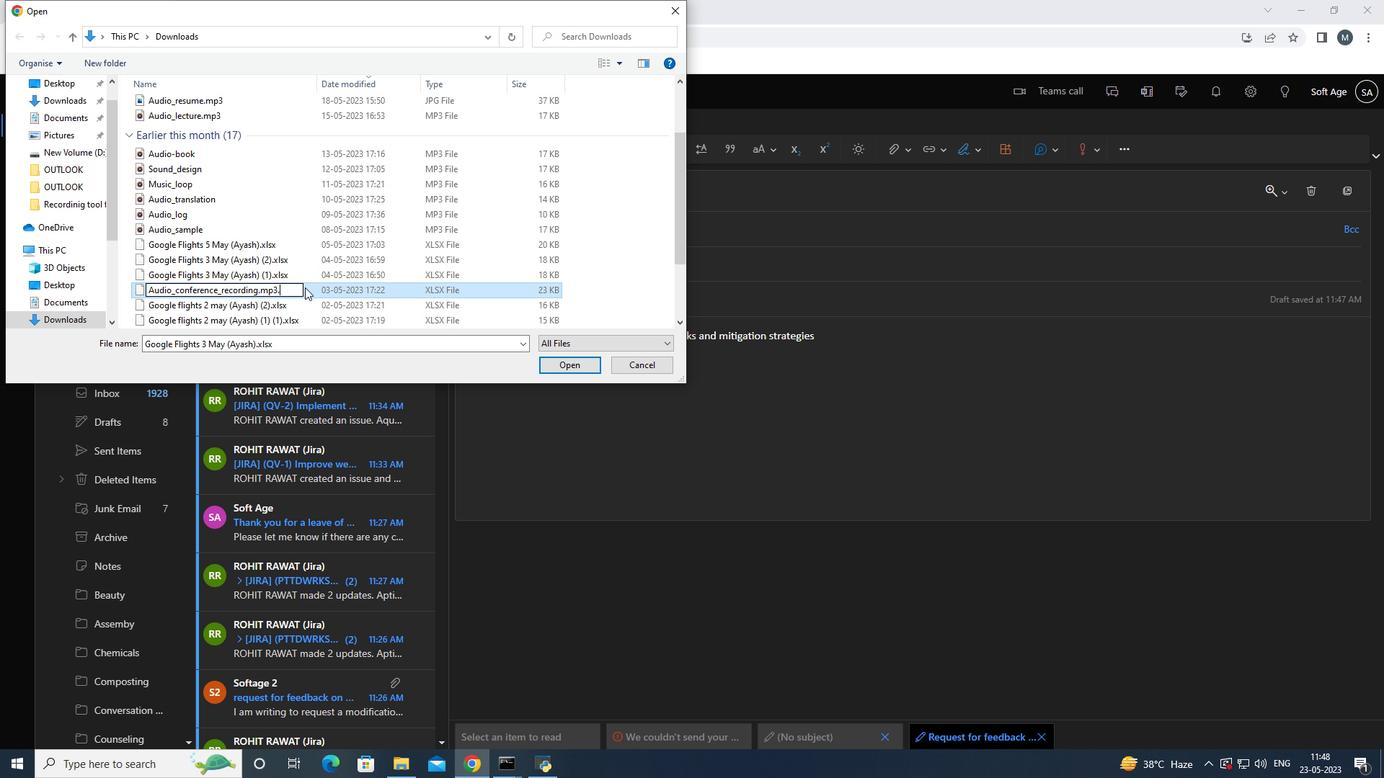 
Action: Mouse moved to (318, 305)
Screenshot: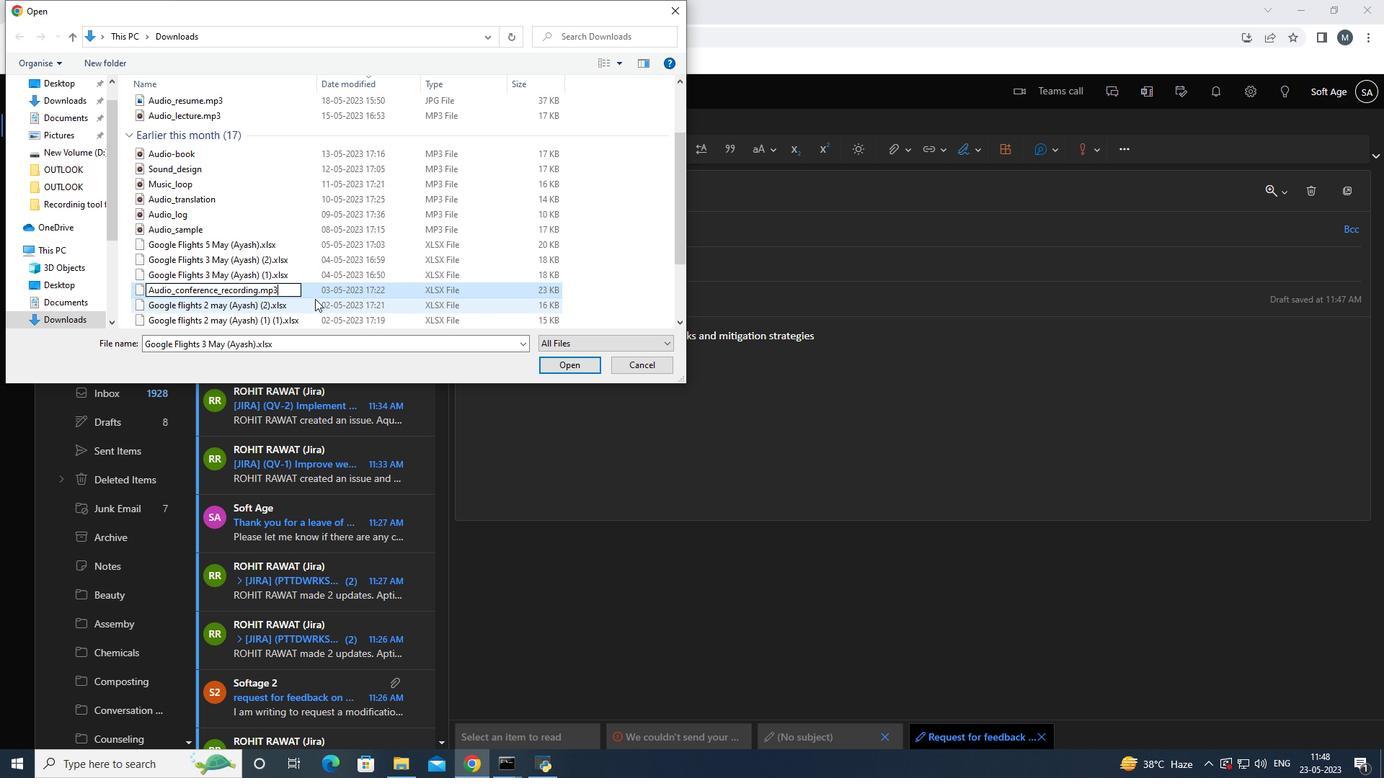 
Action: Mouse pressed left at (318, 305)
Screenshot: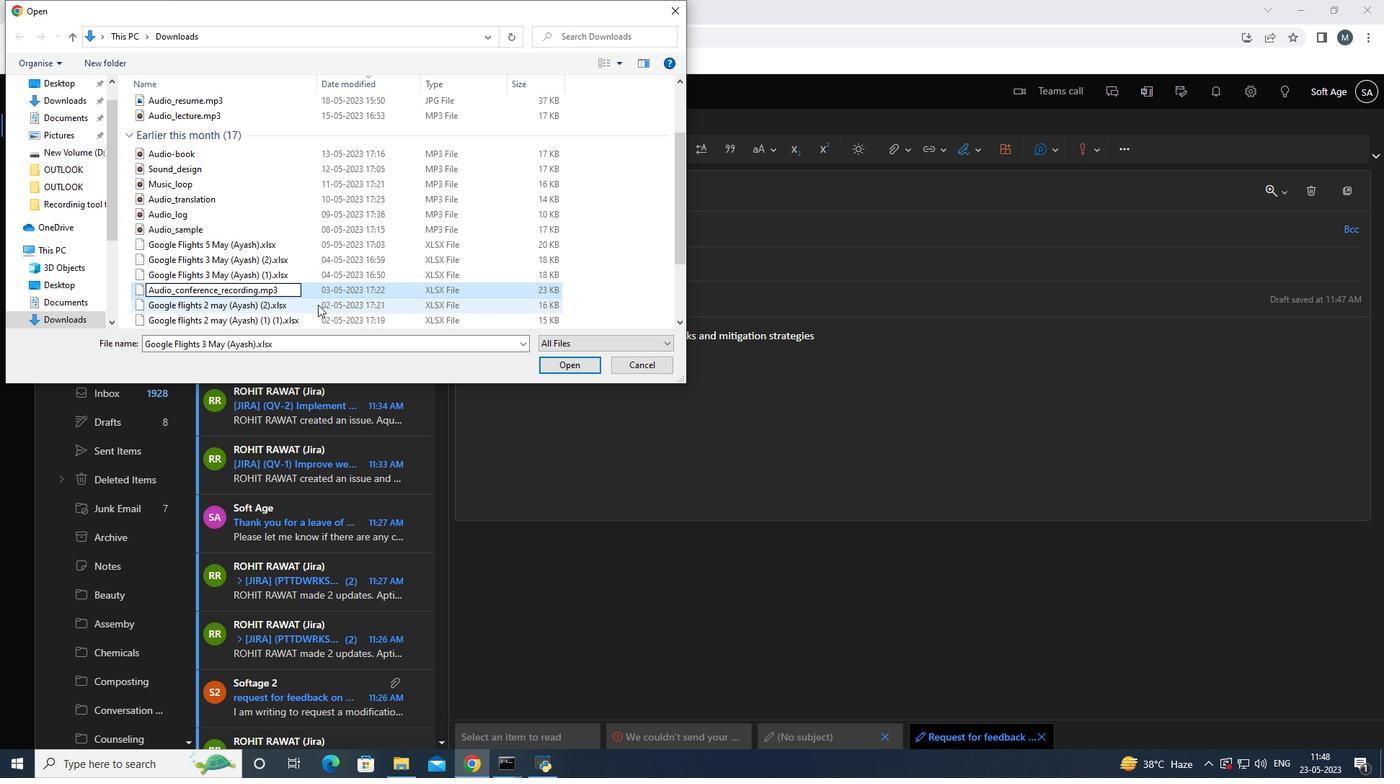 
Action: Mouse moved to (743, 385)
Screenshot: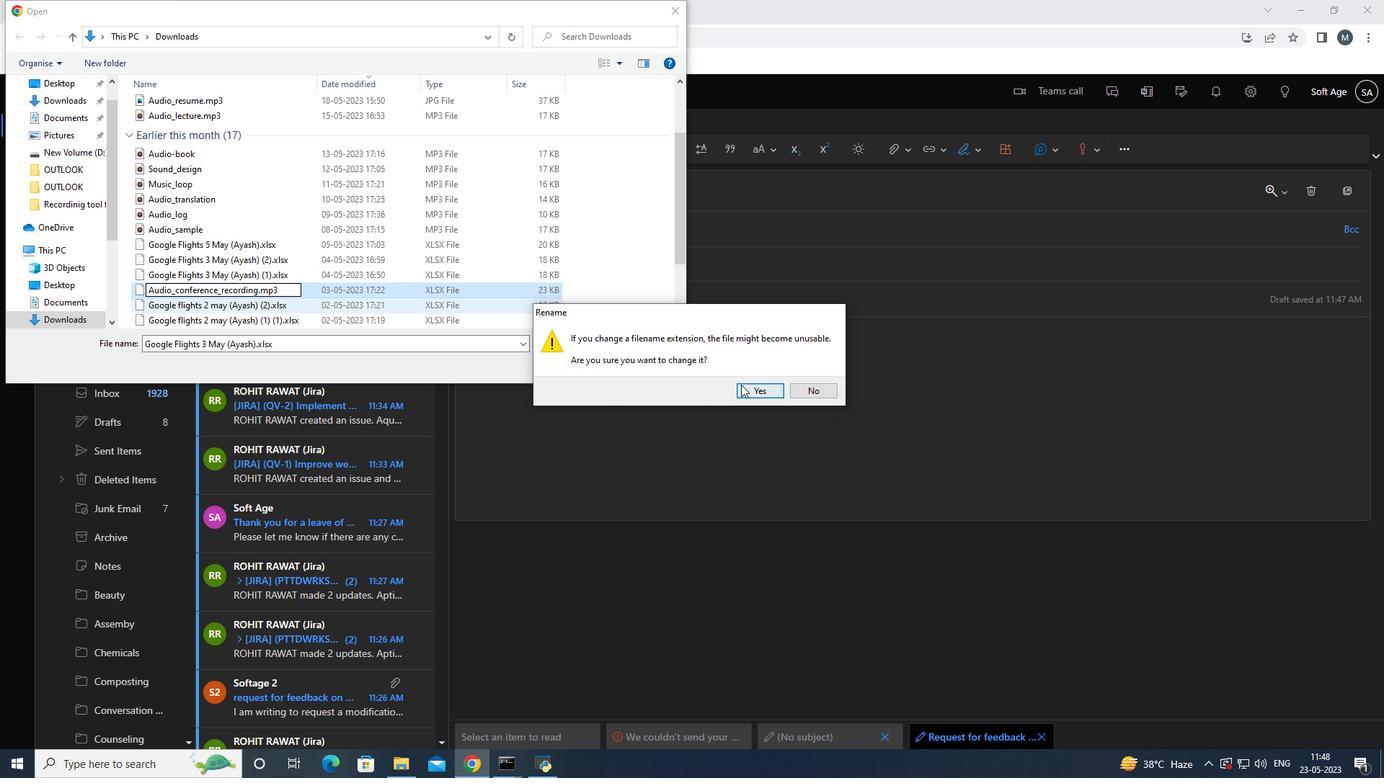 
Action: Mouse pressed left at (743, 385)
Screenshot: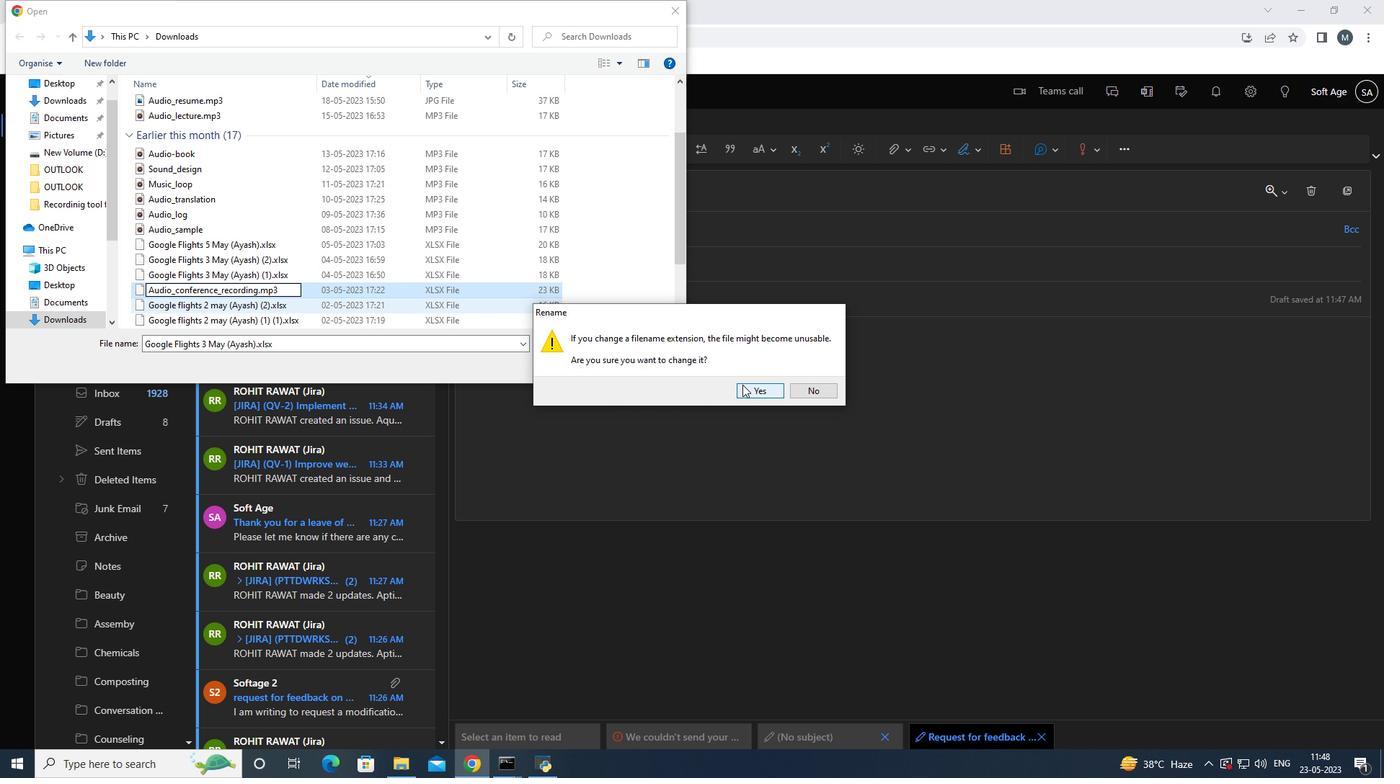 
Action: Mouse moved to (305, 289)
Screenshot: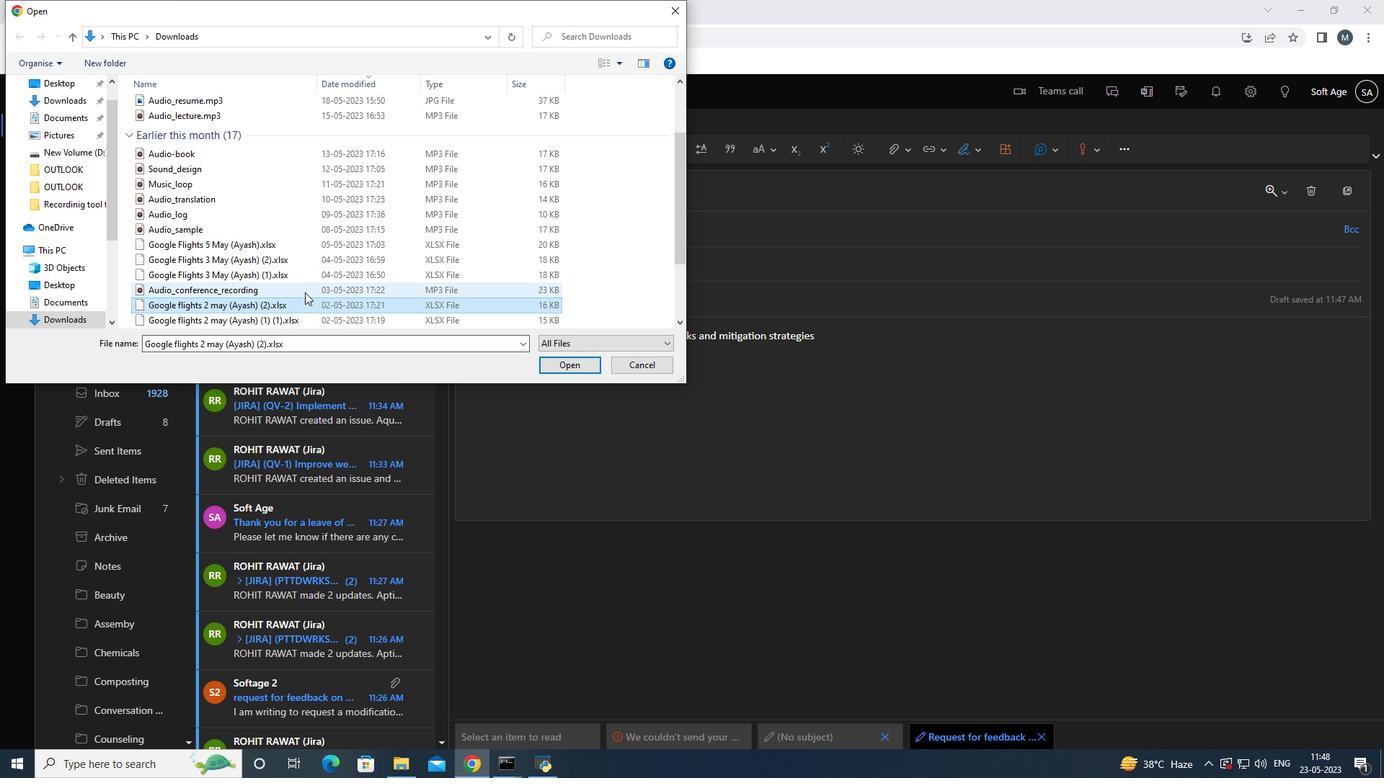 
Action: Mouse pressed left at (305, 289)
Screenshot: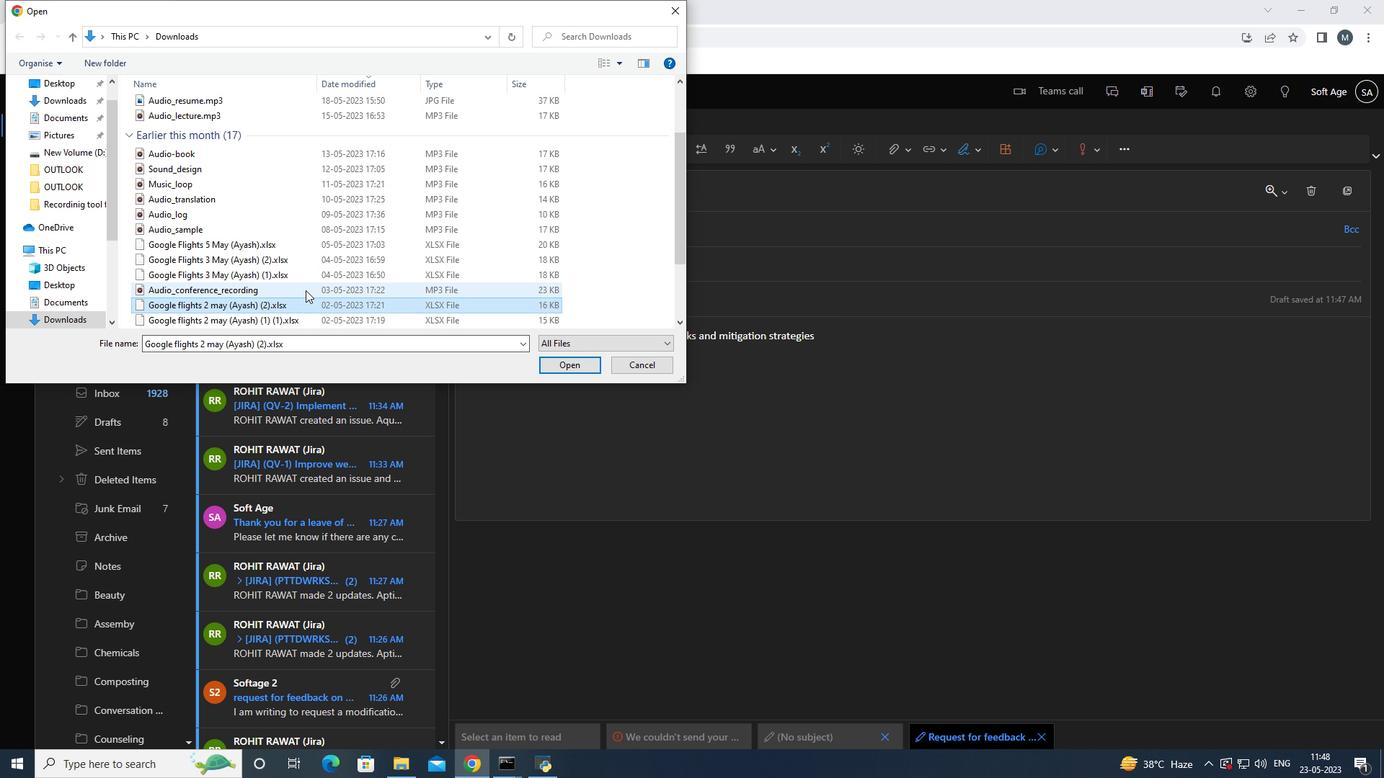 
Action: Mouse moved to (579, 364)
Screenshot: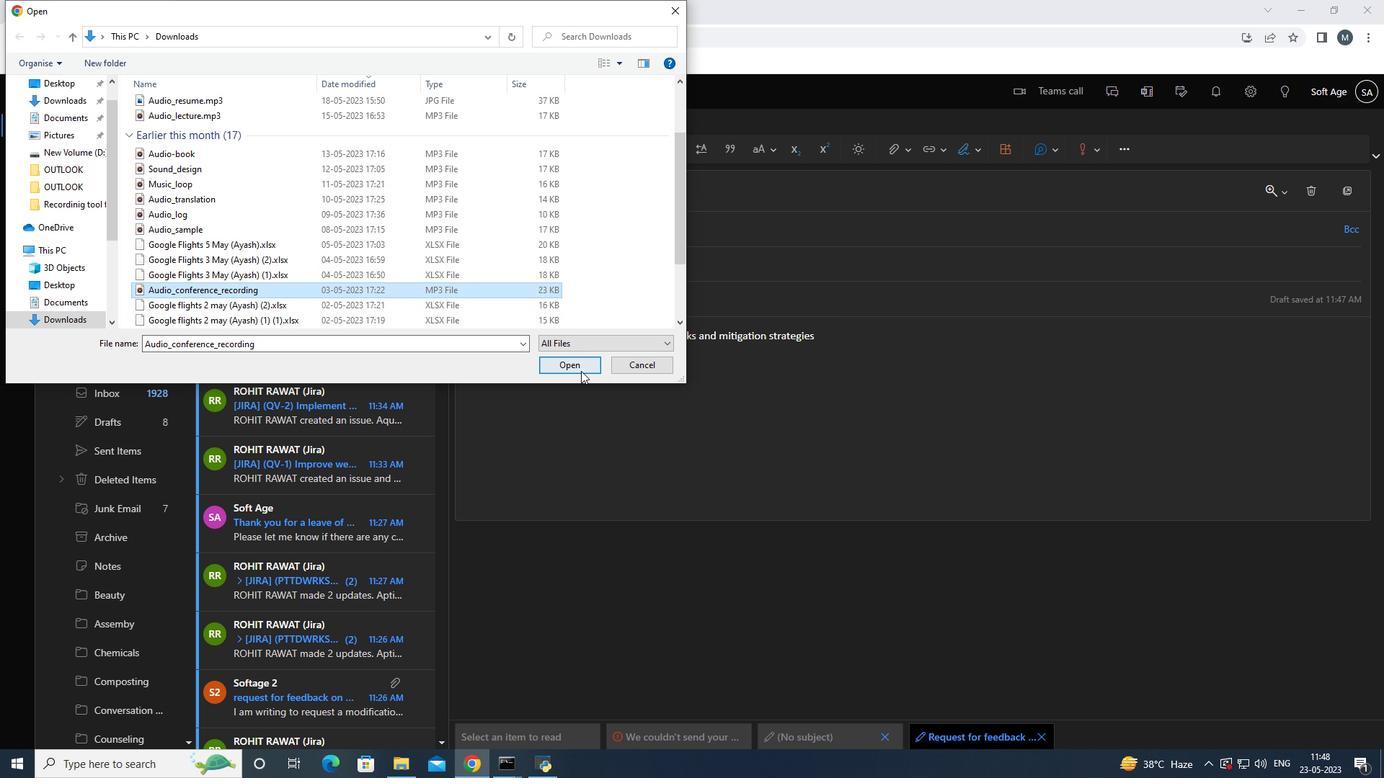 
Action: Mouse pressed left at (579, 364)
Screenshot: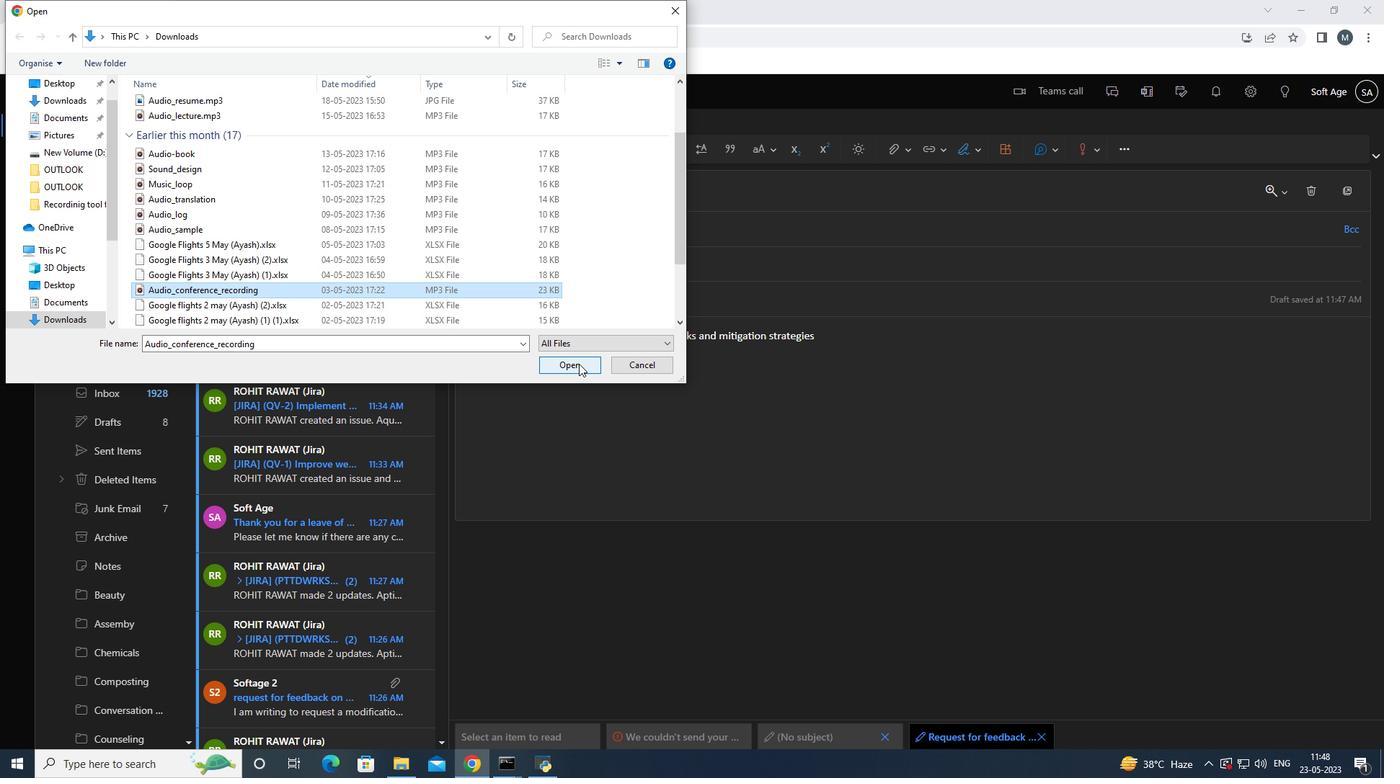 
Action: Mouse moved to (500, 191)
Screenshot: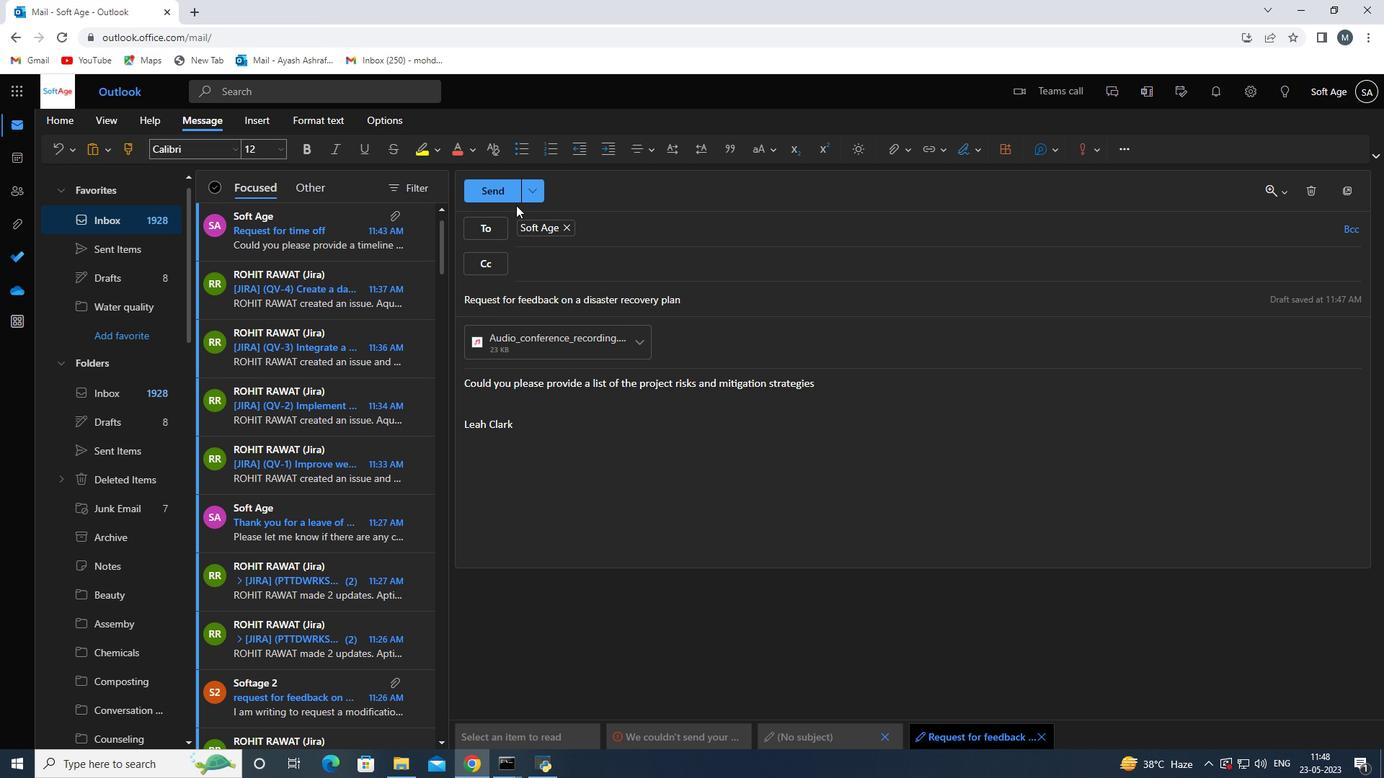 
Action: Mouse pressed left at (500, 191)
Screenshot: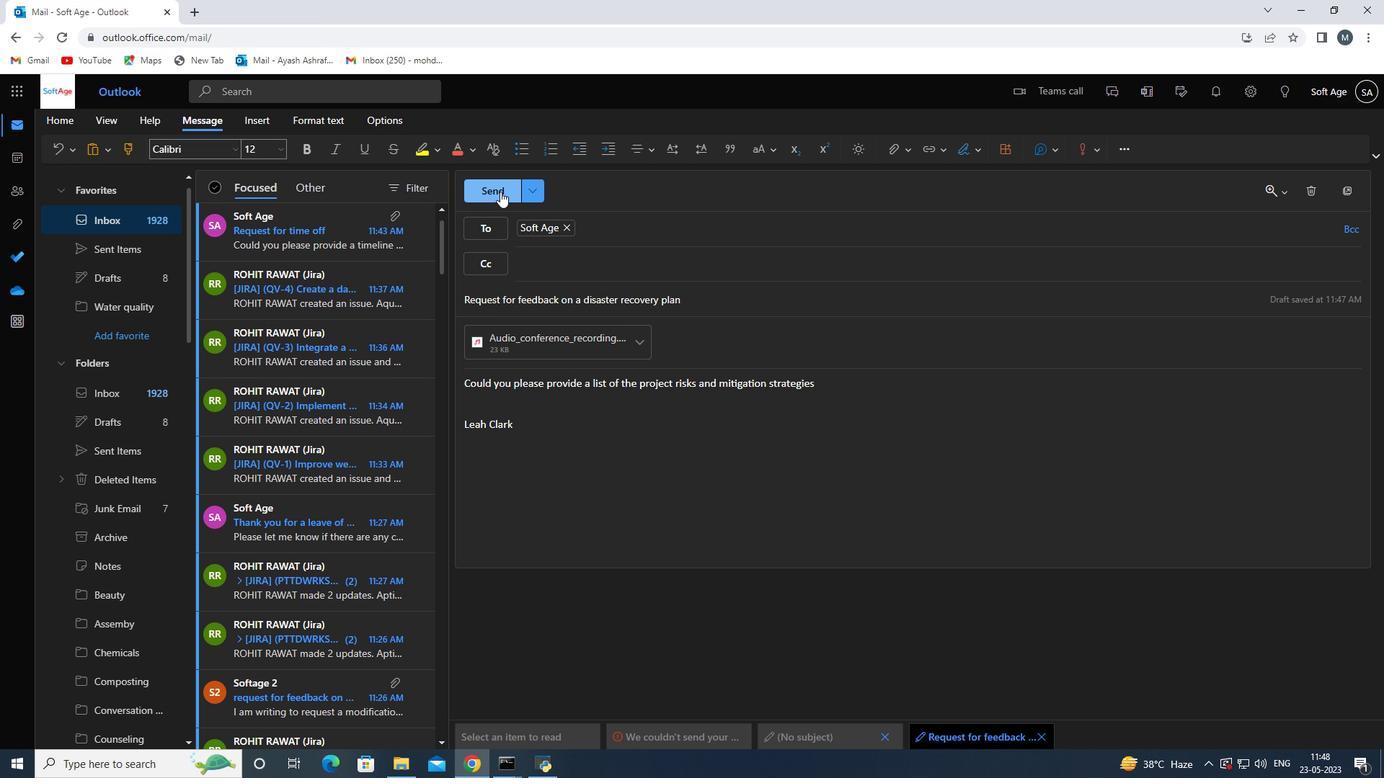 
Action: Mouse moved to (134, 253)
Screenshot: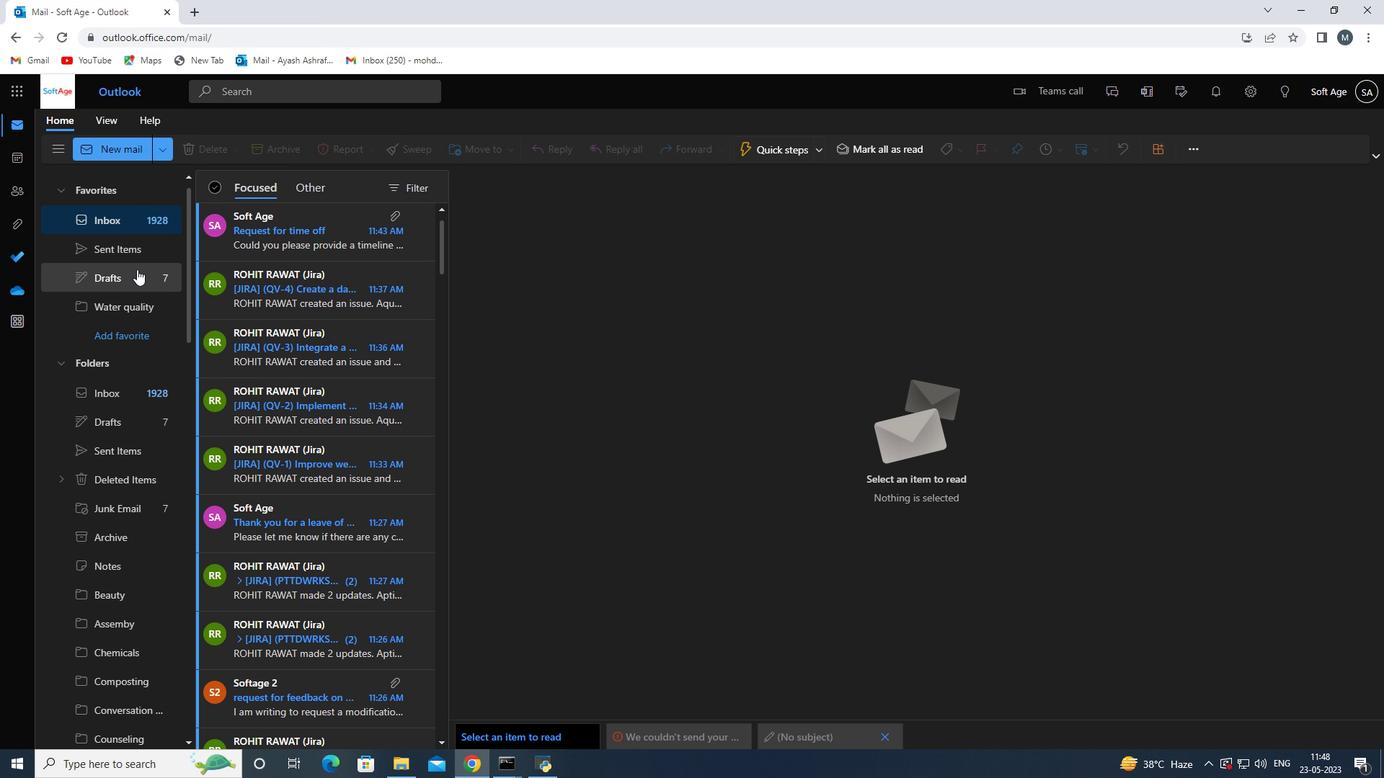 
Action: Mouse pressed left at (134, 253)
Screenshot: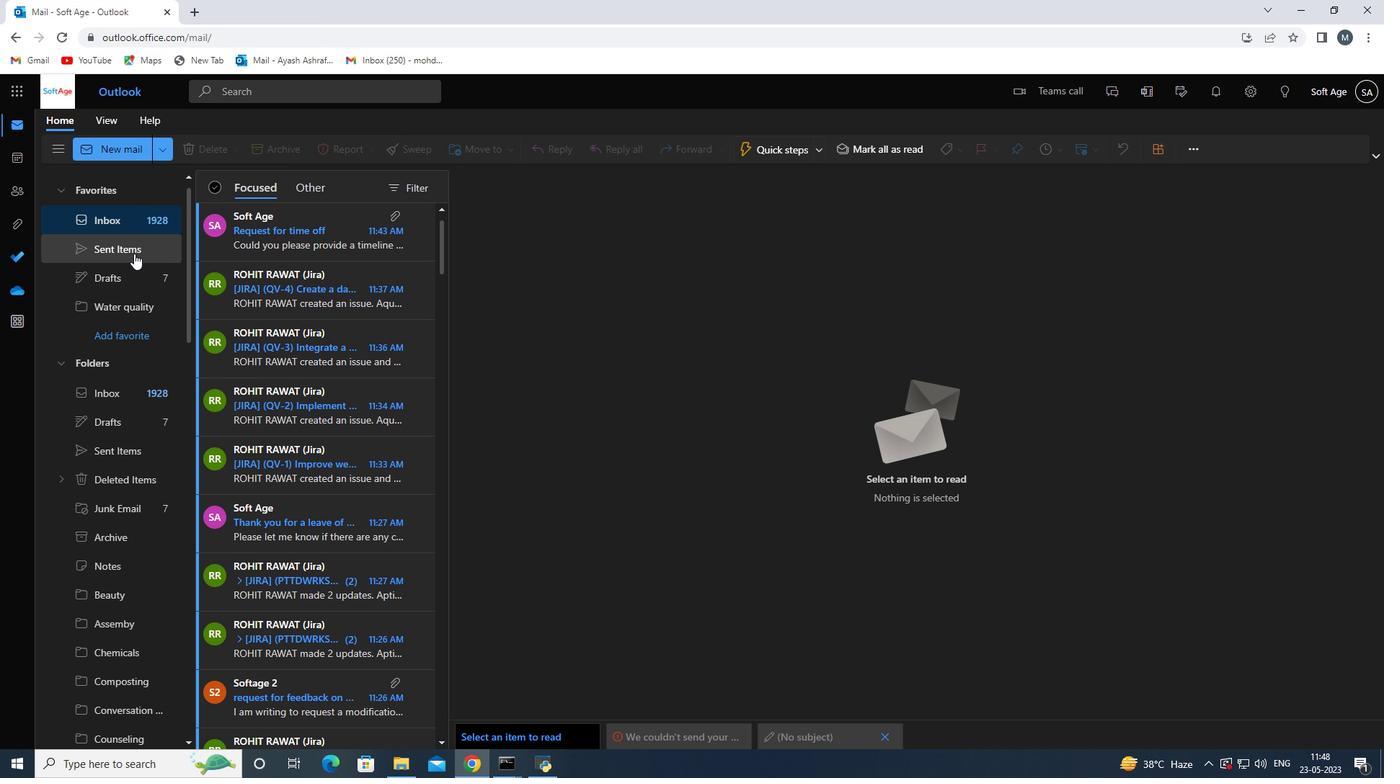 
Action: Mouse moved to (332, 276)
Screenshot: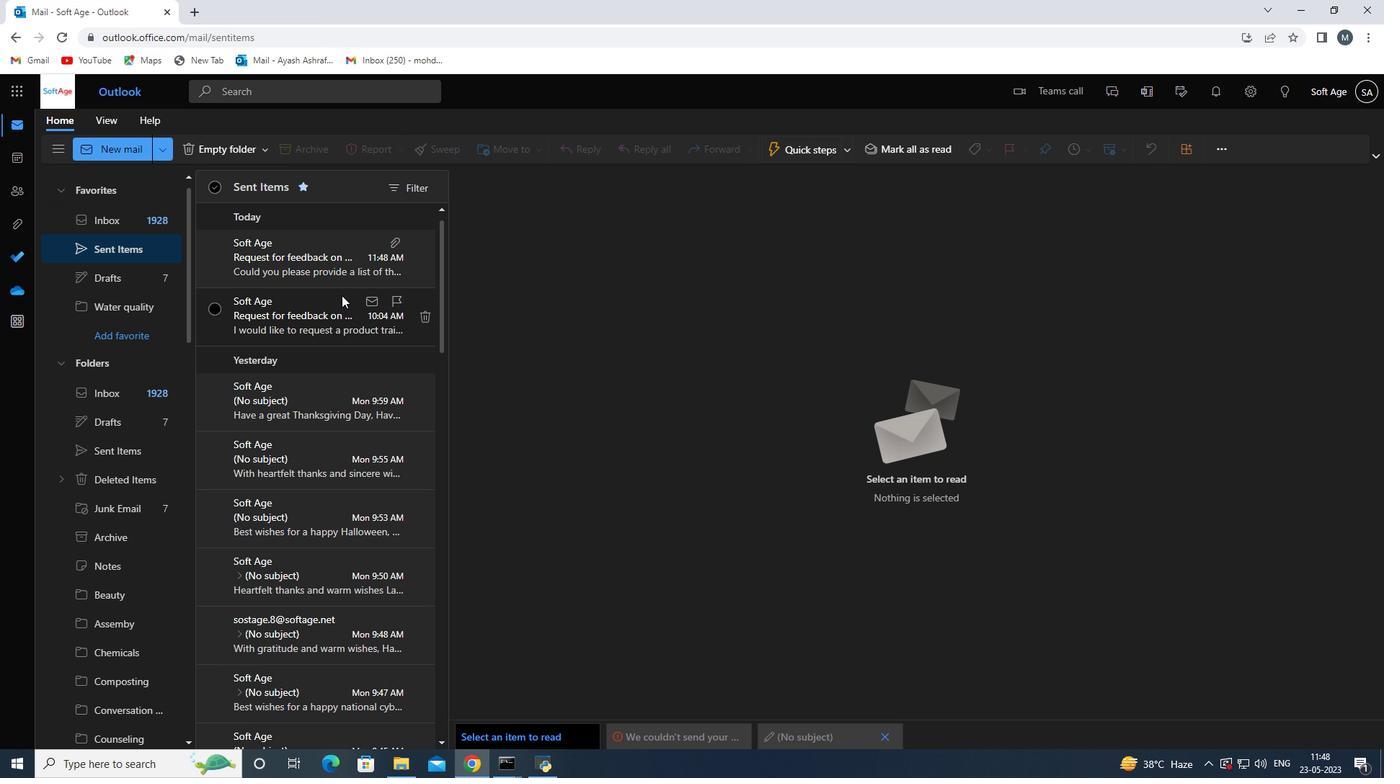 
Action: Mouse pressed left at (332, 276)
Screenshot: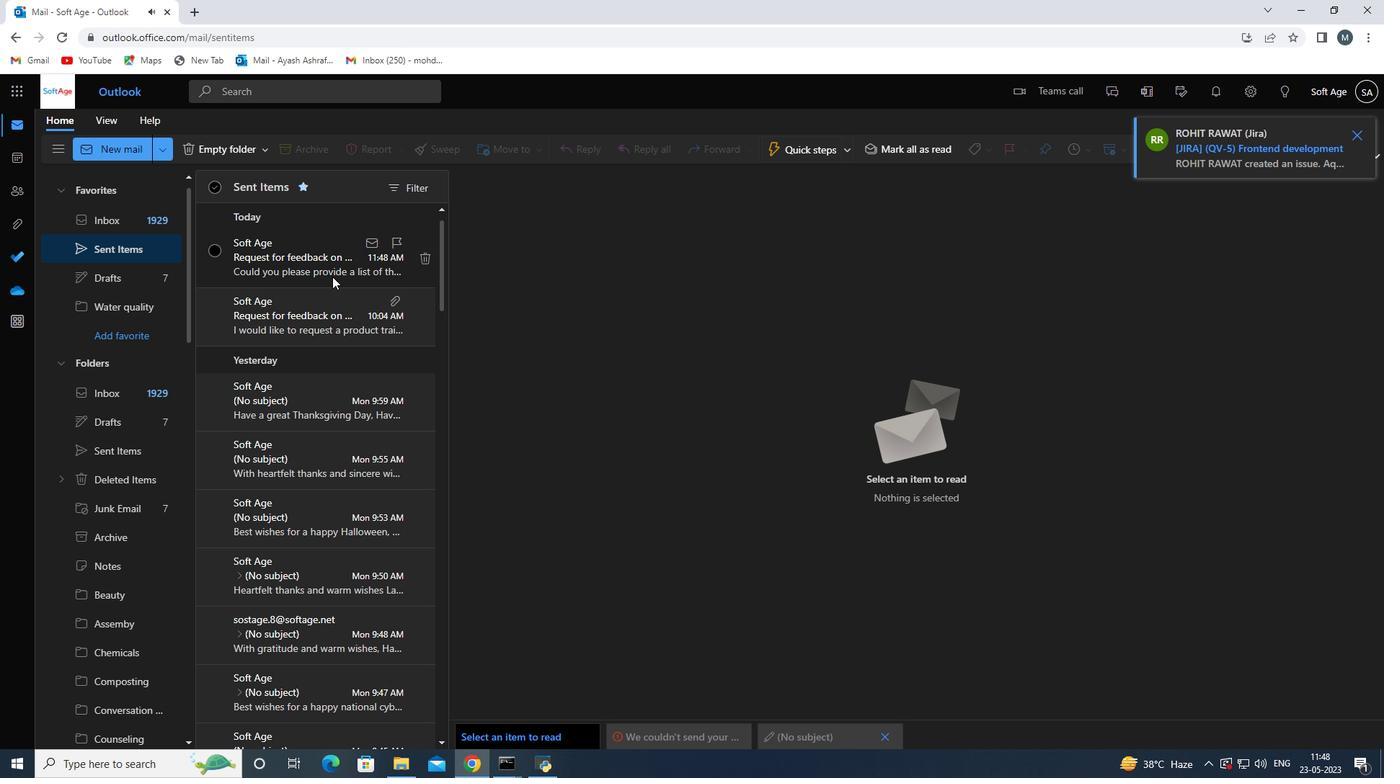 
Action: Mouse moved to (509, 150)
Screenshot: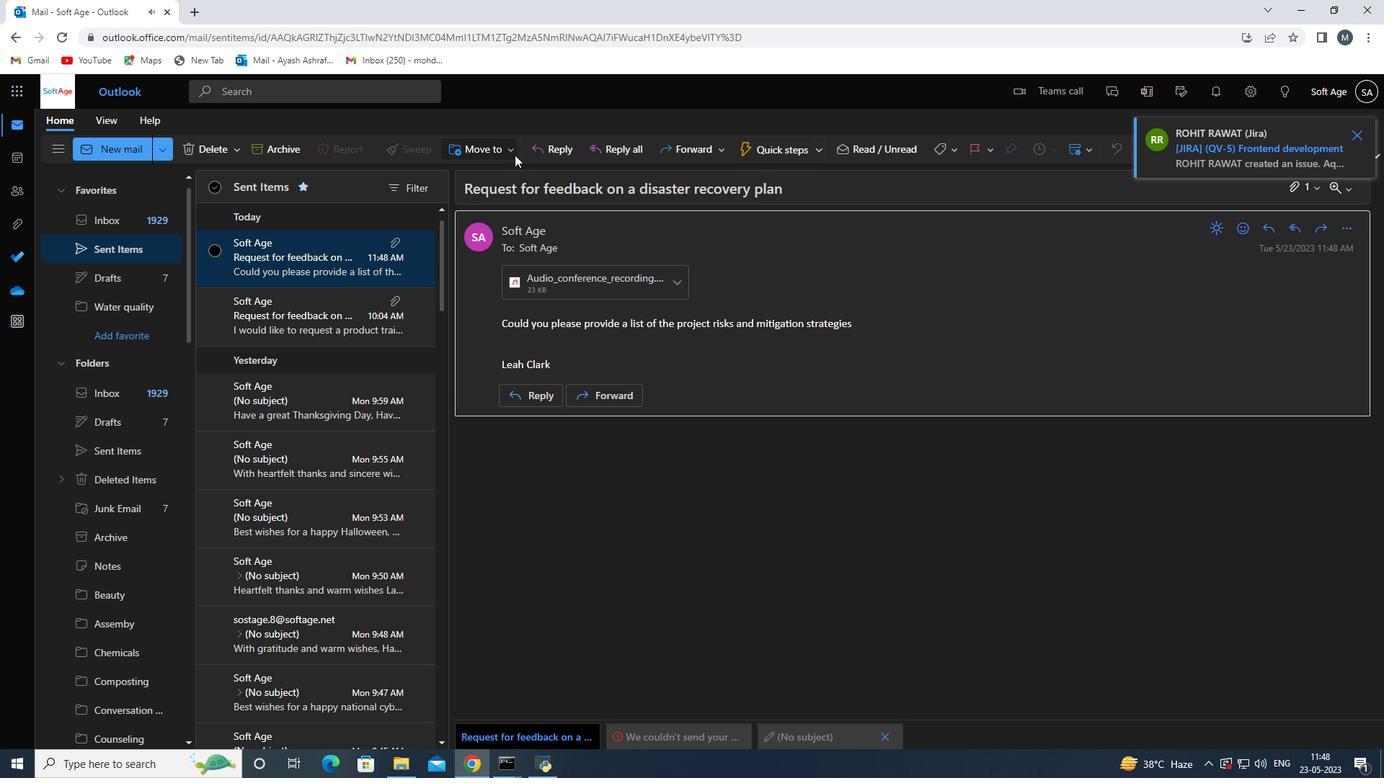 
Action: Mouse pressed left at (509, 150)
Screenshot: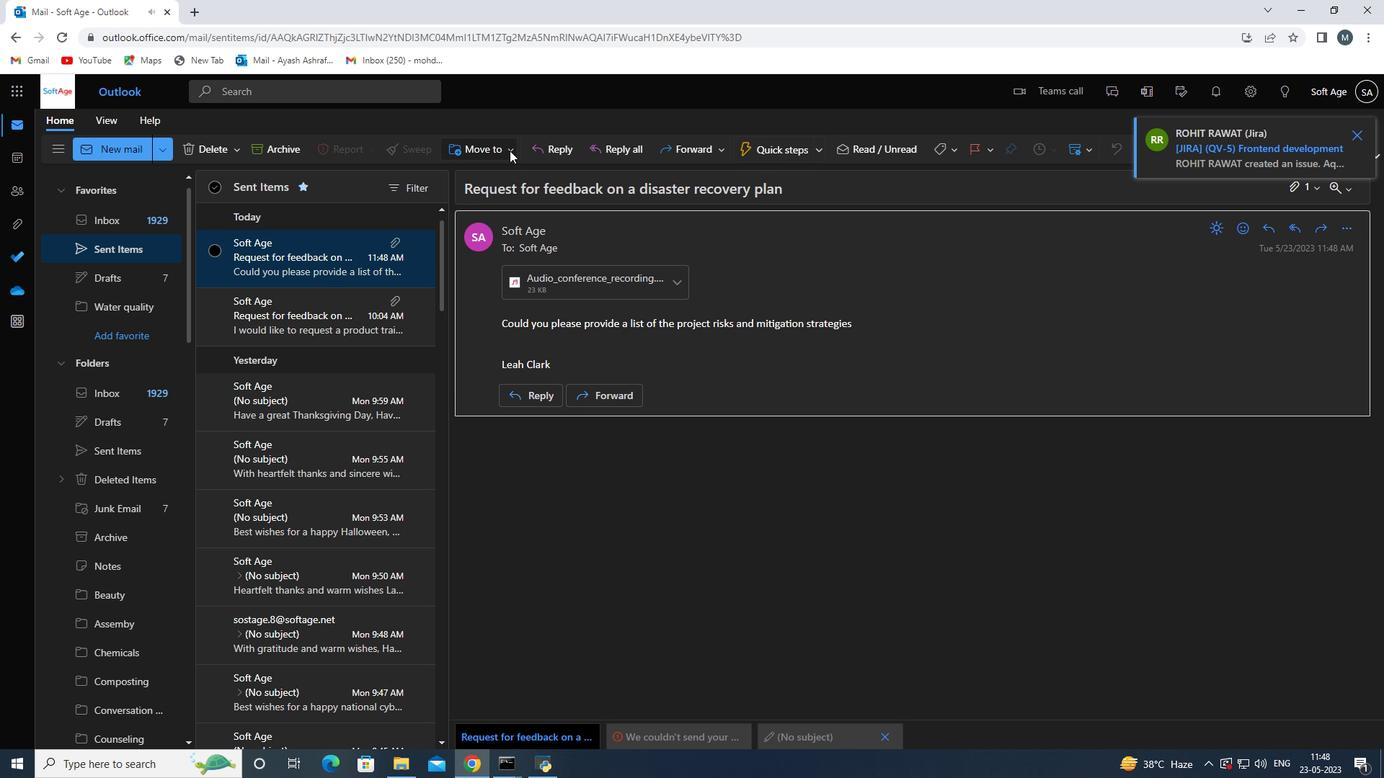 
Action: Mouse moved to (507, 178)
Screenshot: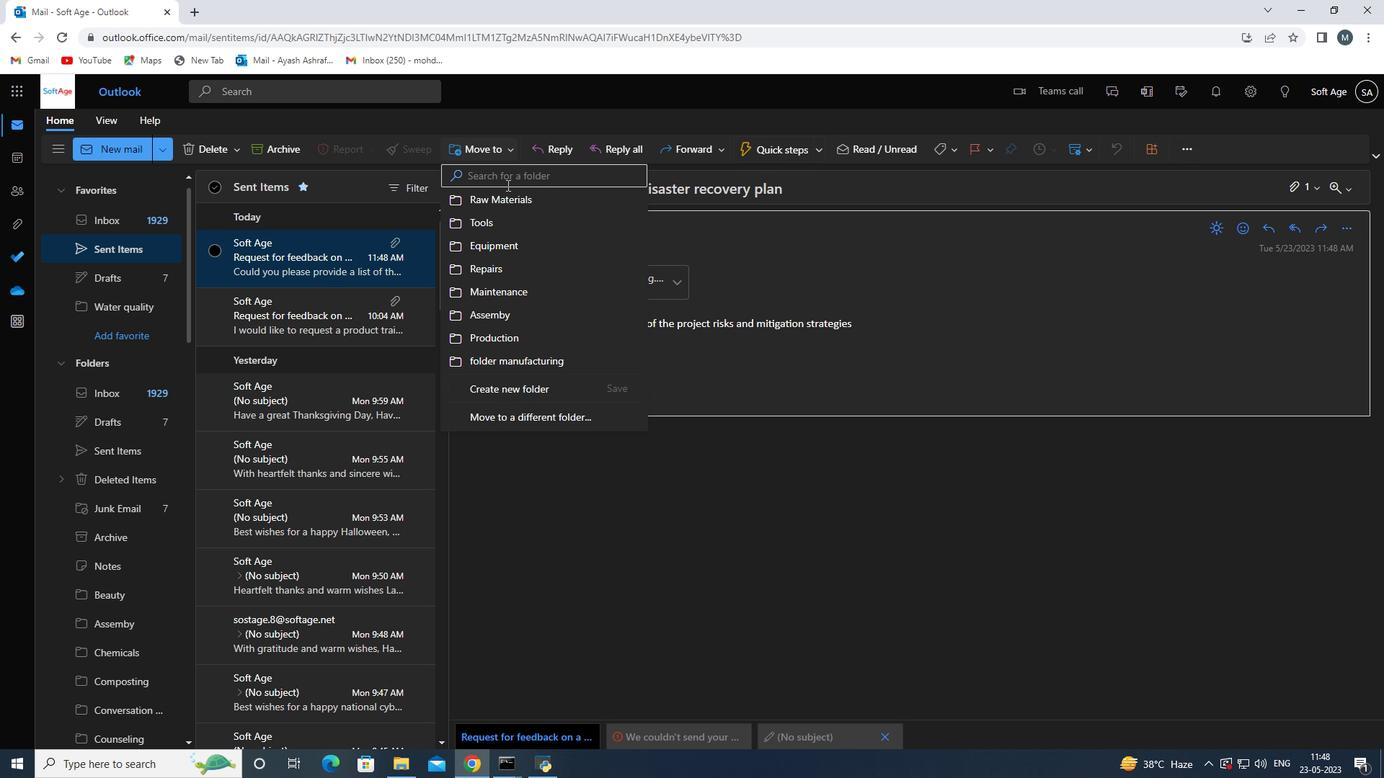 
Action: Mouse pressed left at (507, 178)
Screenshot: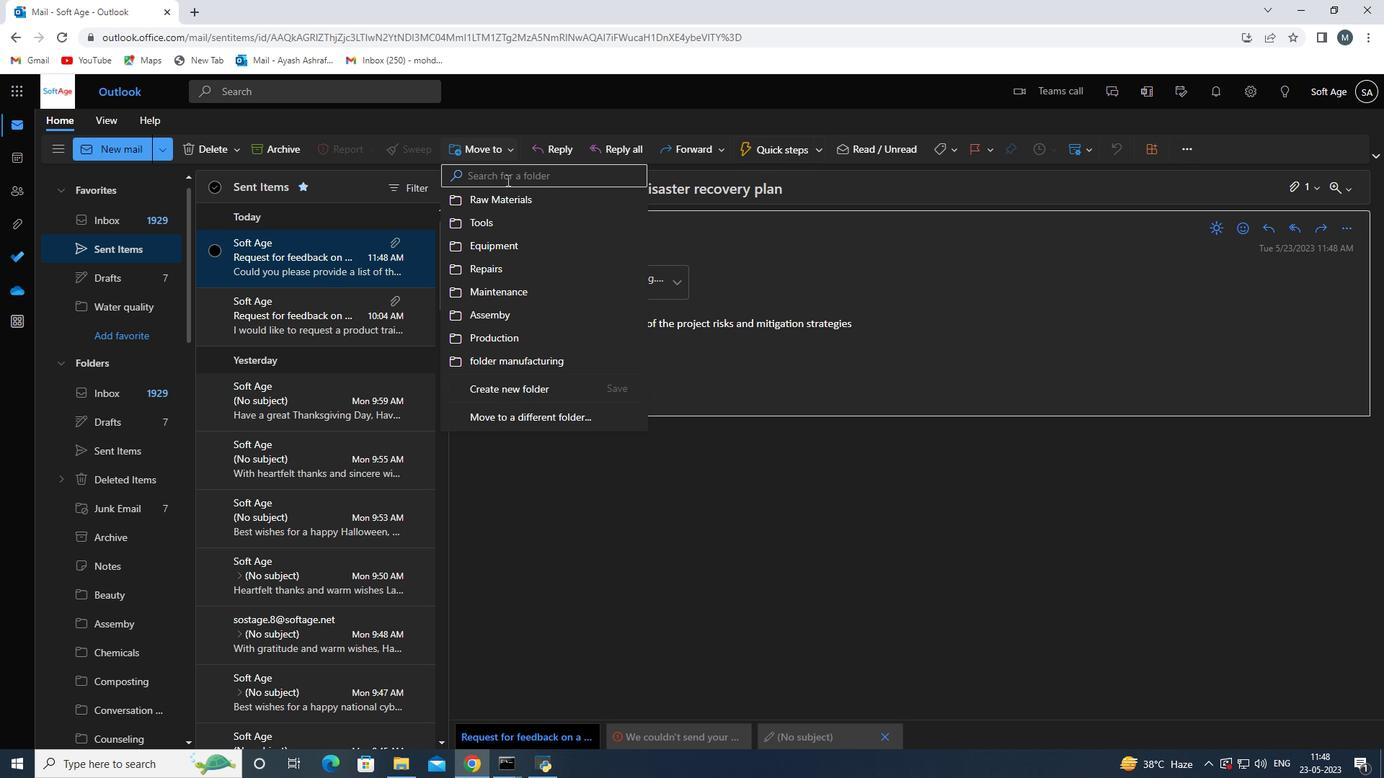 
Action: Key pressed <Key.shift><Key.shift><Key.shift><Key.shift>Finished<Key.space><Key.shift><Key.shift><Key.shift><Key.shift><Key.shift><Key.shift>goods
Screenshot: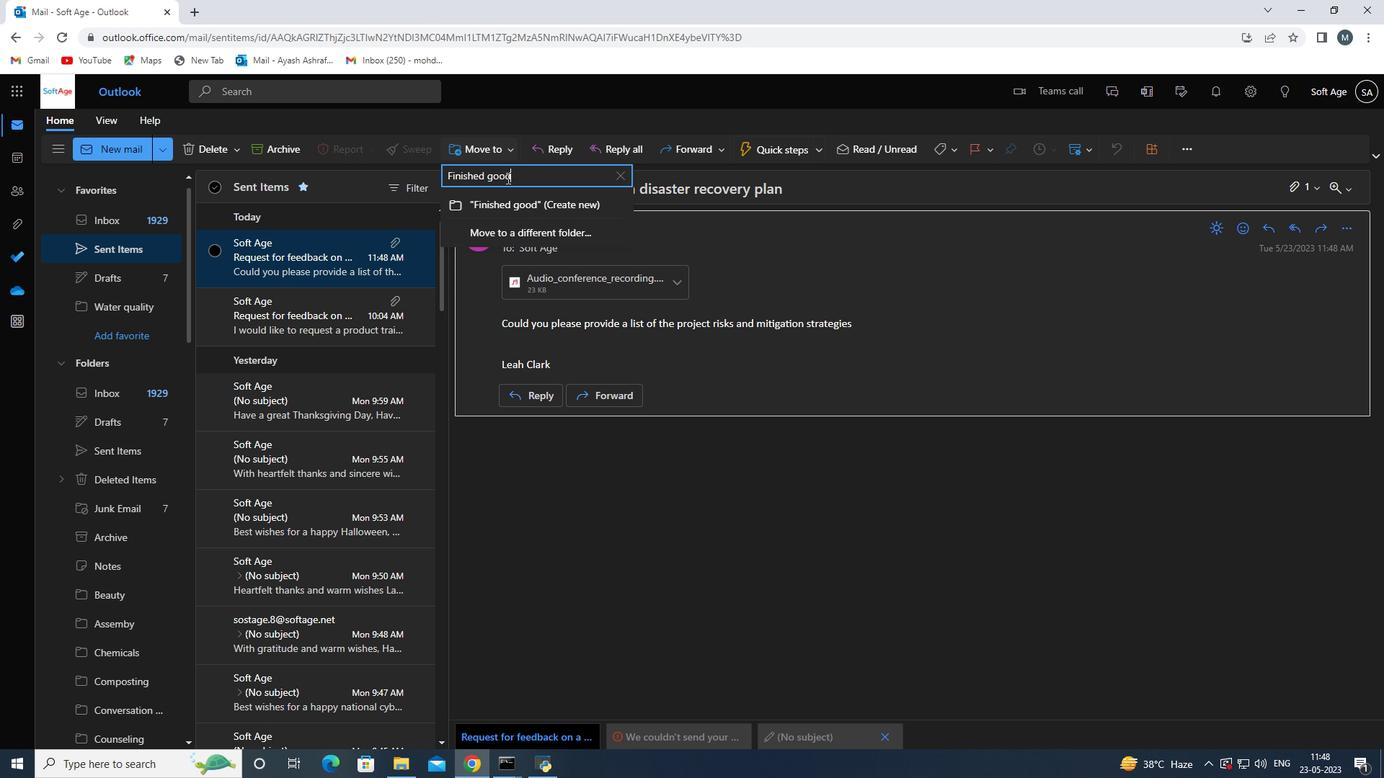 
Action: Mouse moved to (528, 199)
Screenshot: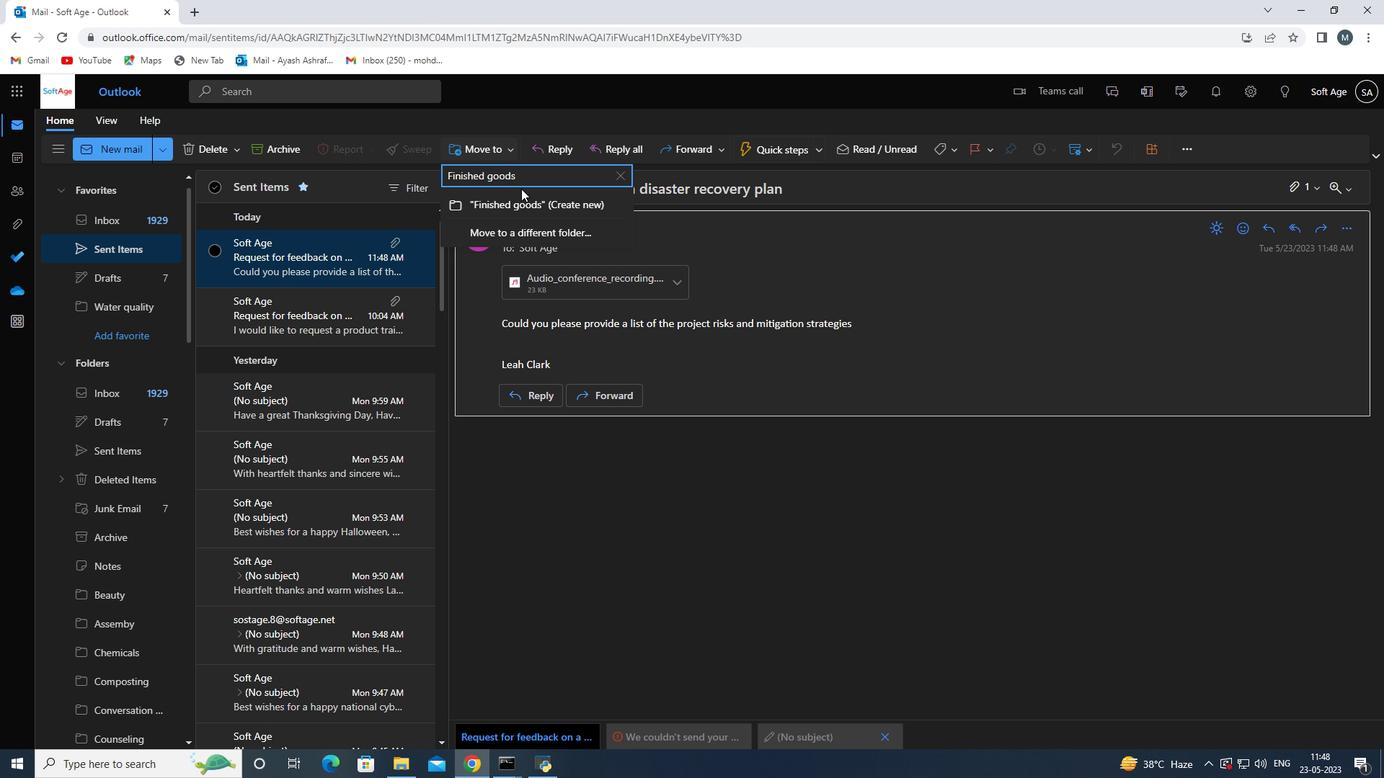 
Action: Mouse pressed left at (528, 199)
Screenshot: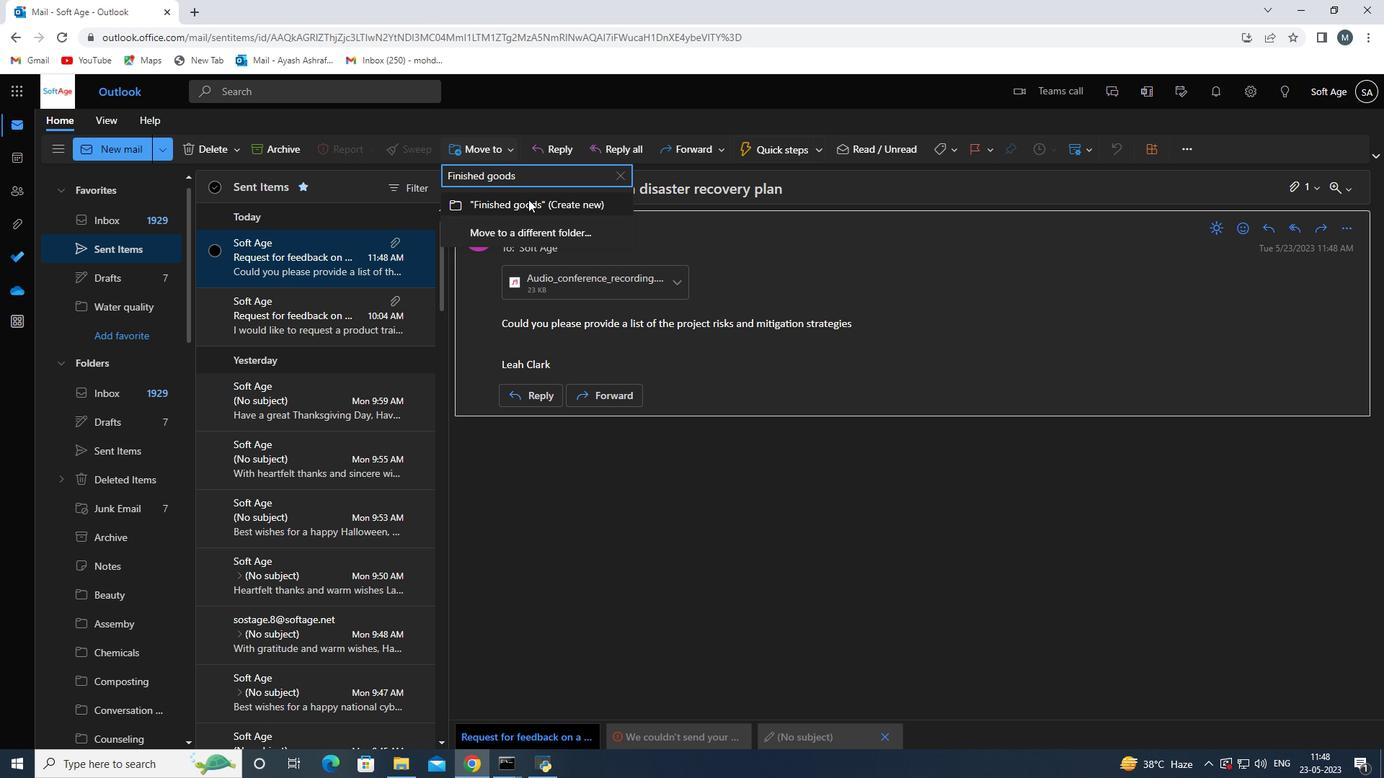 
Action: Mouse moved to (553, 492)
Screenshot: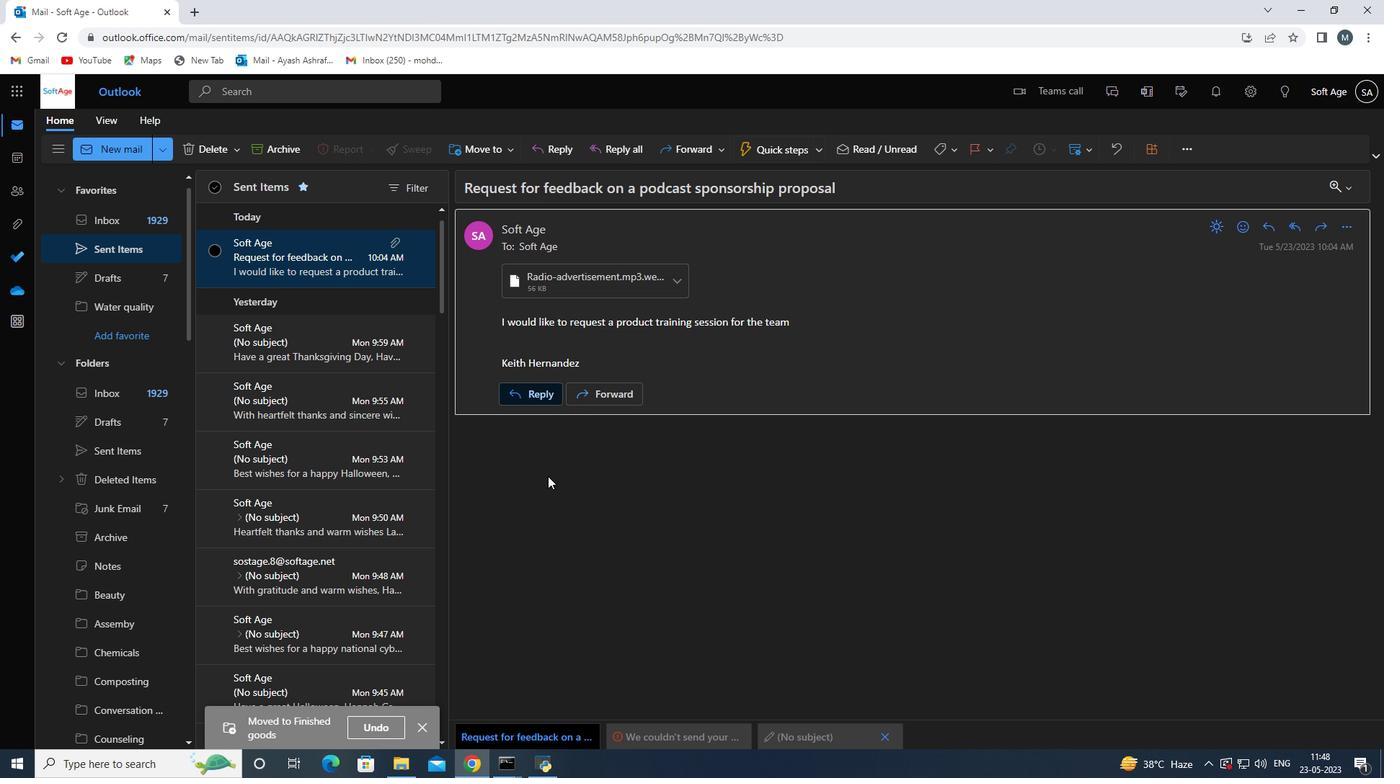 
Action: Mouse scrolled (553, 493) with delta (0, 0)
Screenshot: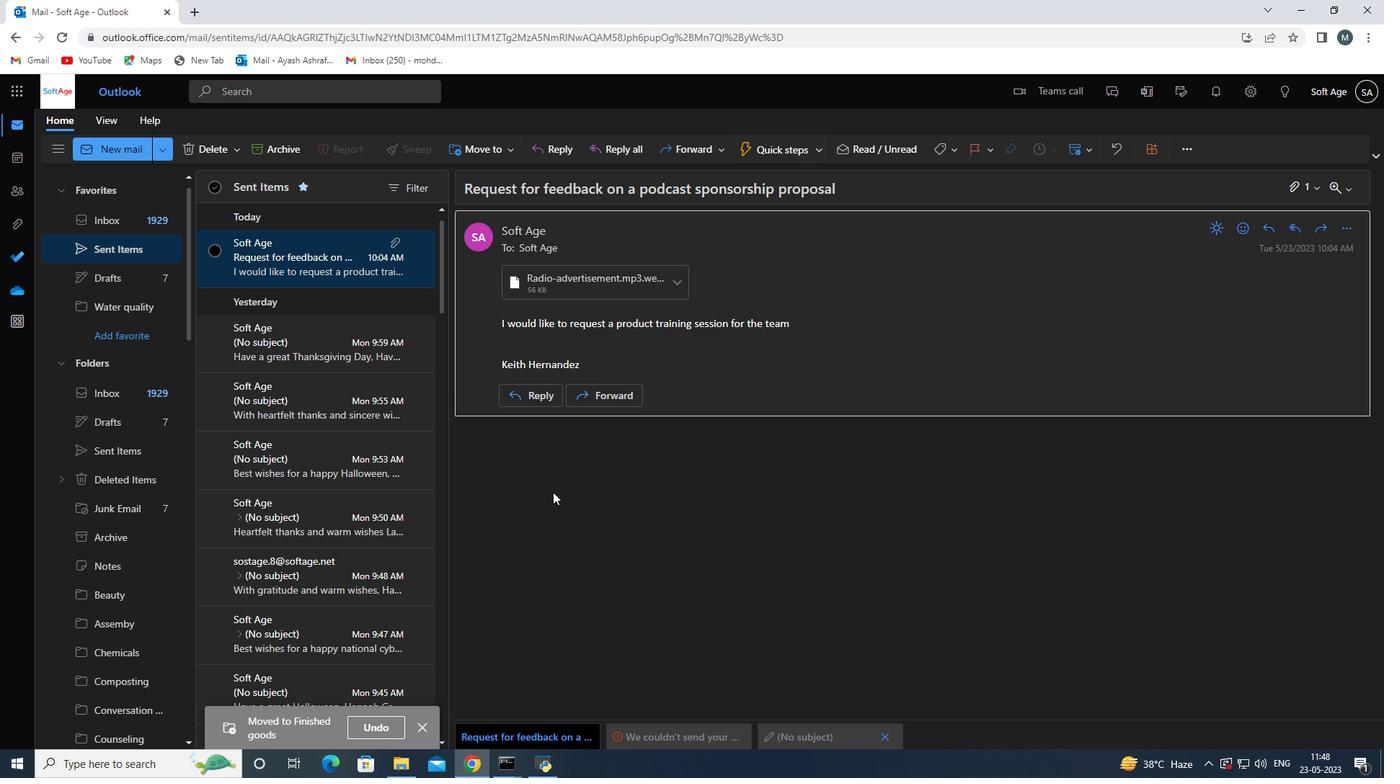 
Action: Mouse scrolled (553, 493) with delta (0, 0)
Screenshot: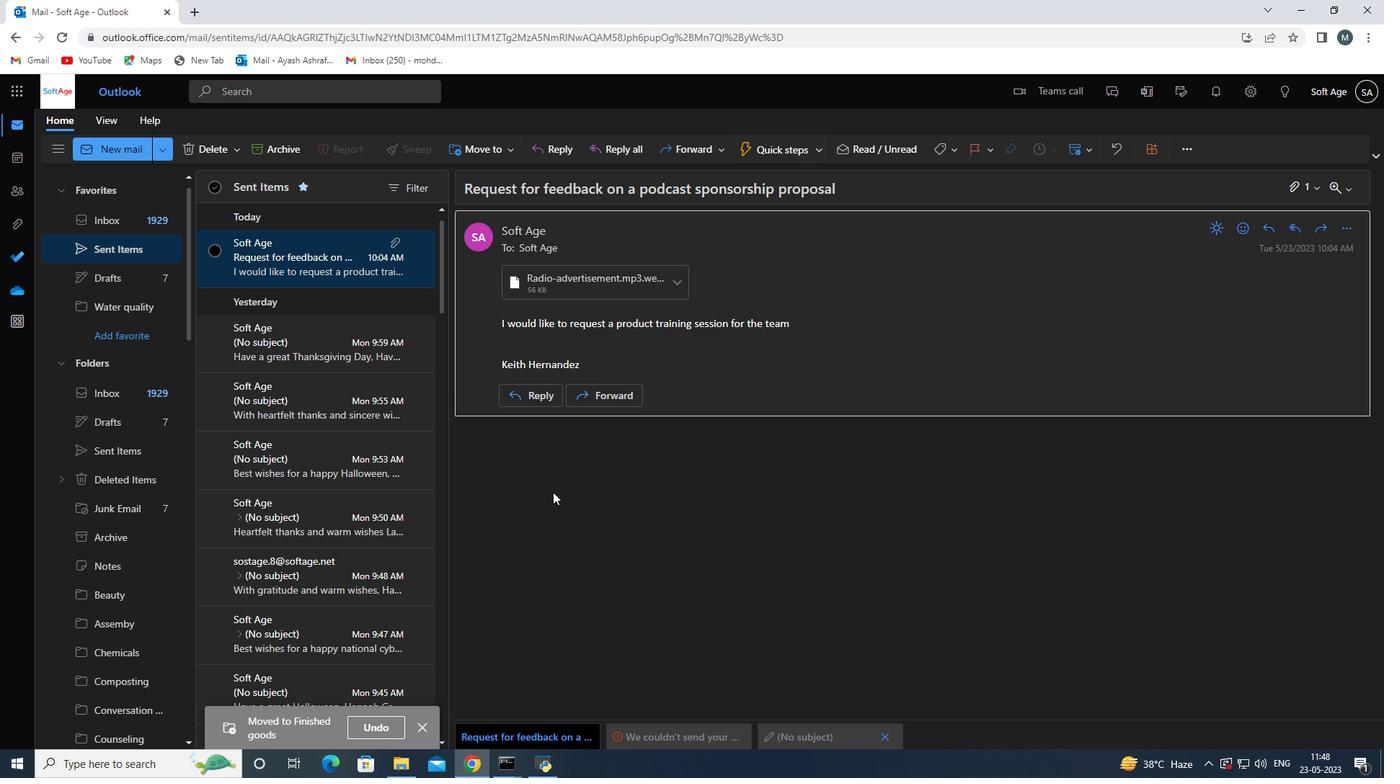
Action: Mouse scrolled (553, 493) with delta (0, 0)
Screenshot: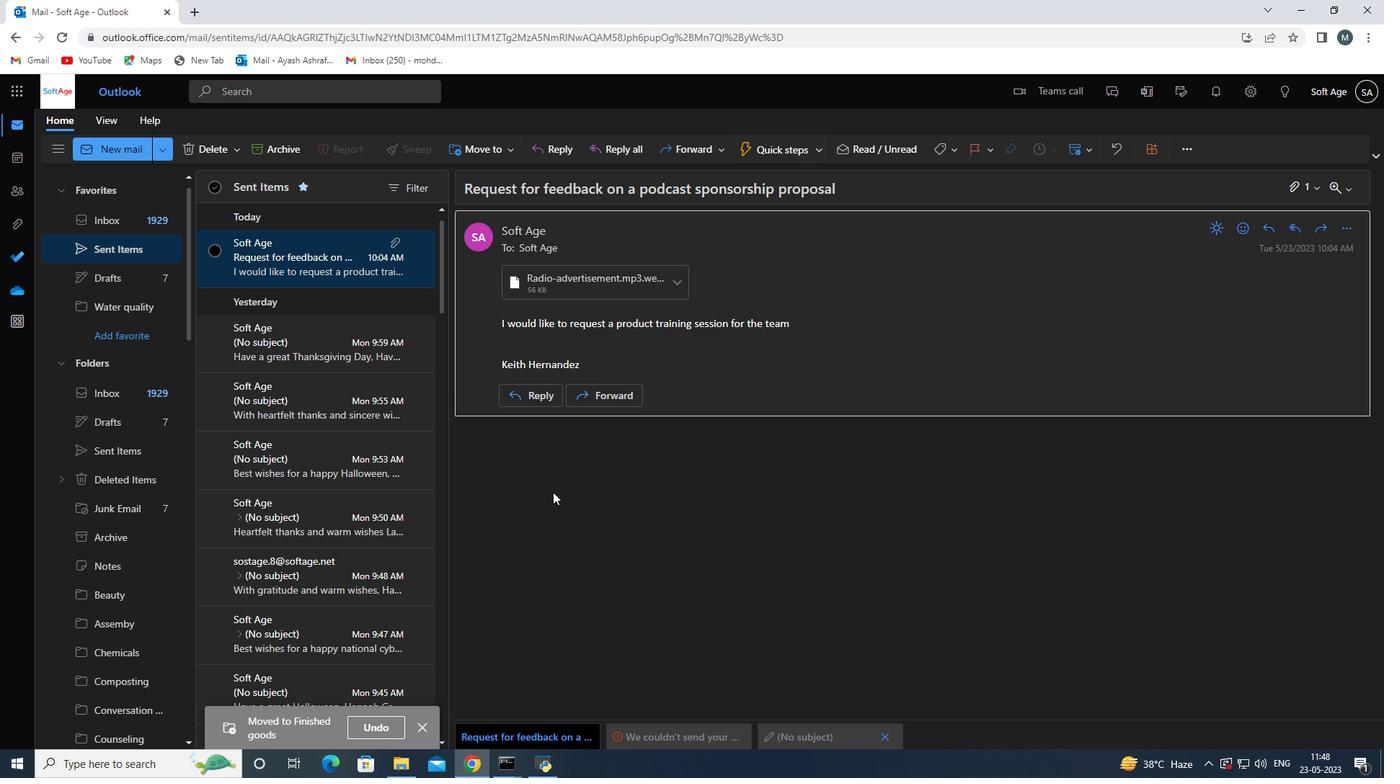 
Action: Mouse scrolled (553, 493) with delta (0, 0)
Screenshot: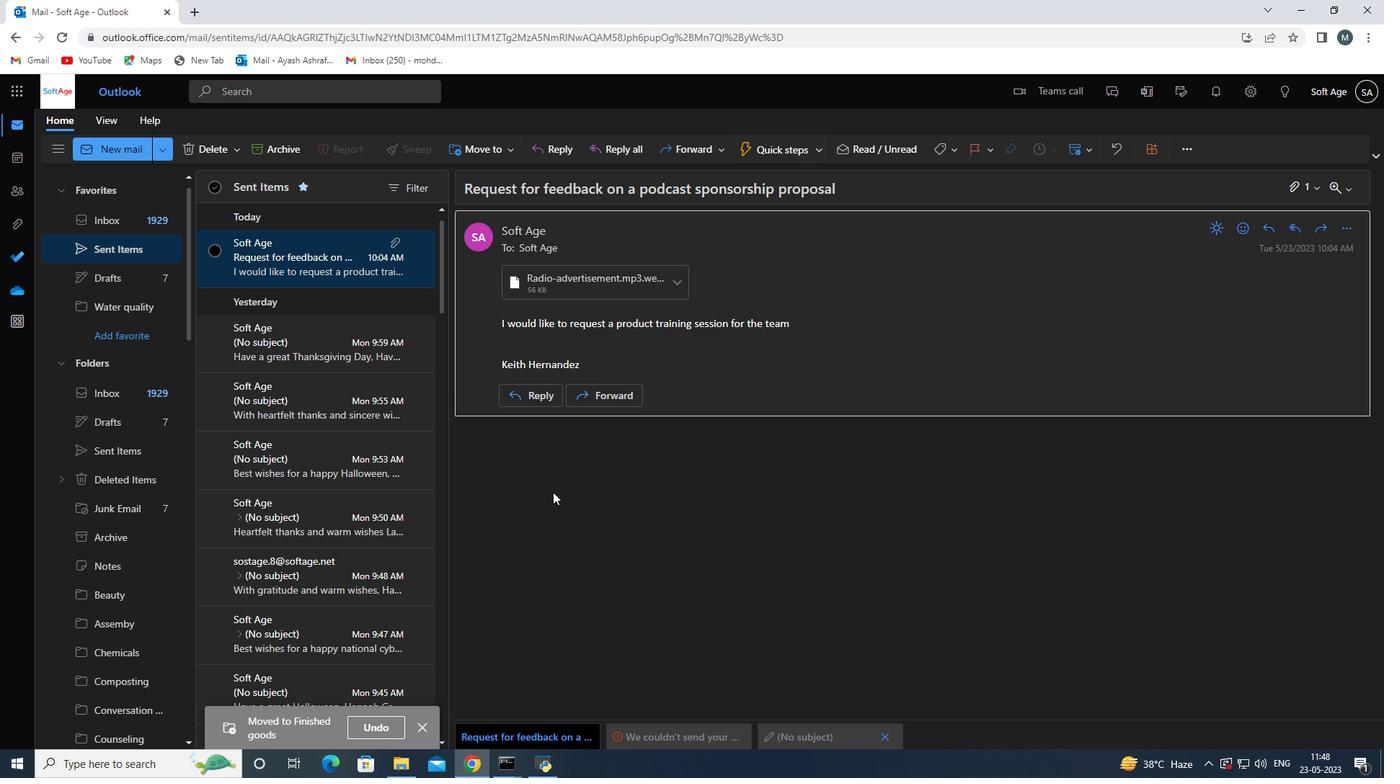 
Action: Mouse moved to (553, 492)
Screenshot: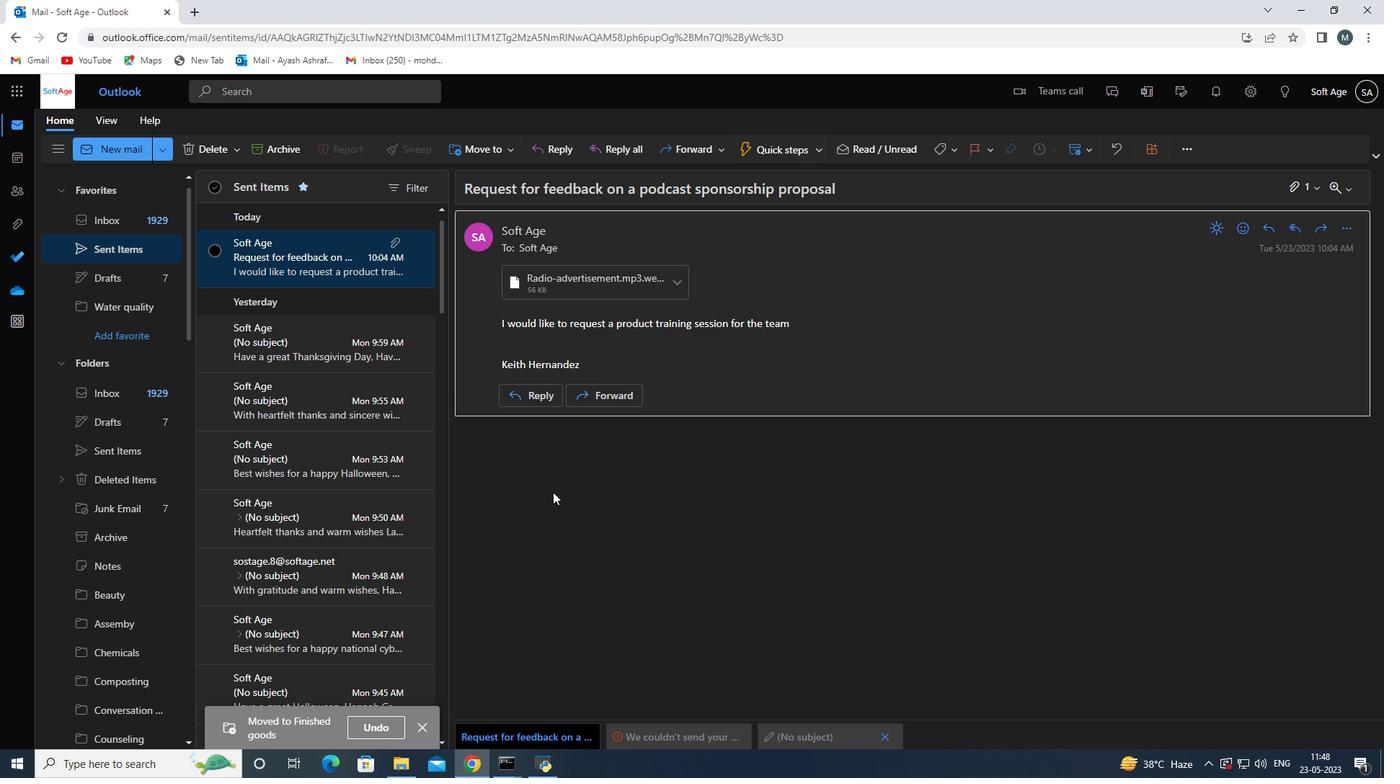 
